 Task: Find connections with filter location Magangué with filter topic #Entrepreneurialwith filter profile language English with filter current company InnRoad with filter school Vivekanand Education Society's Institute Of Technology with filter industry Civic and Social Organizations with filter service category Healthcare Consulting with filter keywords title Director of Maintenance
Action: Mouse moved to (171, 274)
Screenshot: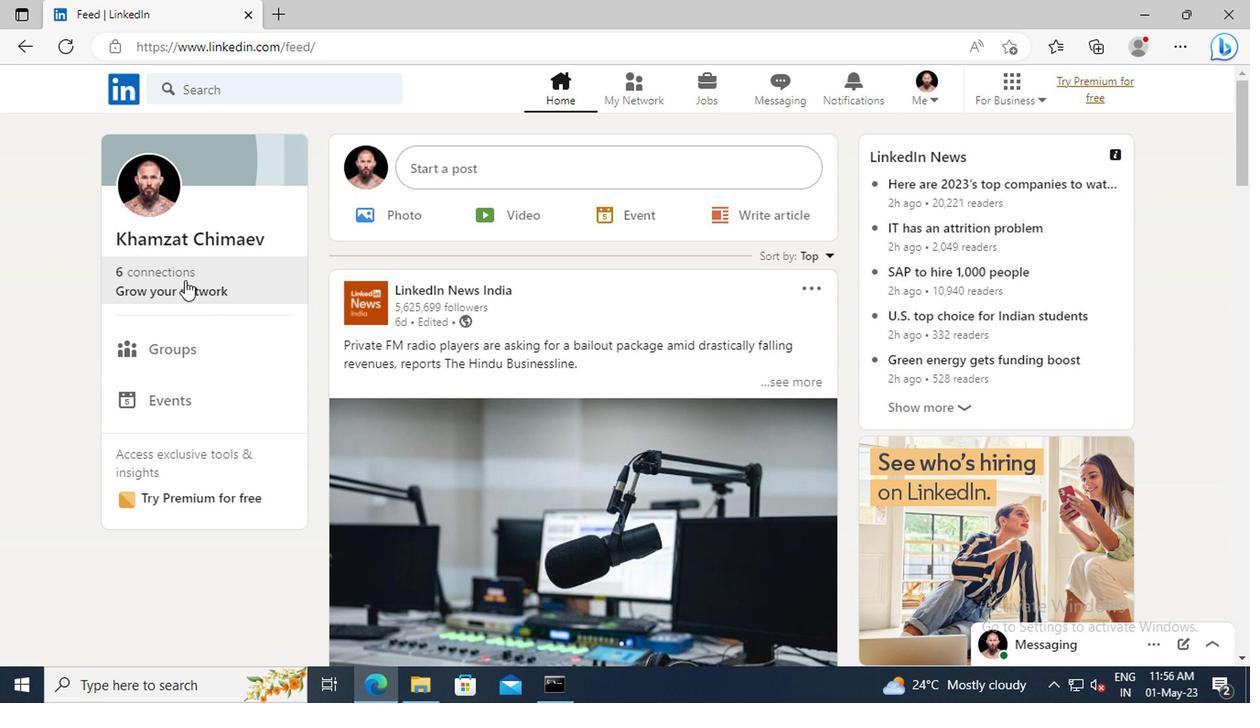 
Action: Mouse pressed left at (171, 274)
Screenshot: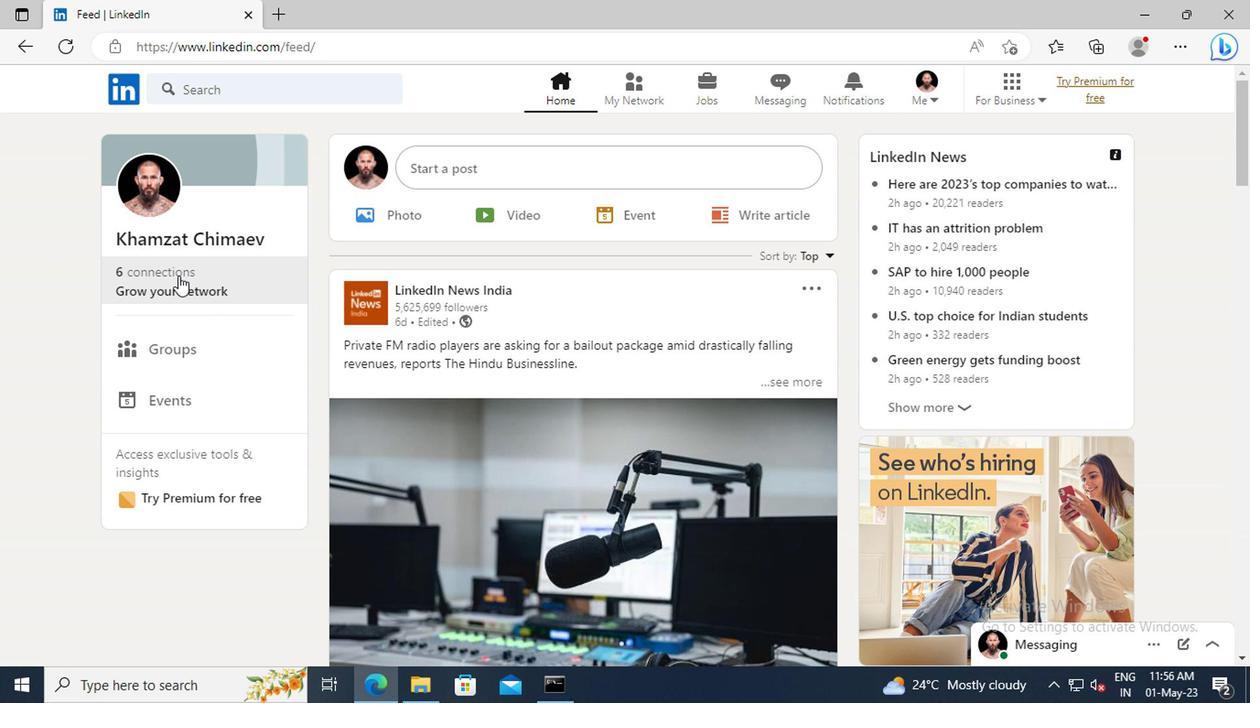 
Action: Mouse moved to (192, 193)
Screenshot: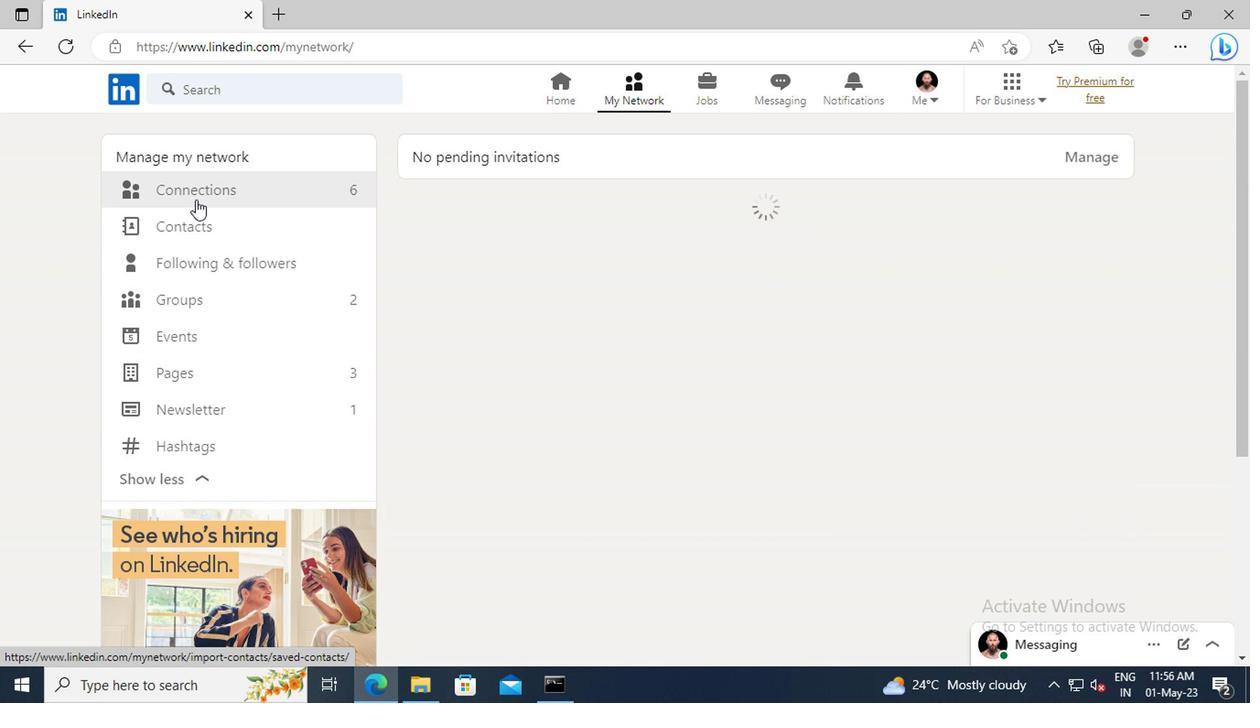 
Action: Mouse pressed left at (192, 193)
Screenshot: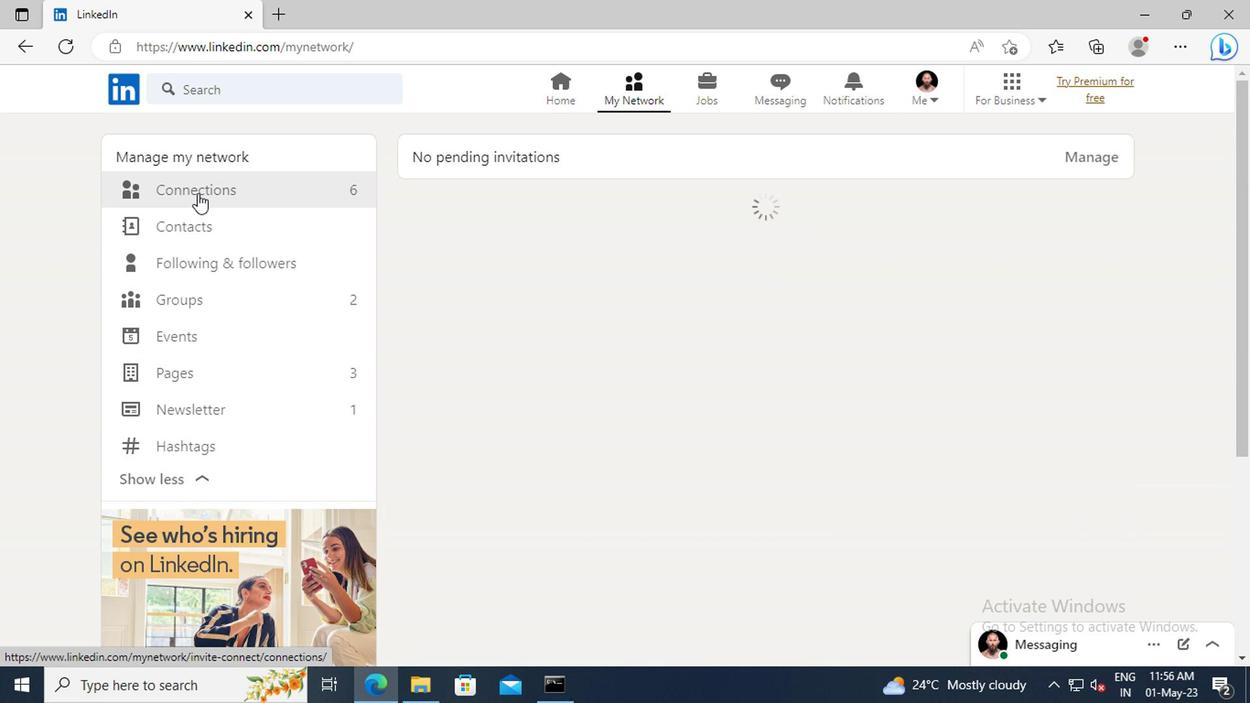 
Action: Mouse moved to (738, 196)
Screenshot: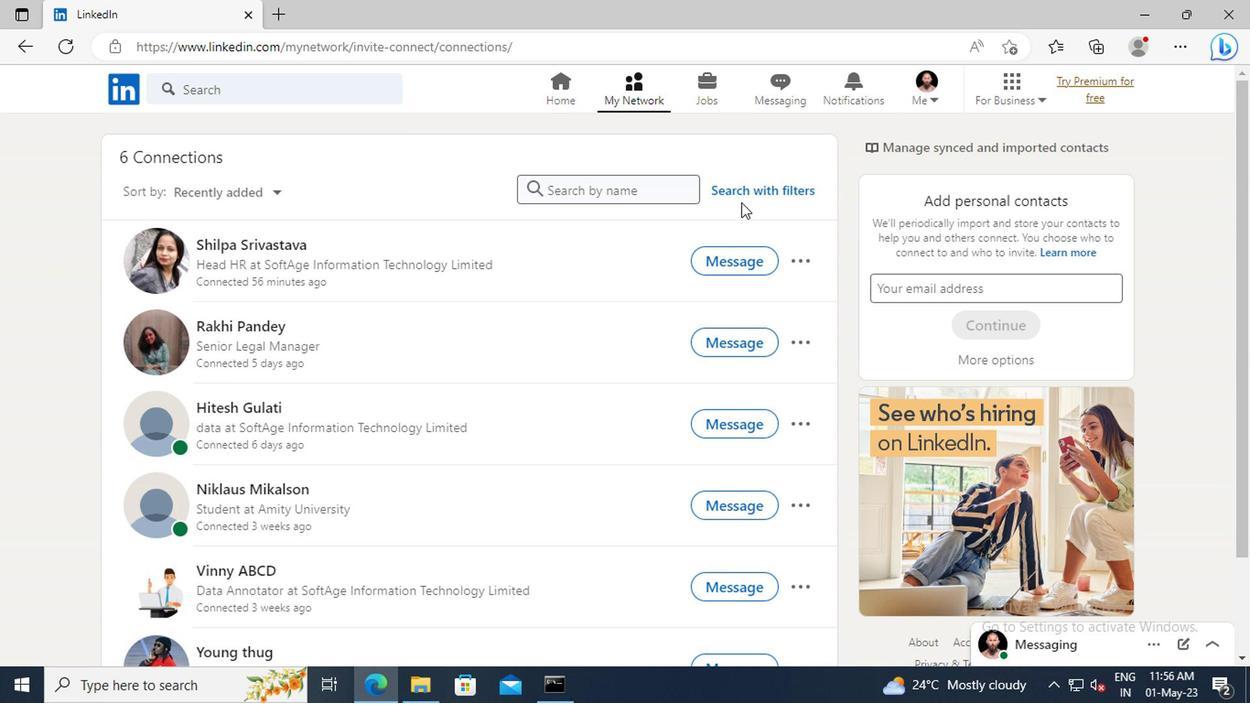 
Action: Mouse pressed left at (738, 196)
Screenshot: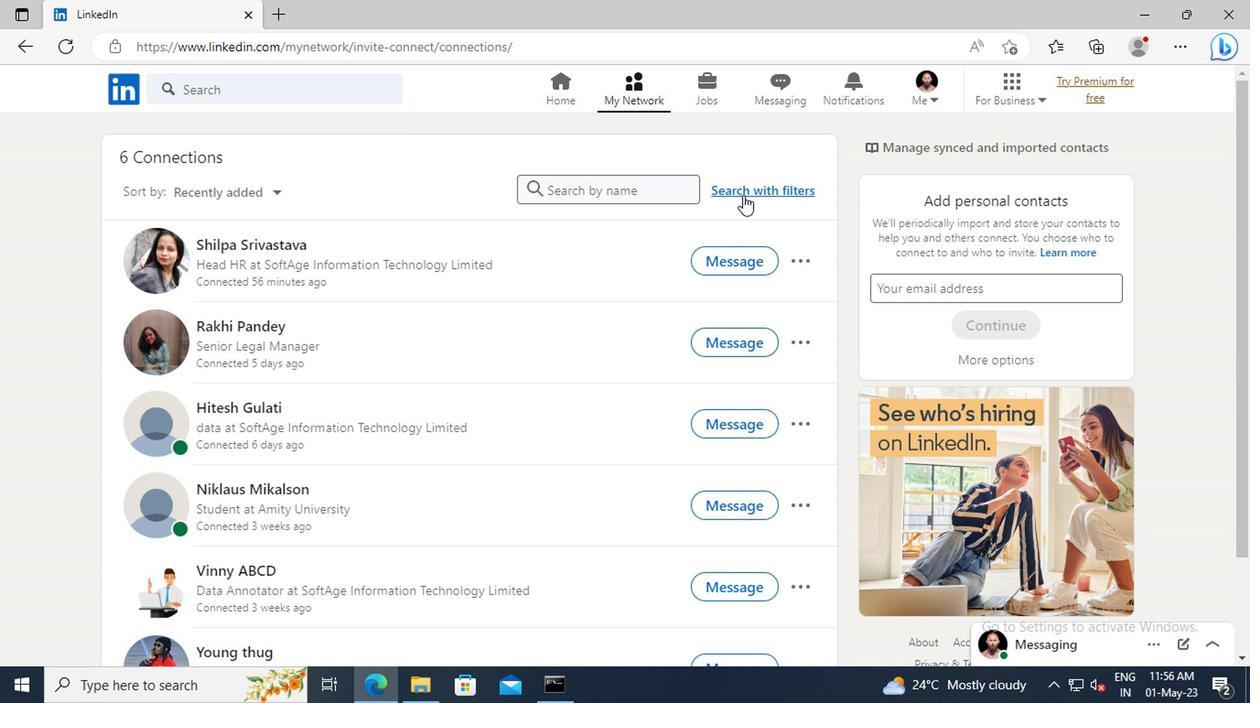 
Action: Mouse moved to (680, 142)
Screenshot: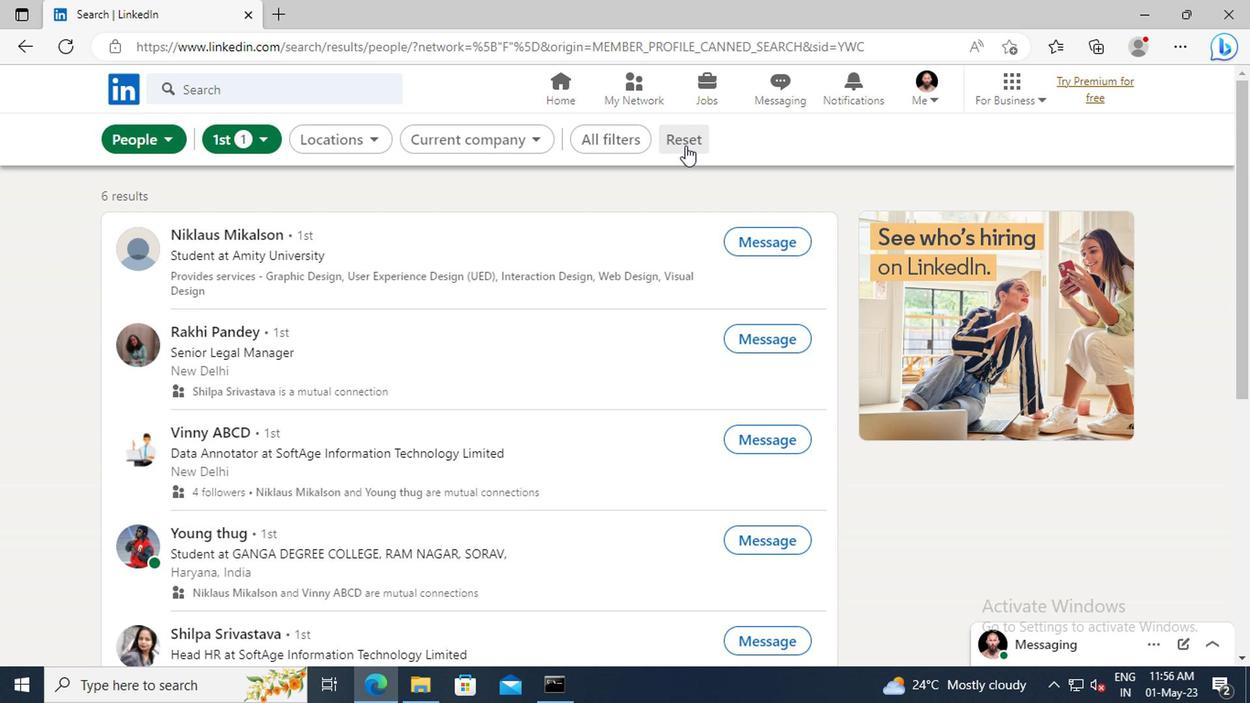 
Action: Mouse pressed left at (680, 142)
Screenshot: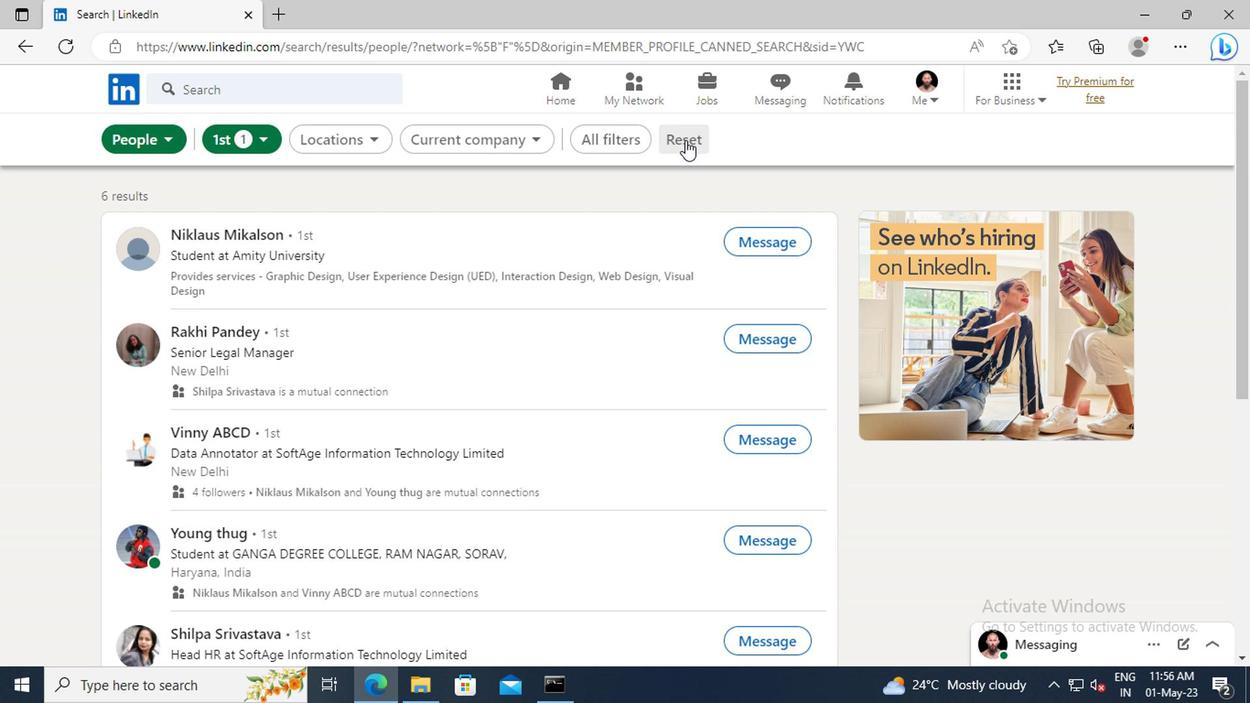 
Action: Mouse moved to (657, 140)
Screenshot: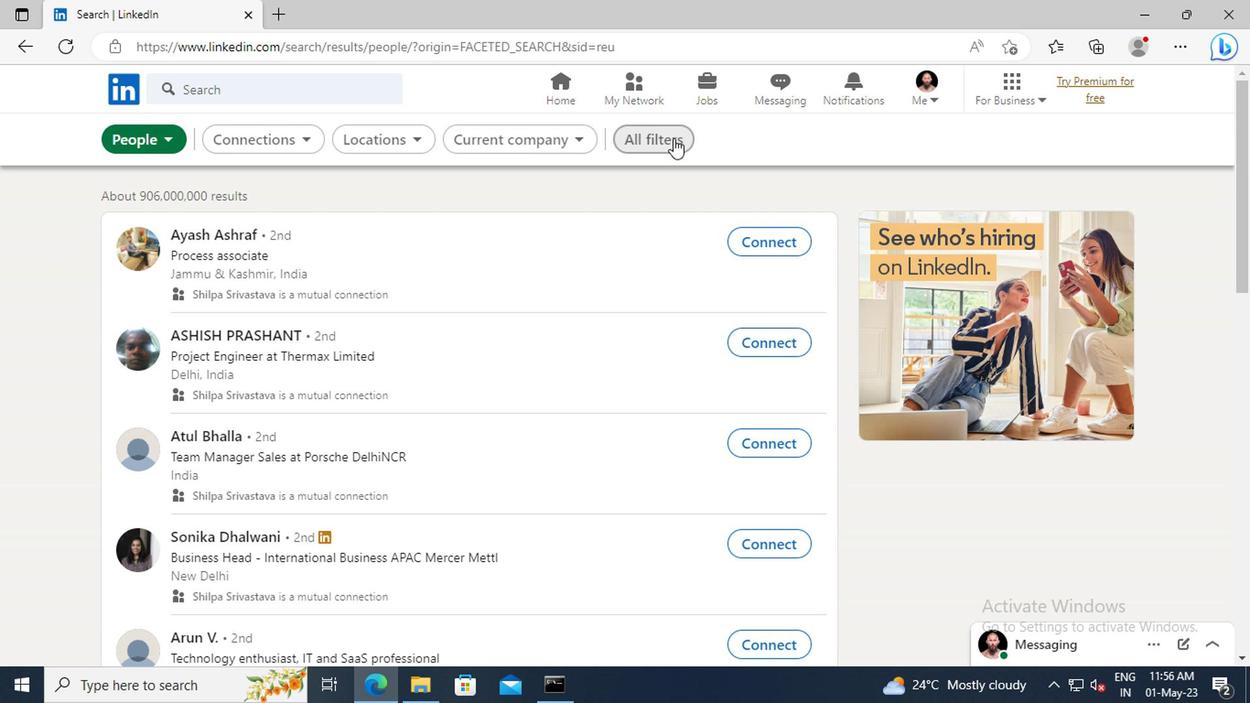 
Action: Mouse pressed left at (657, 140)
Screenshot: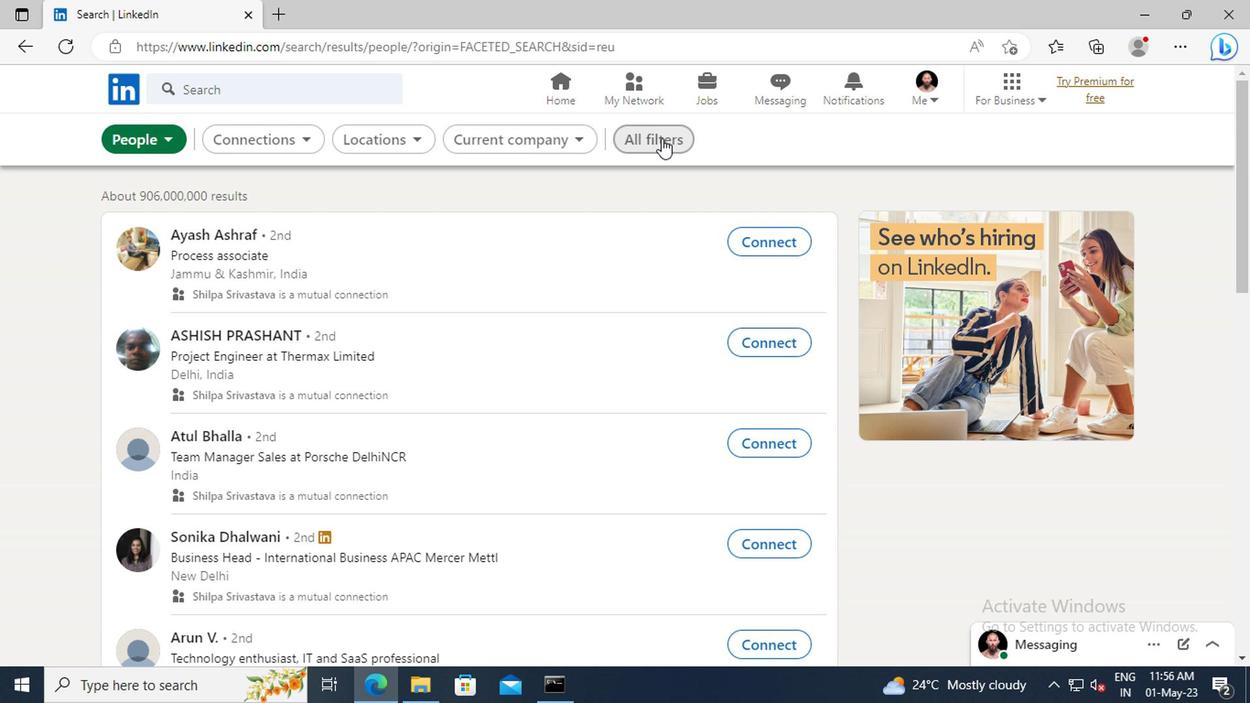 
Action: Mouse moved to (1010, 299)
Screenshot: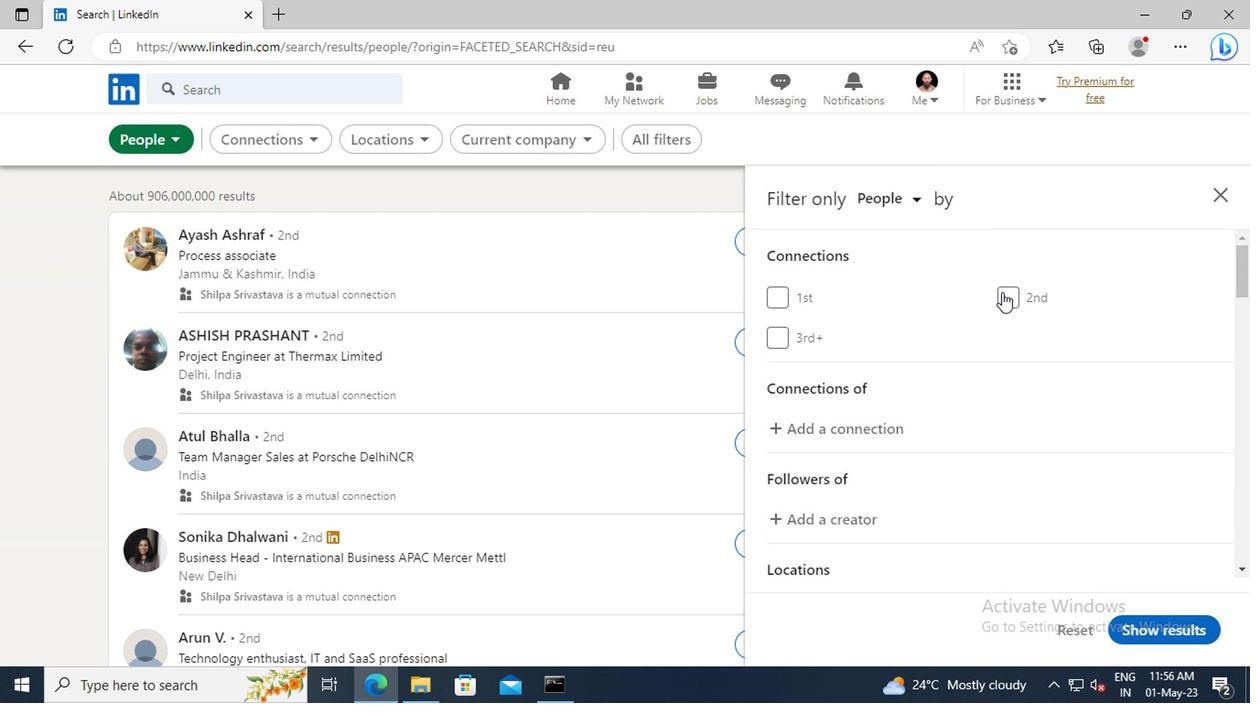 
Action: Mouse scrolled (1010, 298) with delta (0, 0)
Screenshot: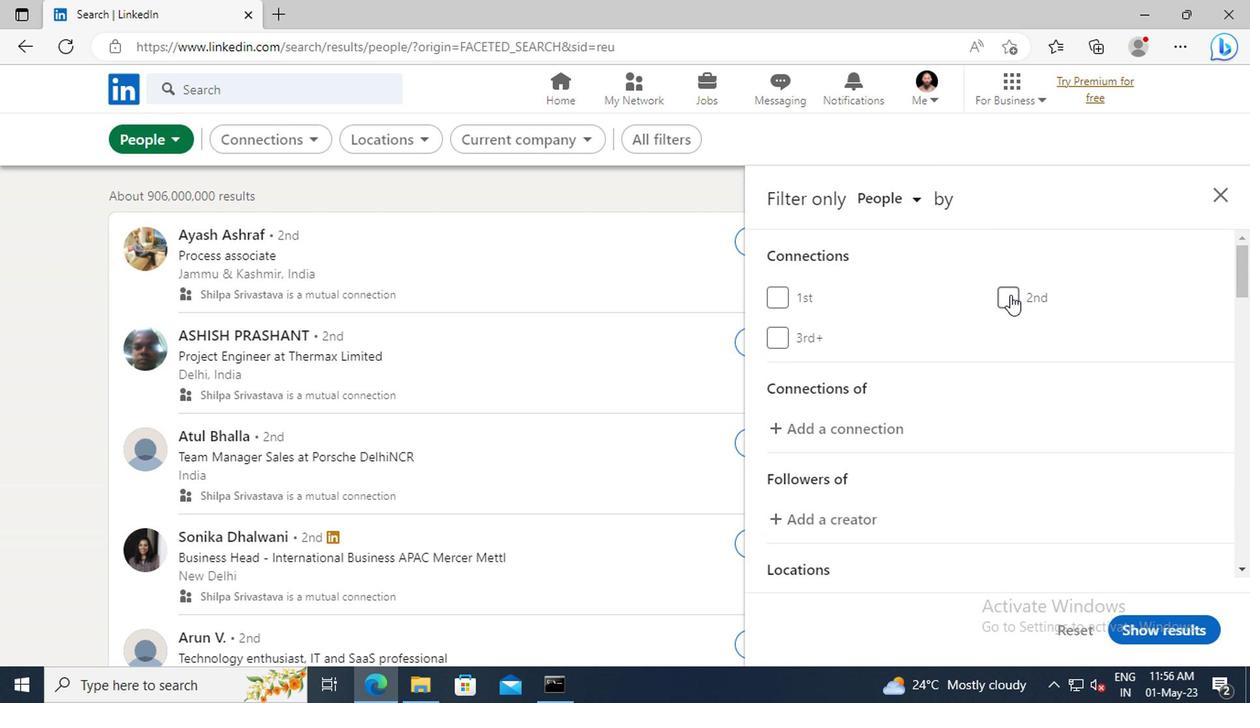 
Action: Mouse scrolled (1010, 298) with delta (0, 0)
Screenshot: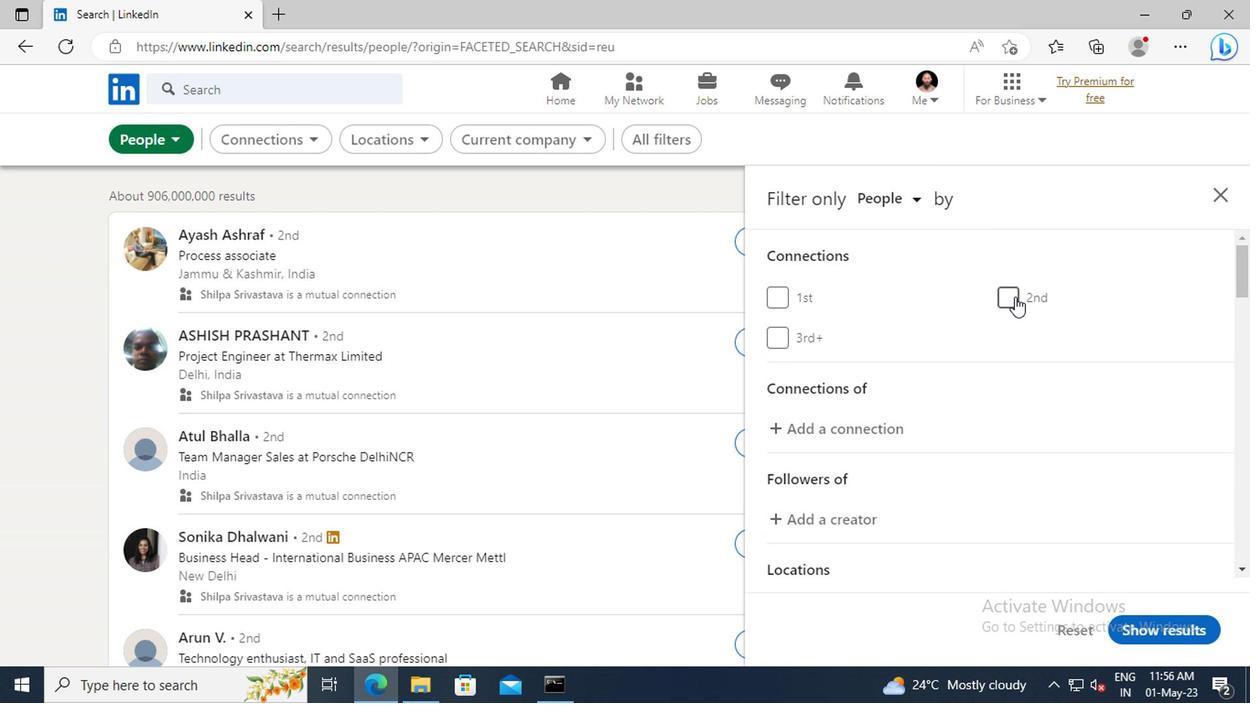 
Action: Mouse moved to (1010, 319)
Screenshot: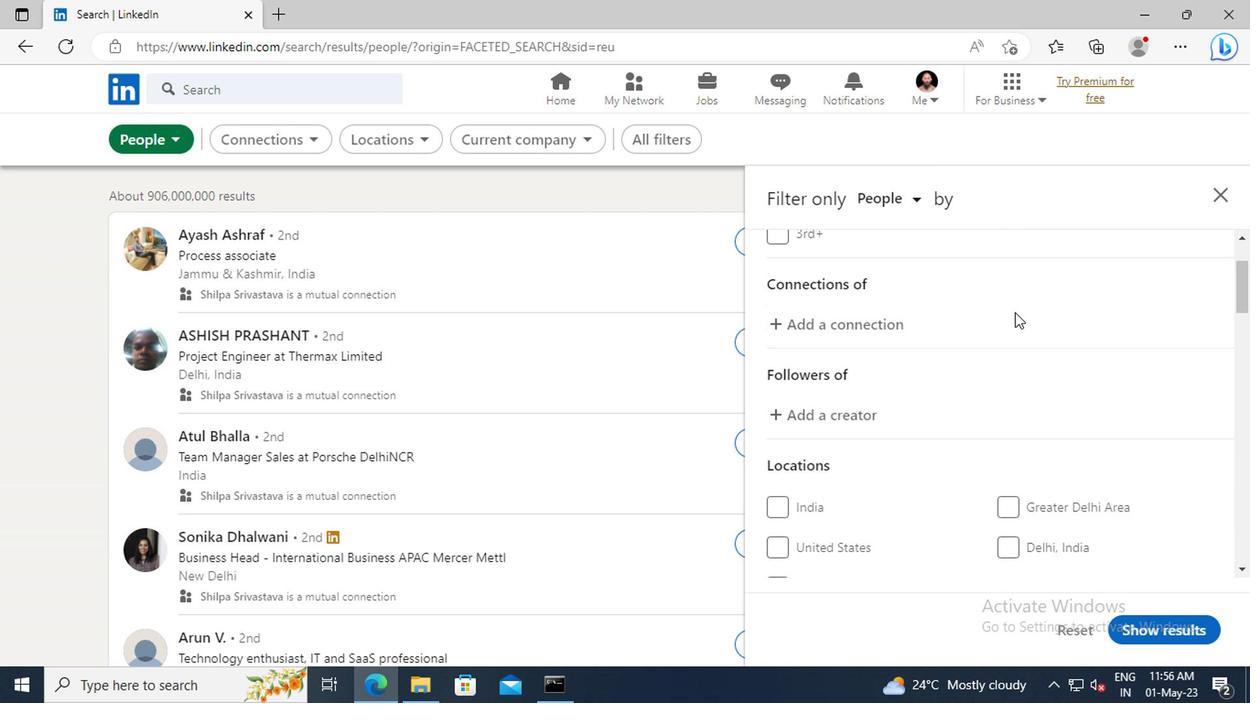 
Action: Mouse scrolled (1010, 318) with delta (0, -1)
Screenshot: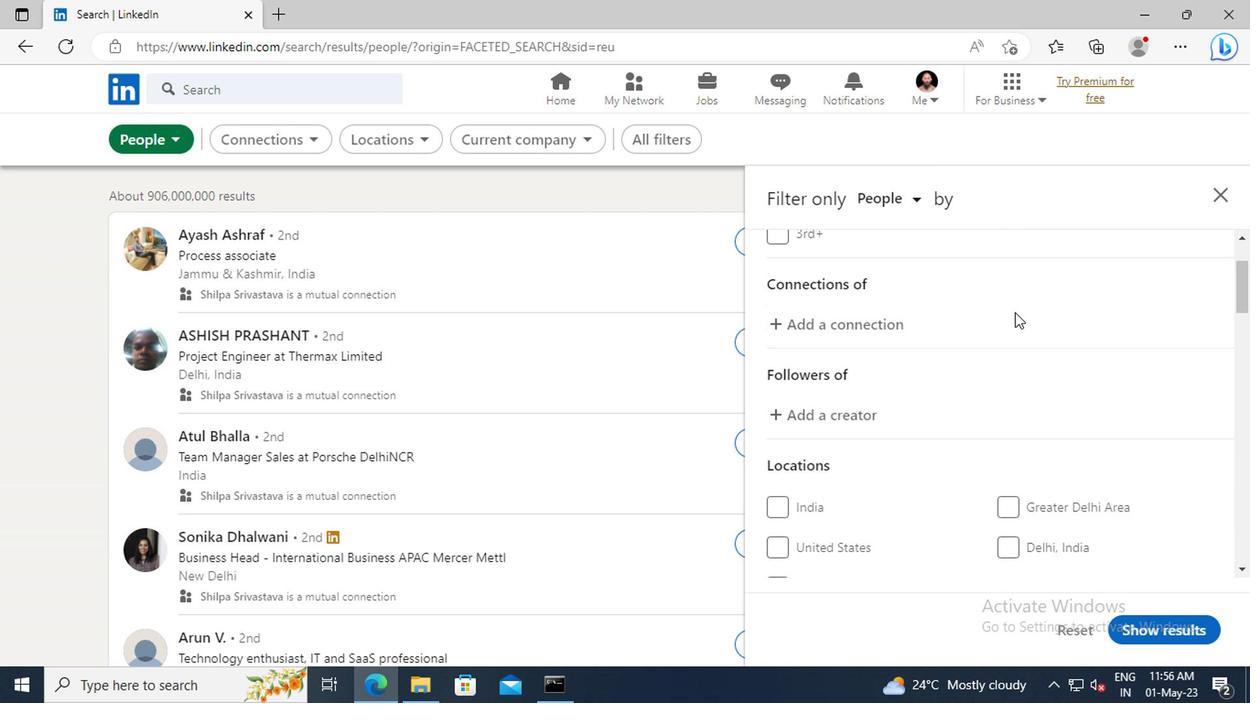 
Action: Mouse scrolled (1010, 318) with delta (0, -1)
Screenshot: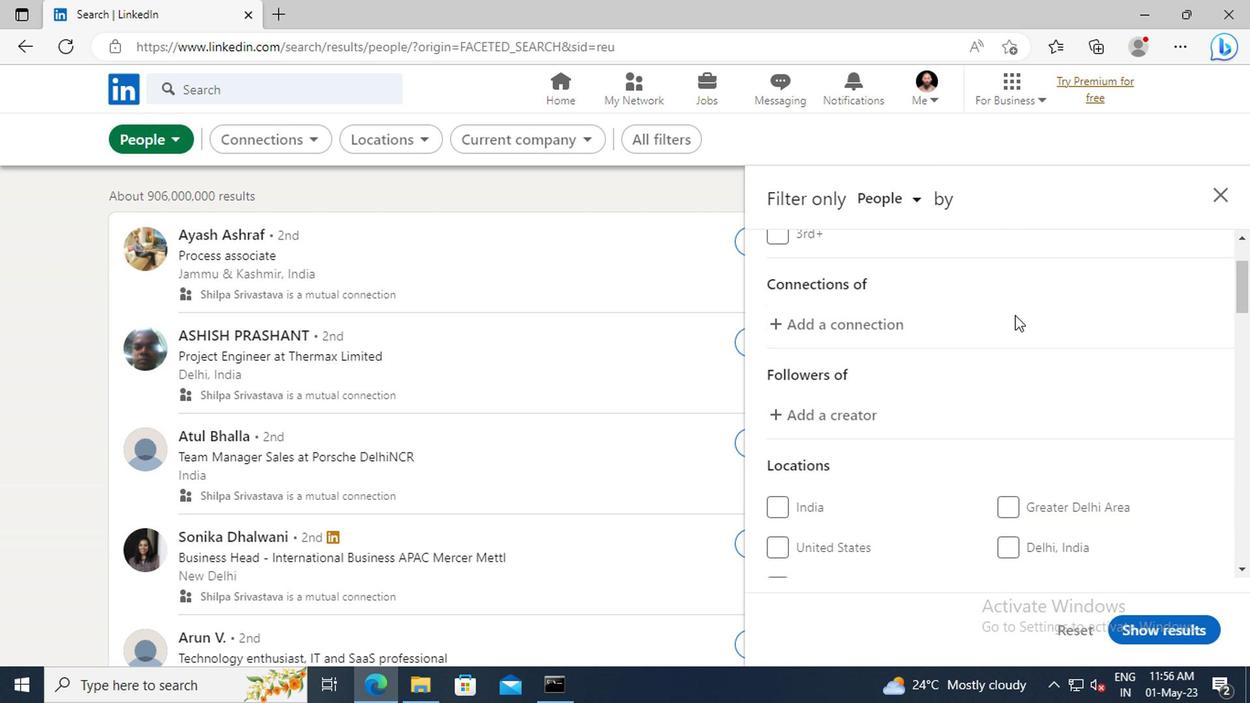 
Action: Mouse moved to (1008, 330)
Screenshot: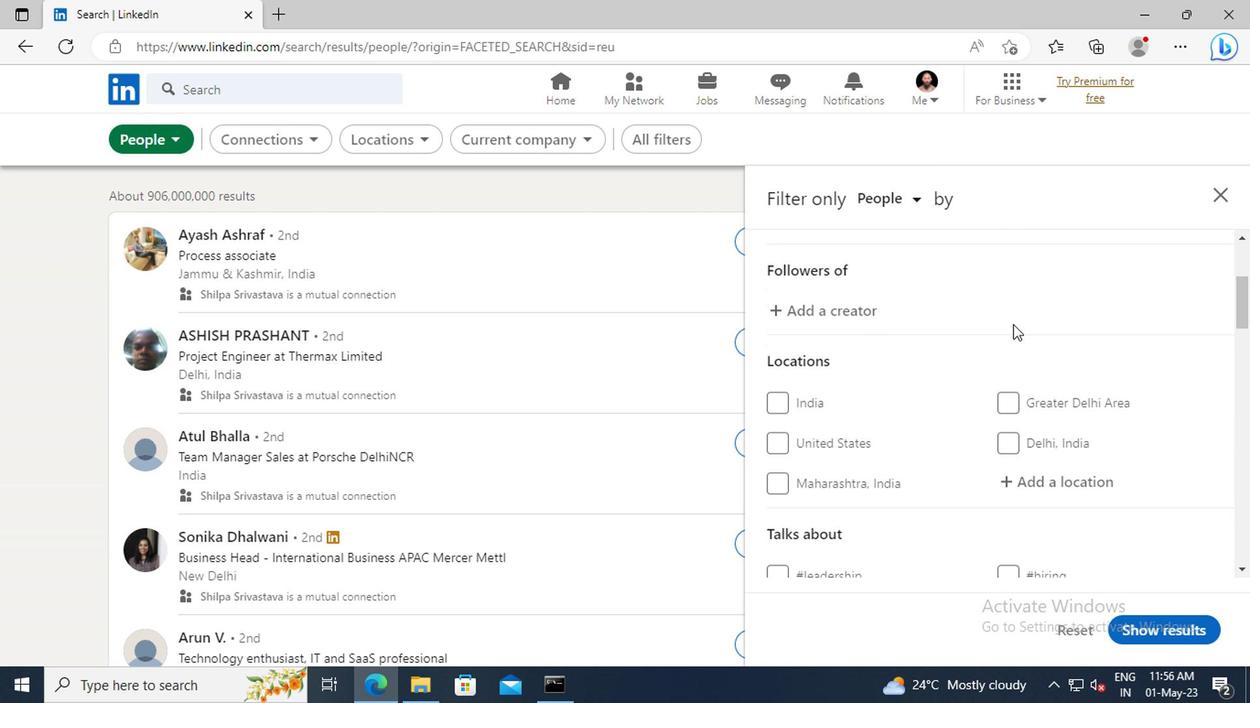 
Action: Mouse scrolled (1008, 329) with delta (0, -1)
Screenshot: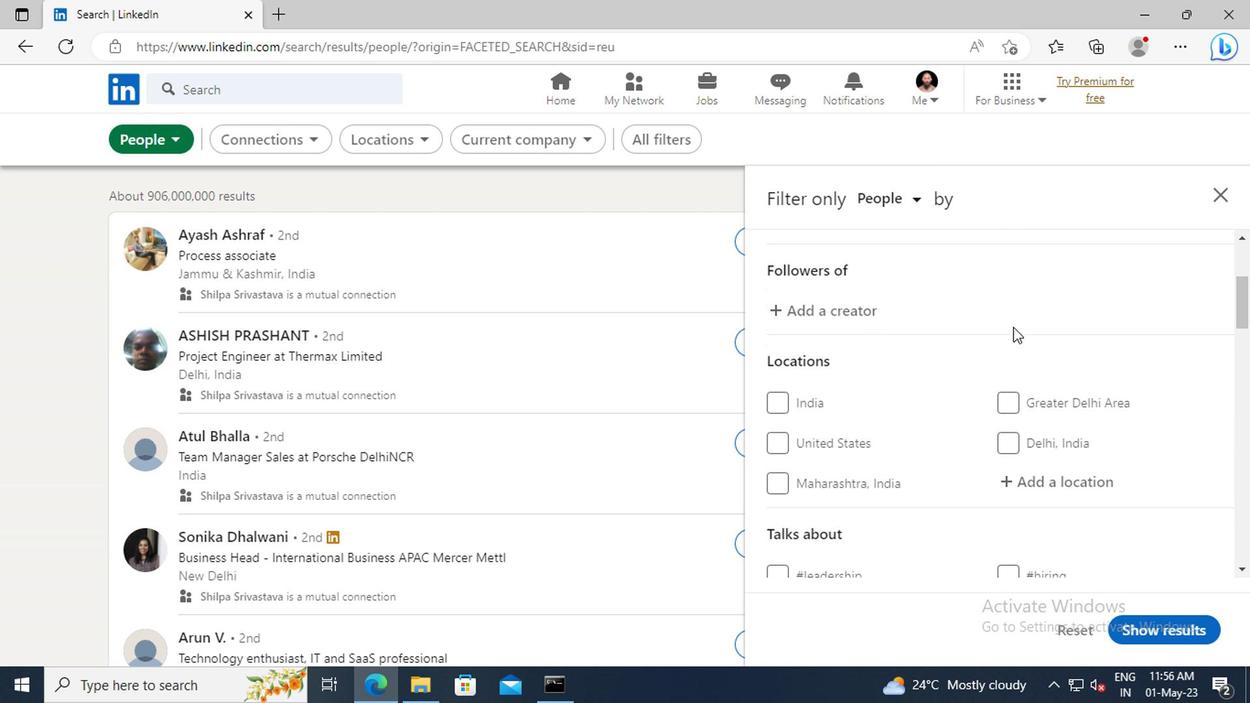 
Action: Mouse scrolled (1008, 329) with delta (0, -1)
Screenshot: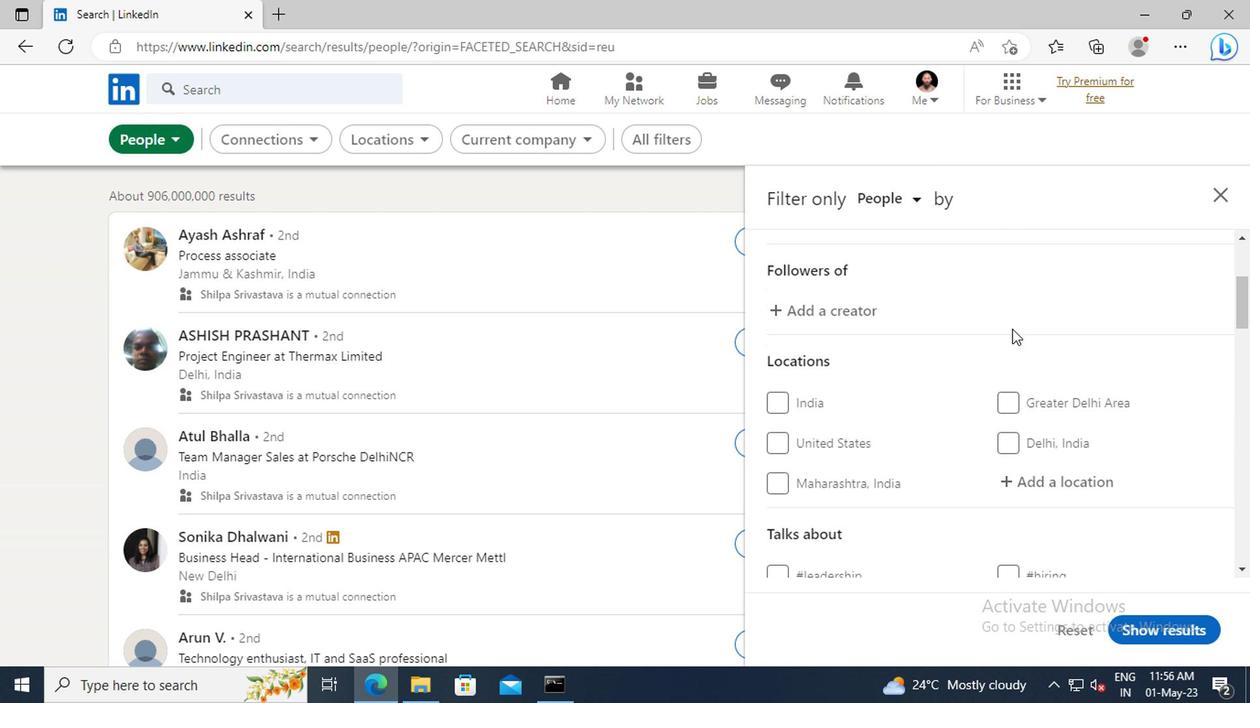 
Action: Mouse moved to (1007, 377)
Screenshot: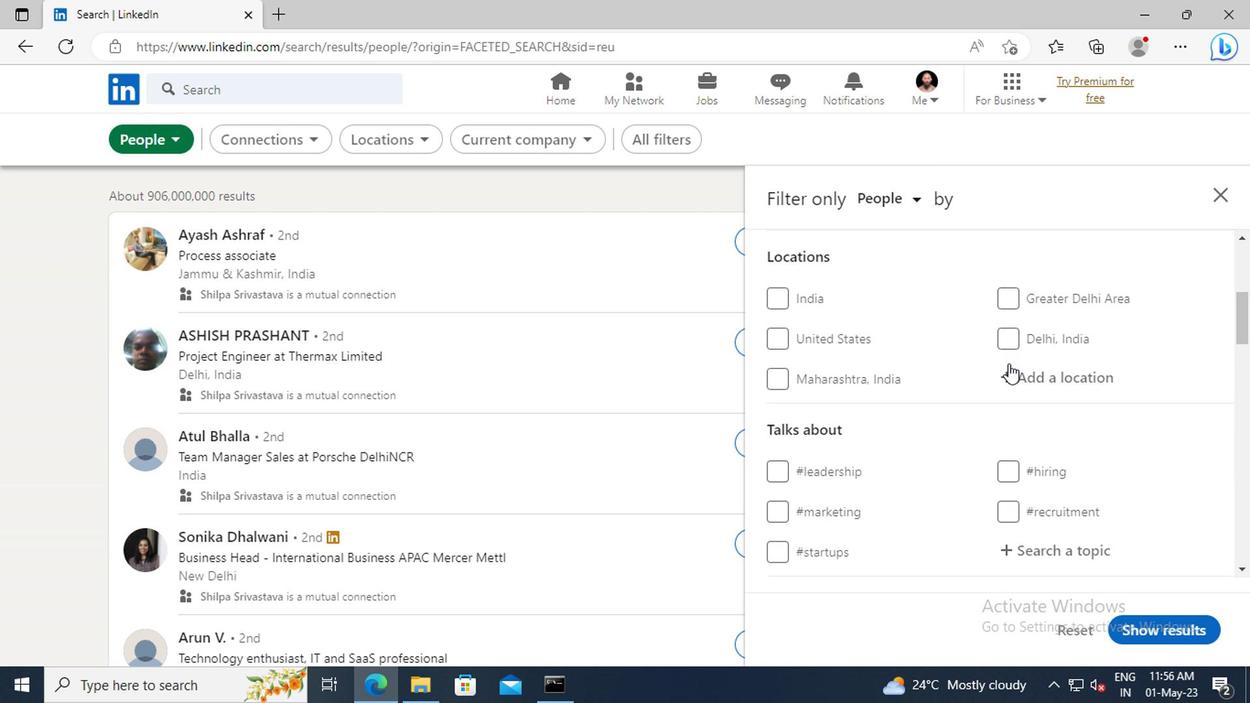 
Action: Mouse pressed left at (1007, 377)
Screenshot: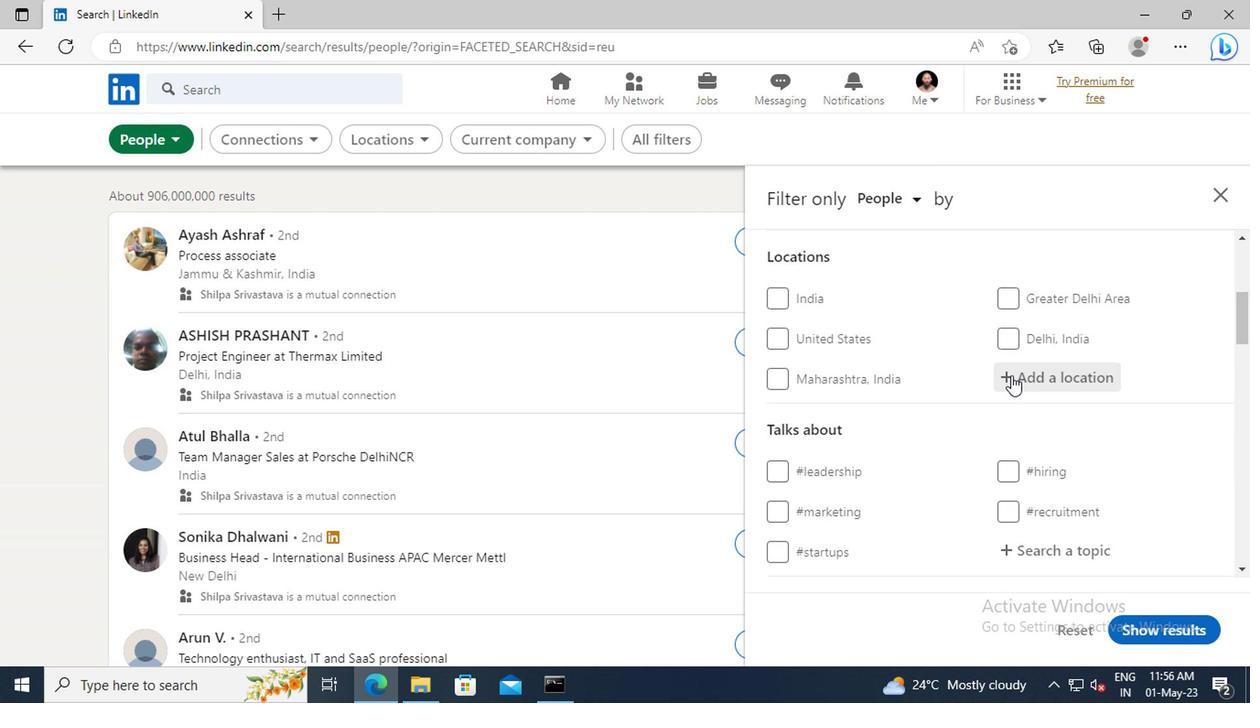 
Action: Key pressed <Key.shift>MAGANGUE
Screenshot: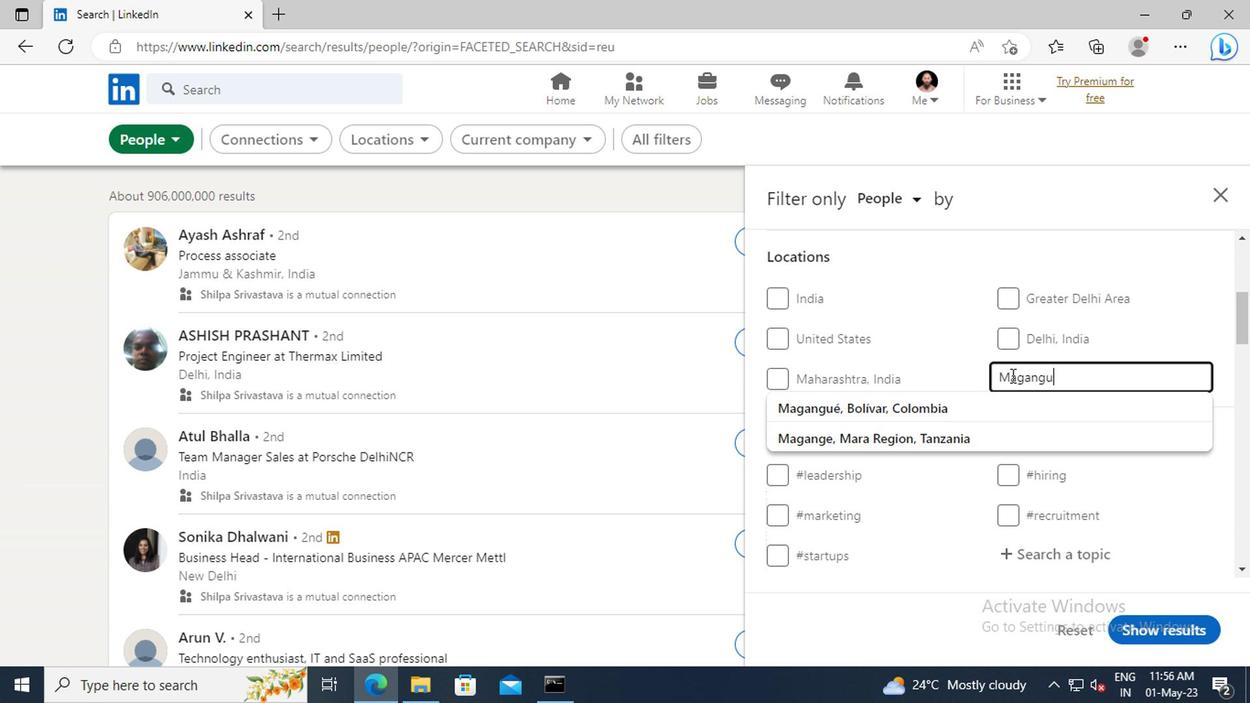 
Action: Mouse moved to (1004, 409)
Screenshot: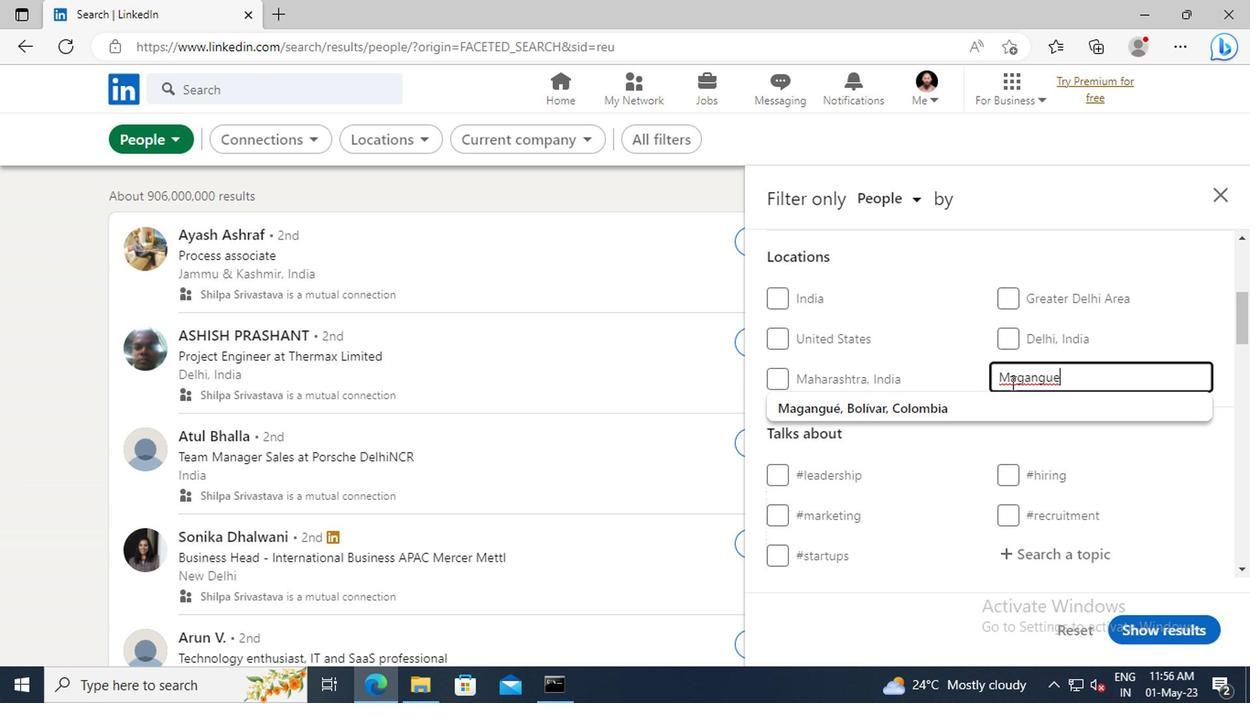 
Action: Mouse pressed left at (1004, 409)
Screenshot: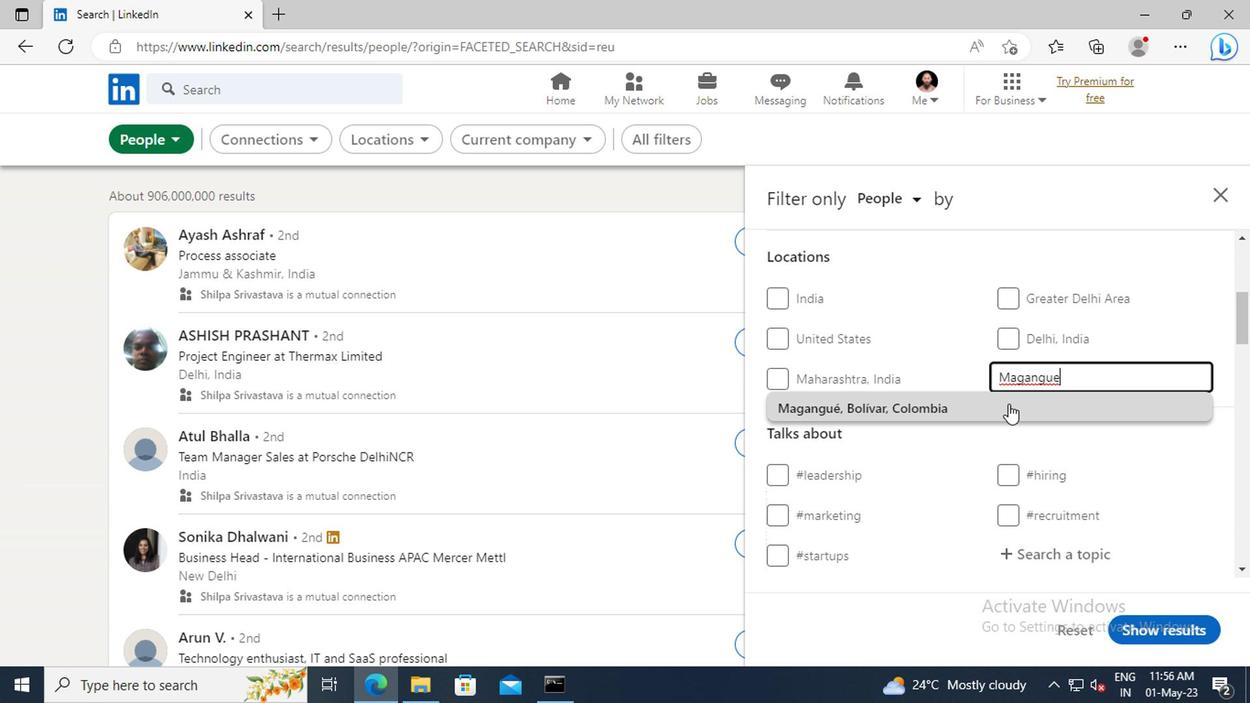 
Action: Mouse moved to (1004, 411)
Screenshot: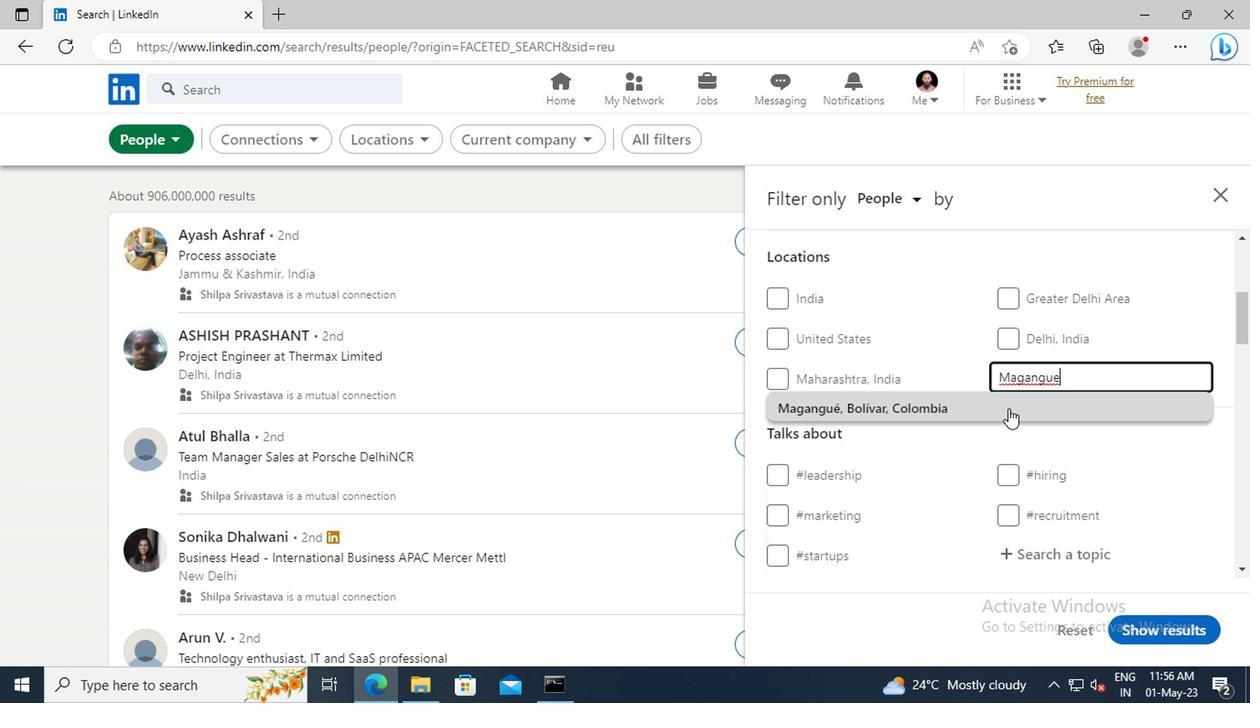 
Action: Mouse scrolled (1004, 409) with delta (0, -1)
Screenshot: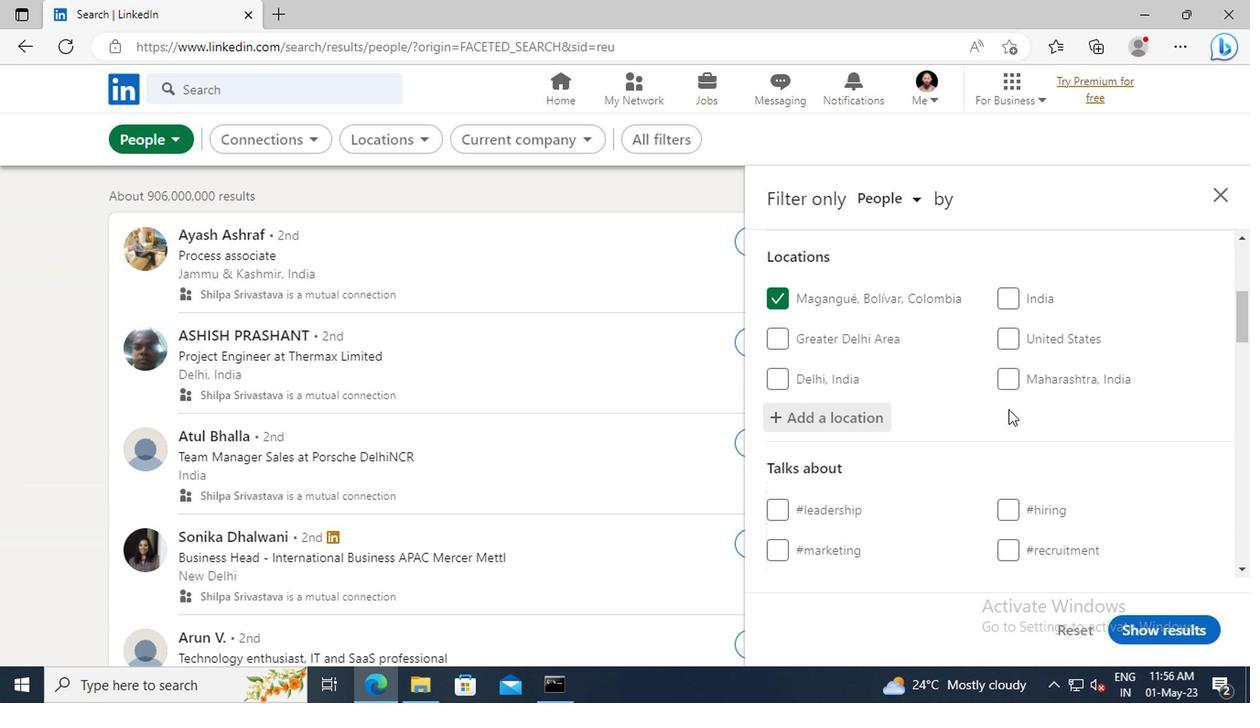 
Action: Mouse scrolled (1004, 409) with delta (0, -1)
Screenshot: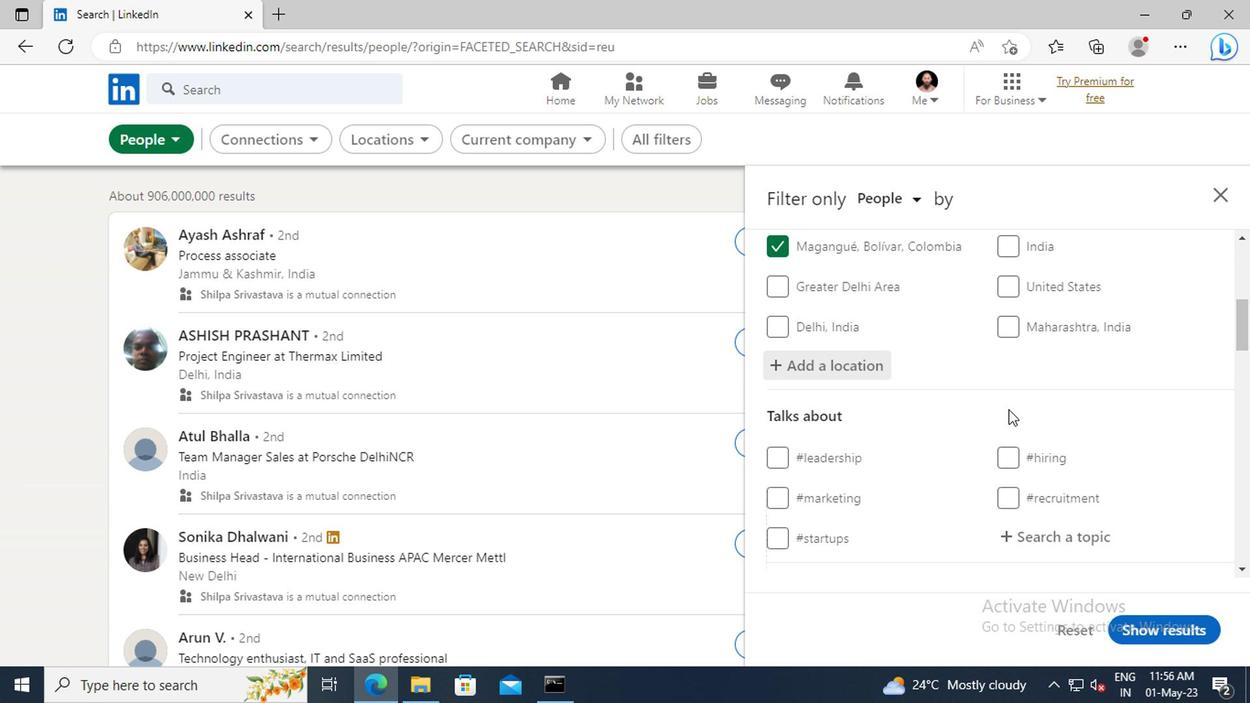 
Action: Mouse moved to (1013, 487)
Screenshot: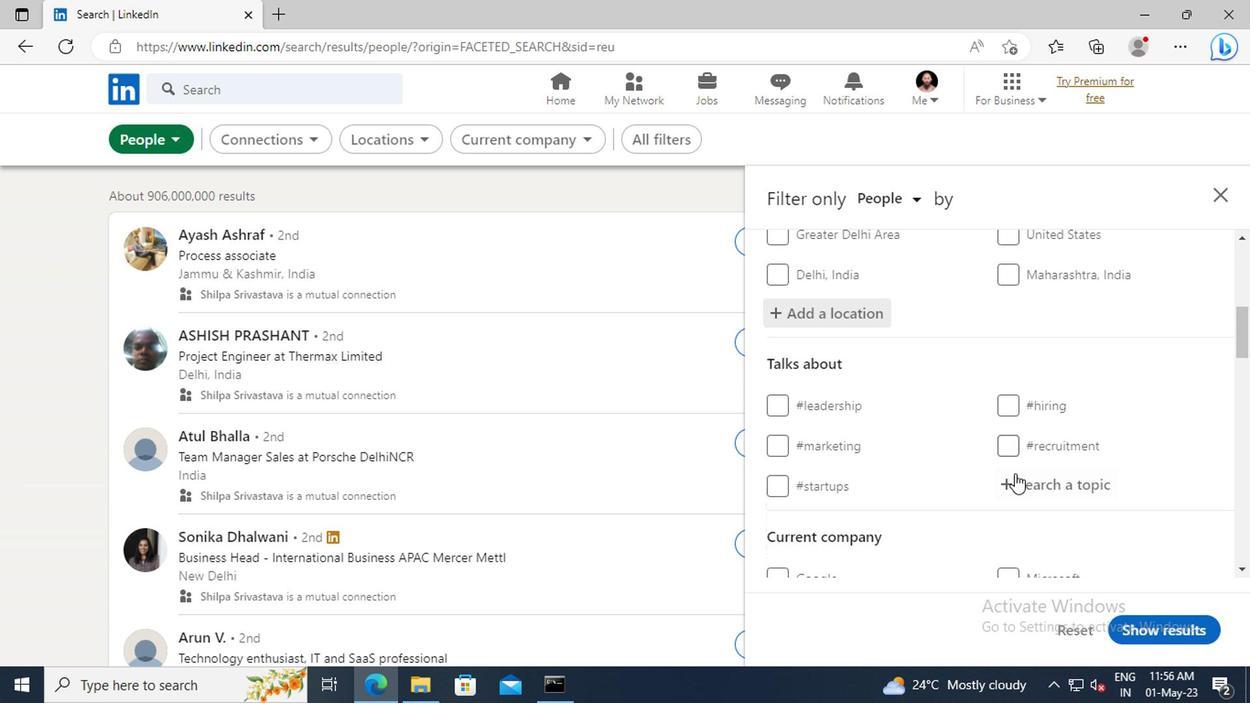 
Action: Mouse pressed left at (1013, 487)
Screenshot: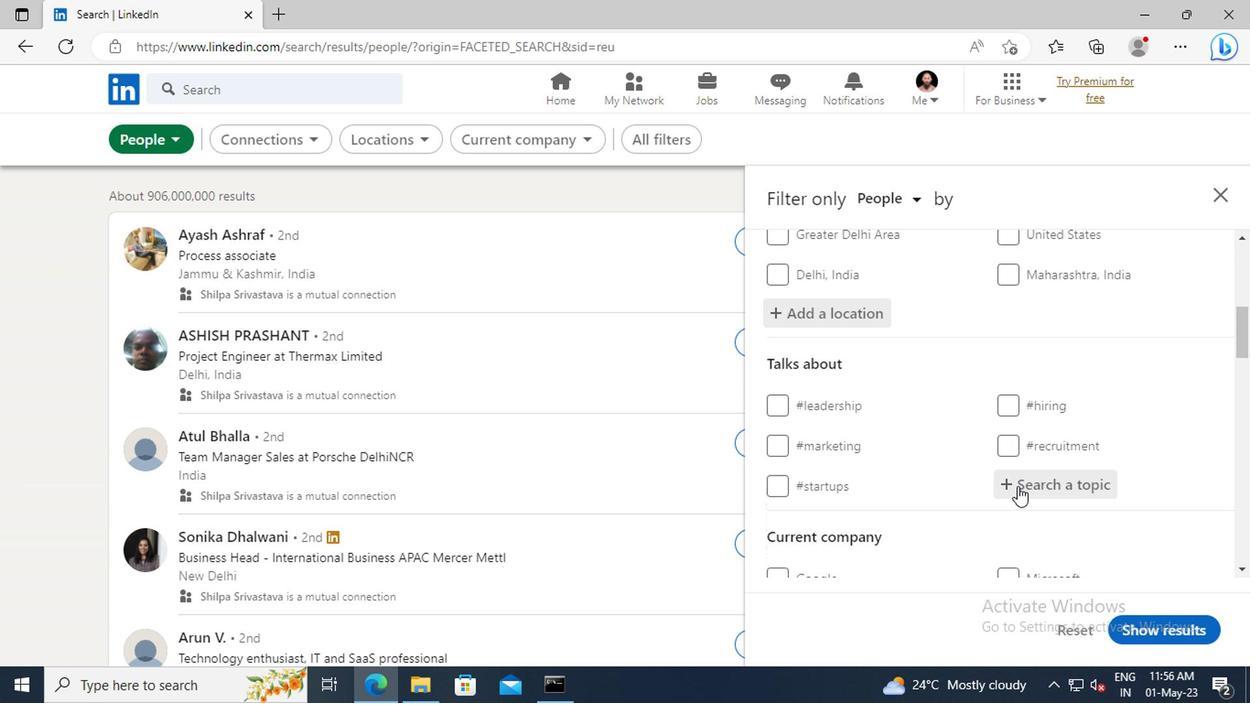 
Action: Key pressed <Key.shift>ENTREPRENEURIAL
Screenshot: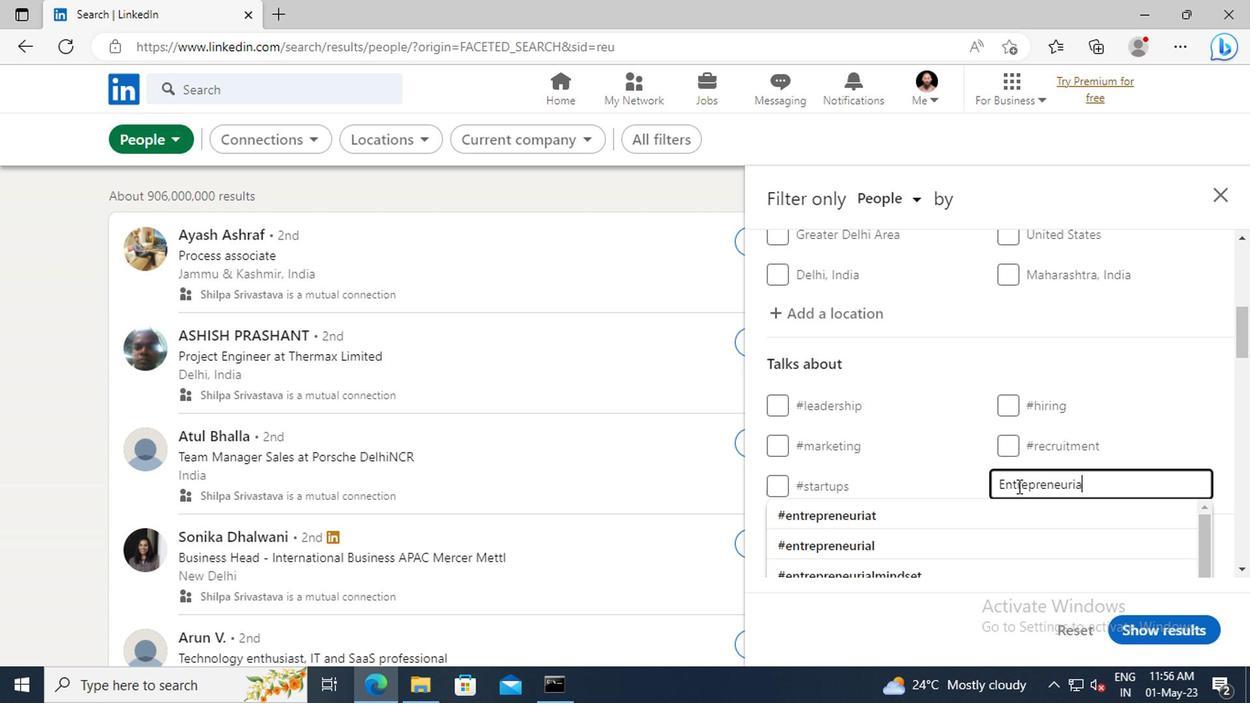 
Action: Mouse moved to (1007, 511)
Screenshot: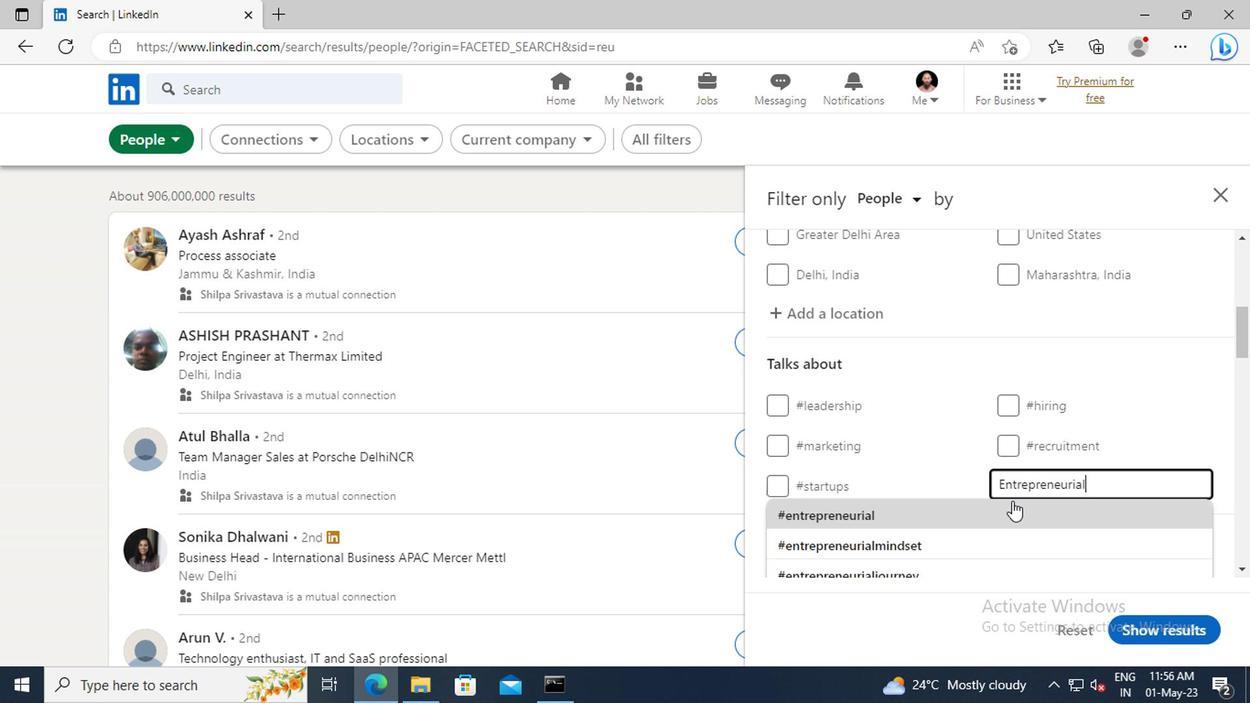 
Action: Mouse pressed left at (1007, 511)
Screenshot: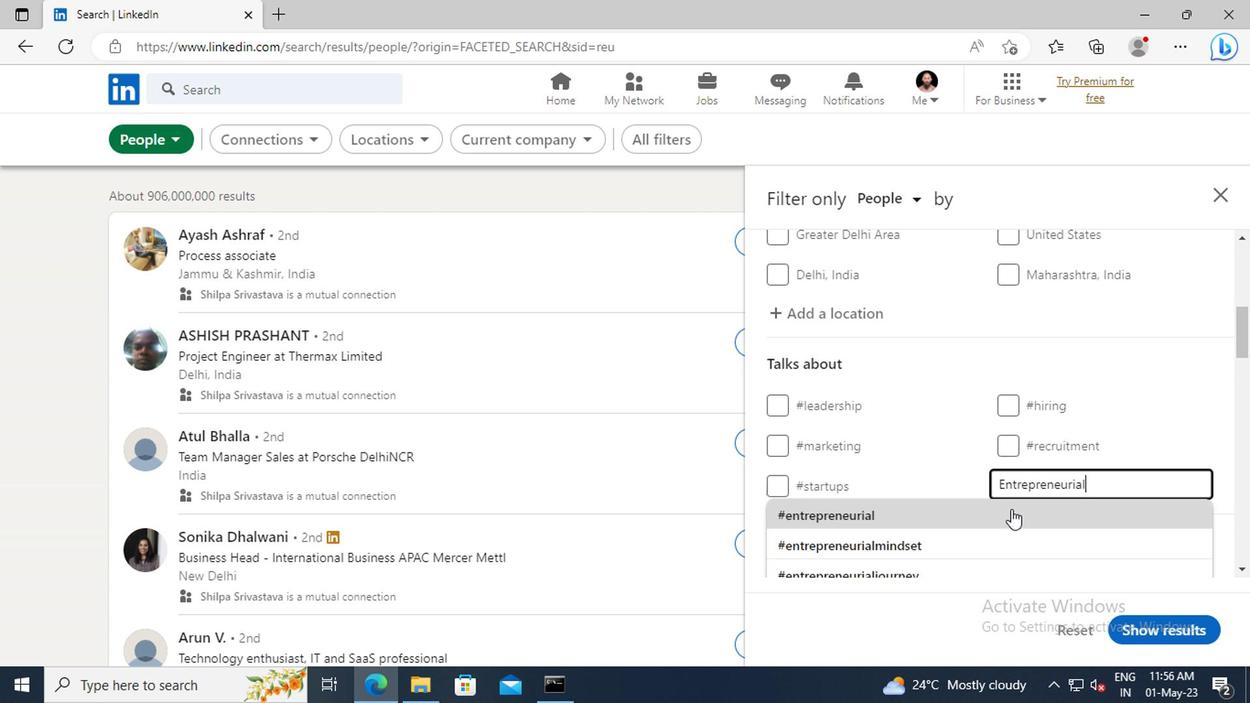 
Action: Mouse scrolled (1007, 511) with delta (0, 0)
Screenshot: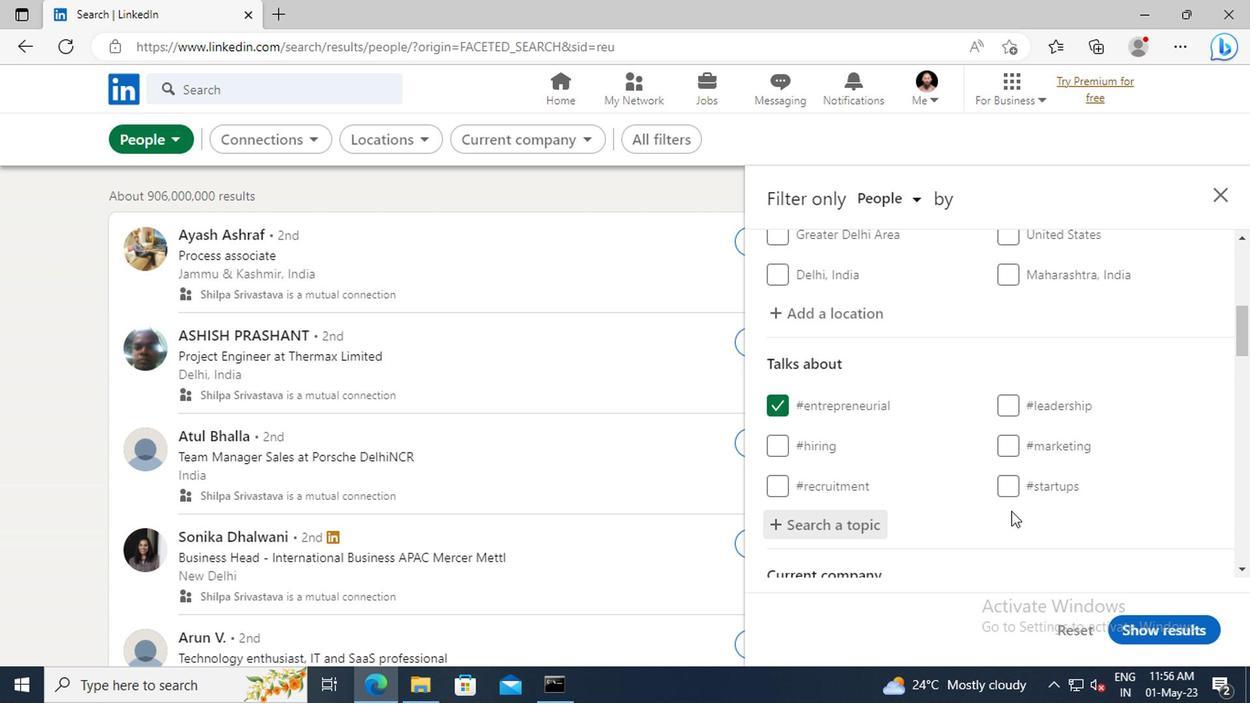 
Action: Mouse scrolled (1007, 511) with delta (0, 0)
Screenshot: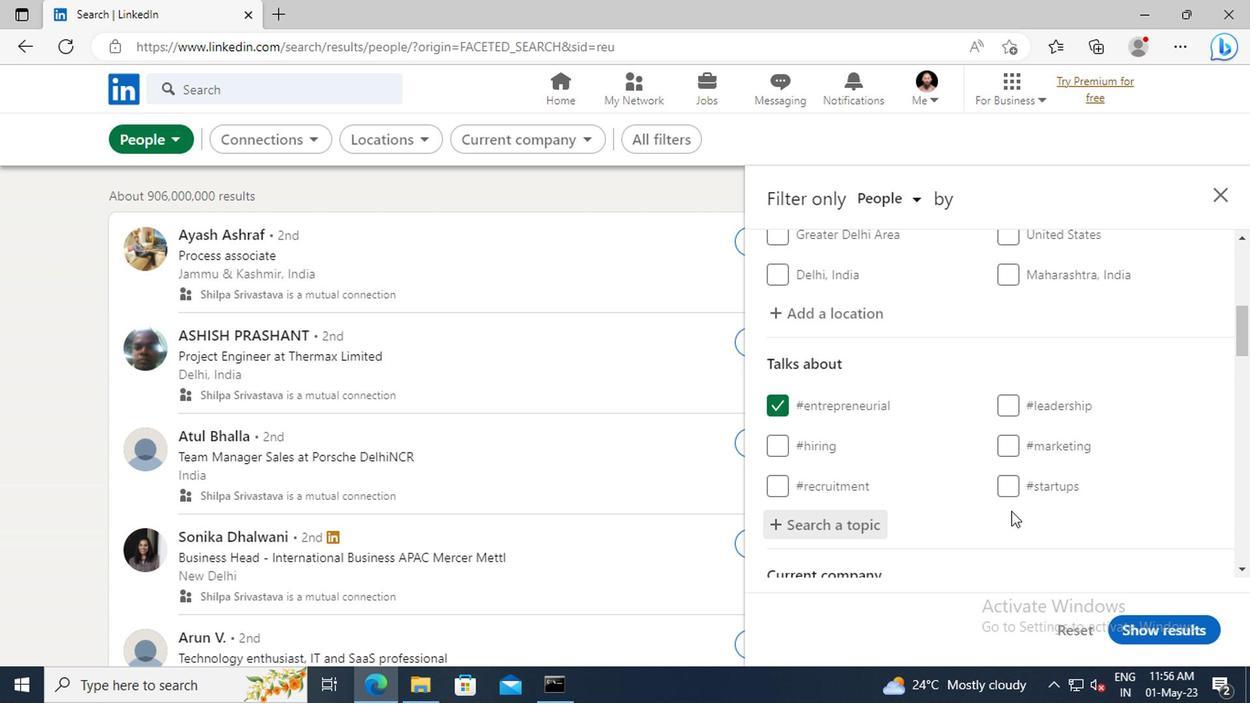 
Action: Mouse moved to (1000, 455)
Screenshot: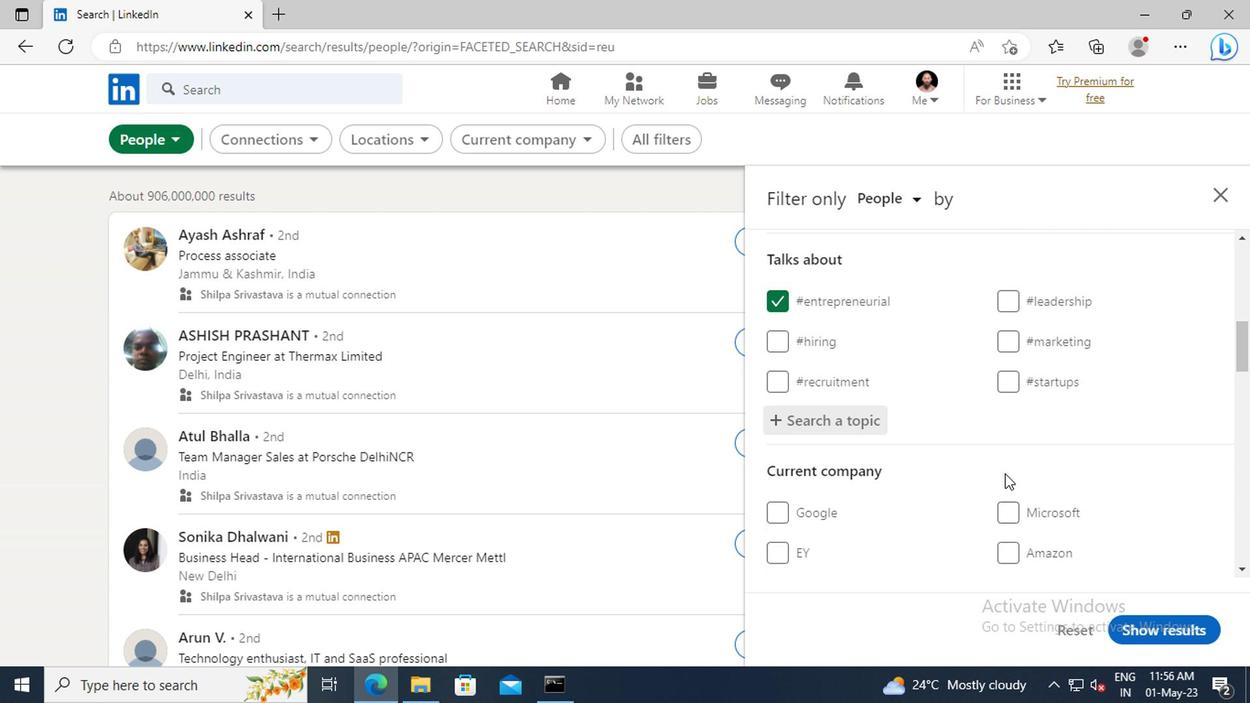 
Action: Mouse scrolled (1000, 454) with delta (0, -1)
Screenshot: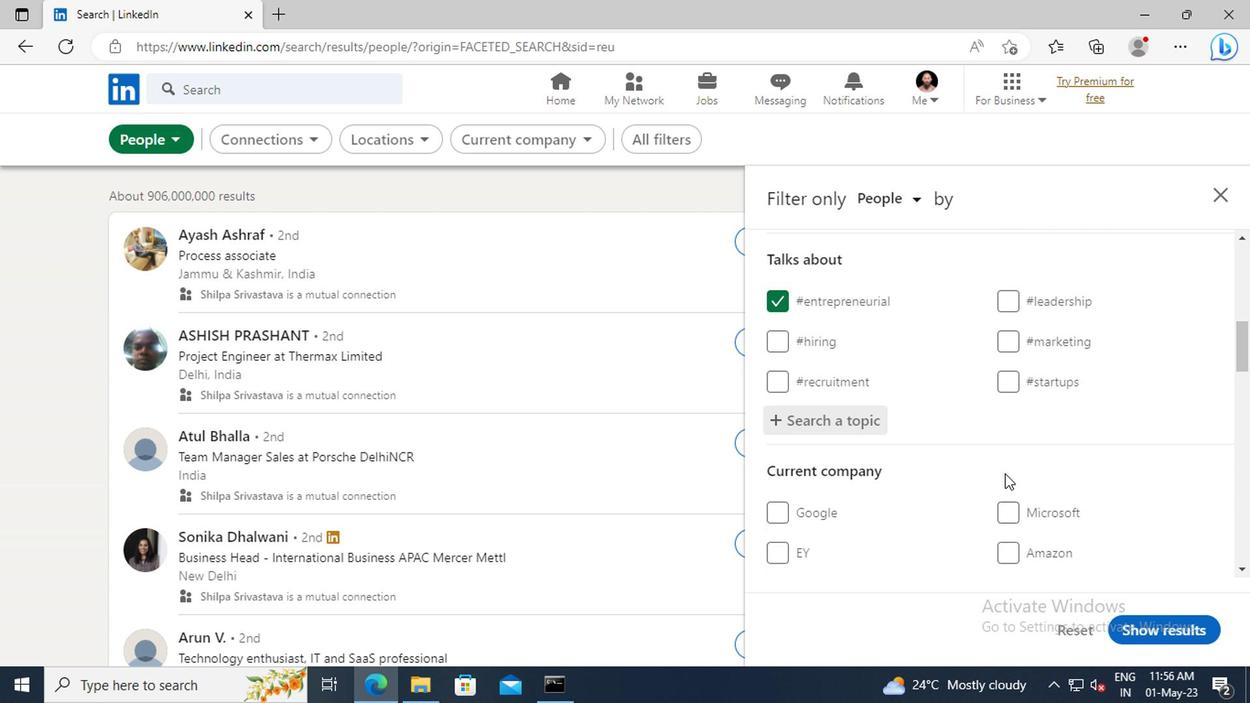 
Action: Mouse scrolled (1000, 454) with delta (0, -1)
Screenshot: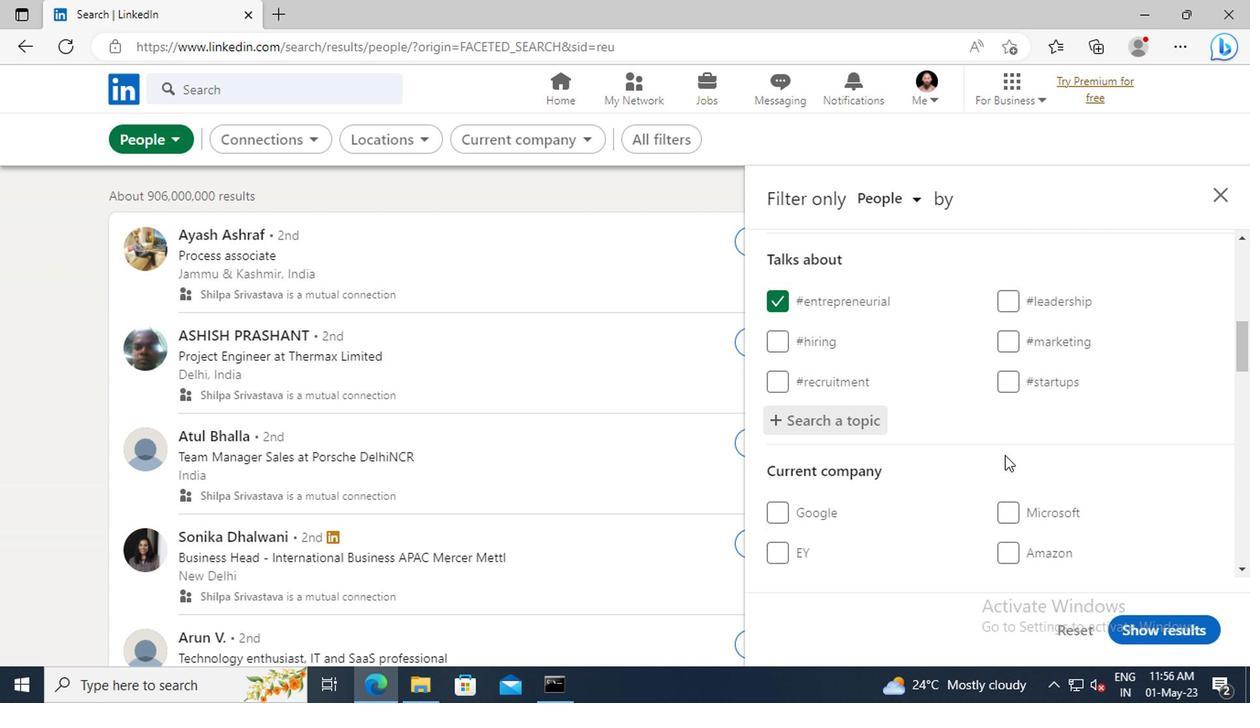 
Action: Mouse scrolled (1000, 454) with delta (0, -1)
Screenshot: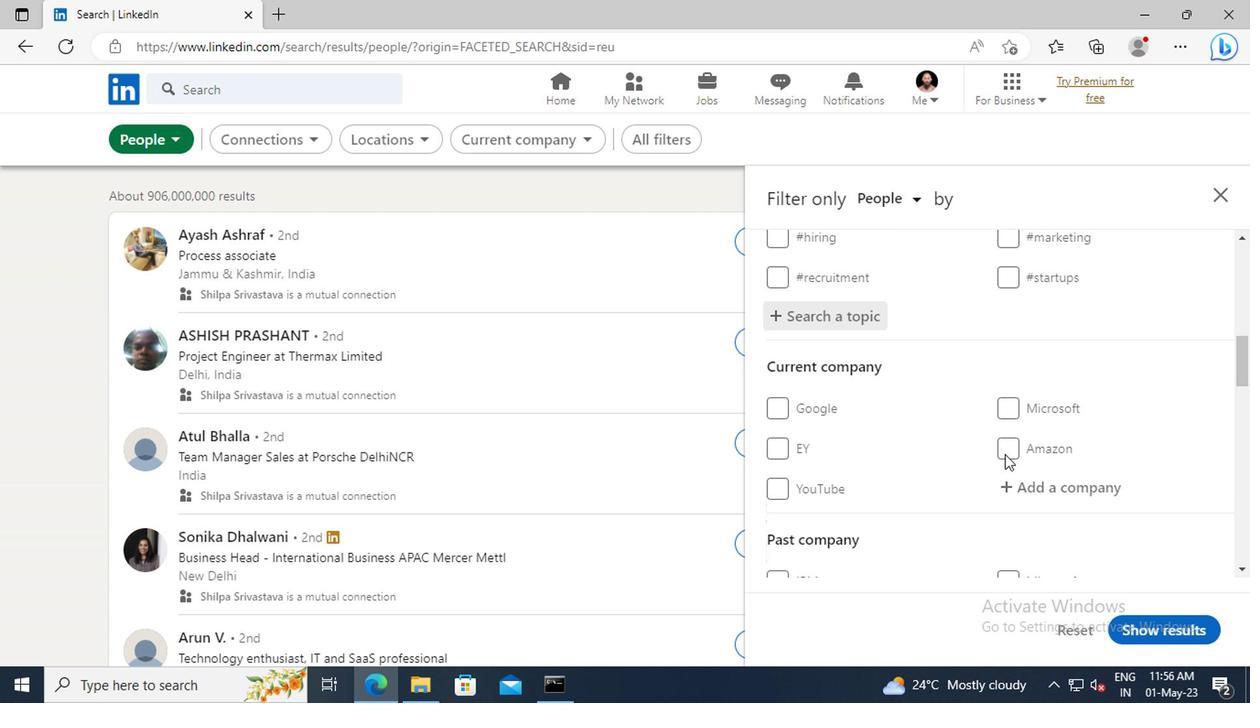 
Action: Mouse scrolled (1000, 454) with delta (0, -1)
Screenshot: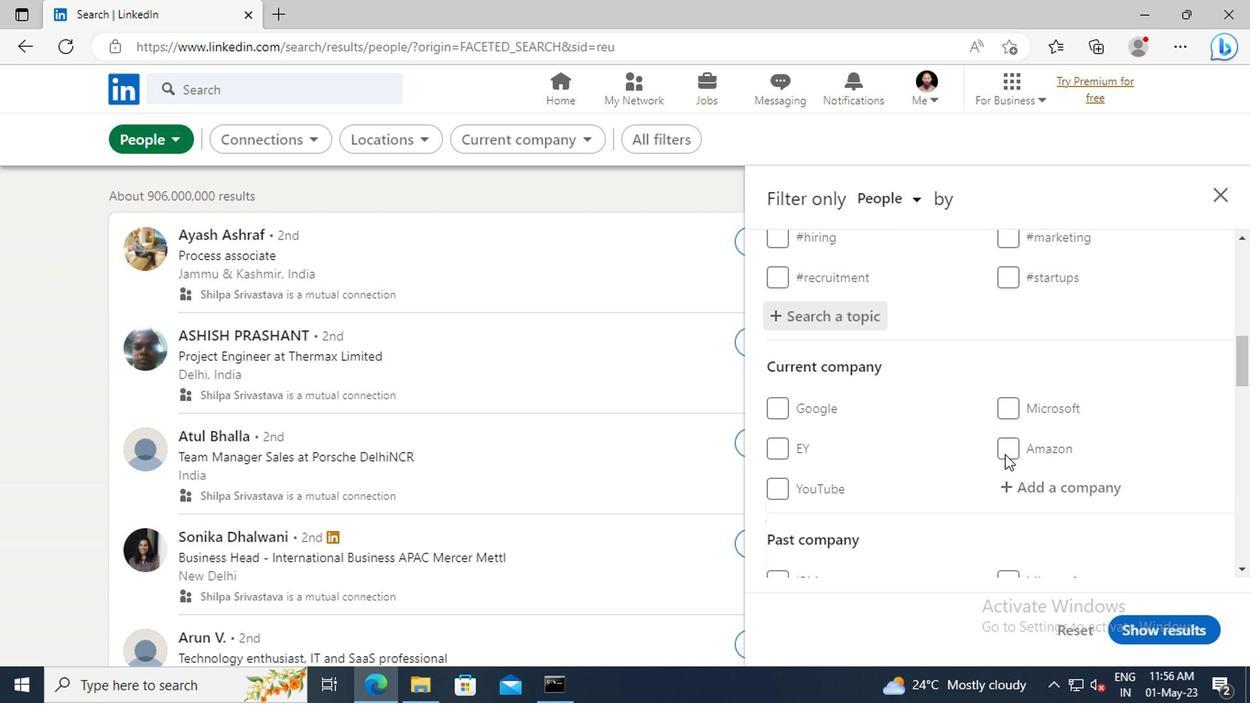 
Action: Mouse scrolled (1000, 454) with delta (0, -1)
Screenshot: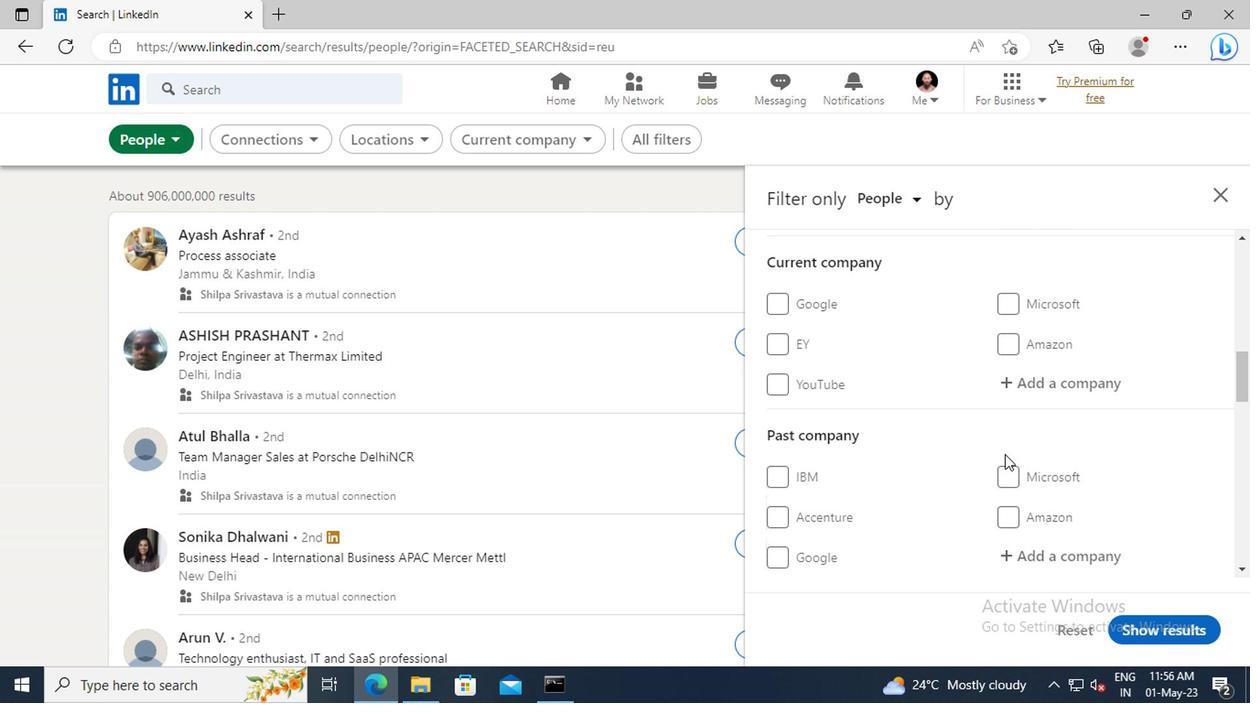 
Action: Mouse scrolled (1000, 454) with delta (0, -1)
Screenshot: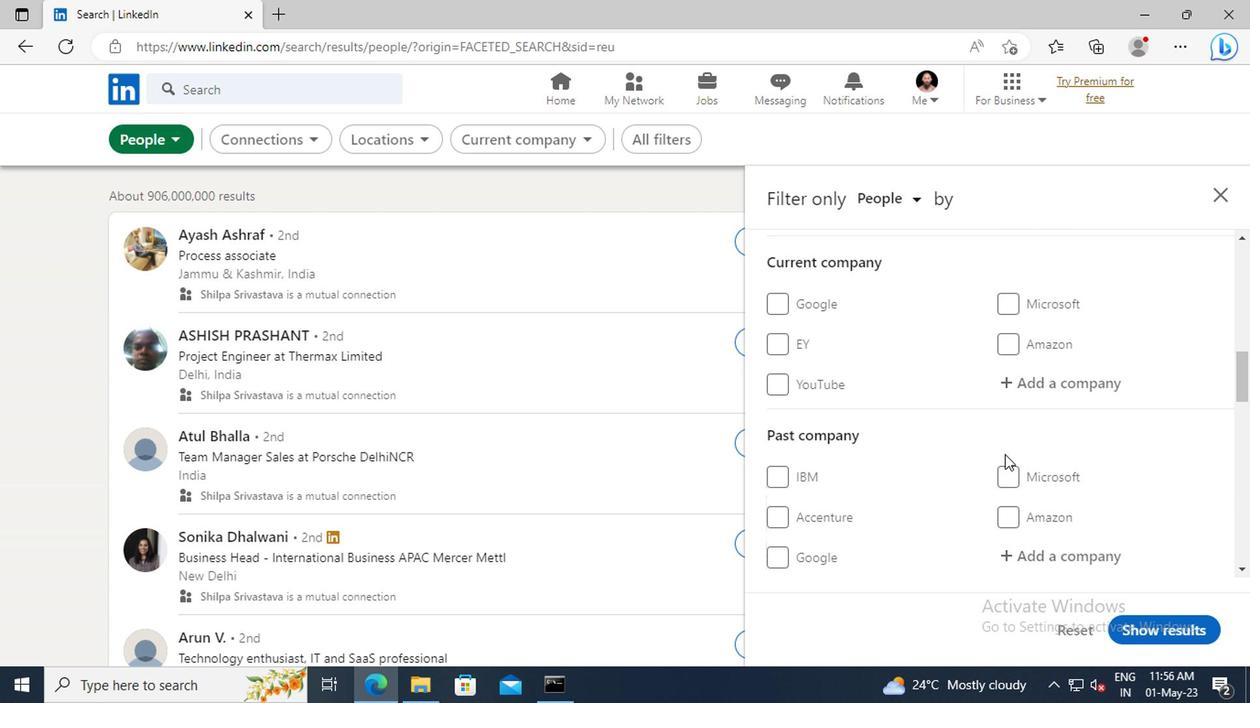 
Action: Mouse scrolled (1000, 454) with delta (0, -1)
Screenshot: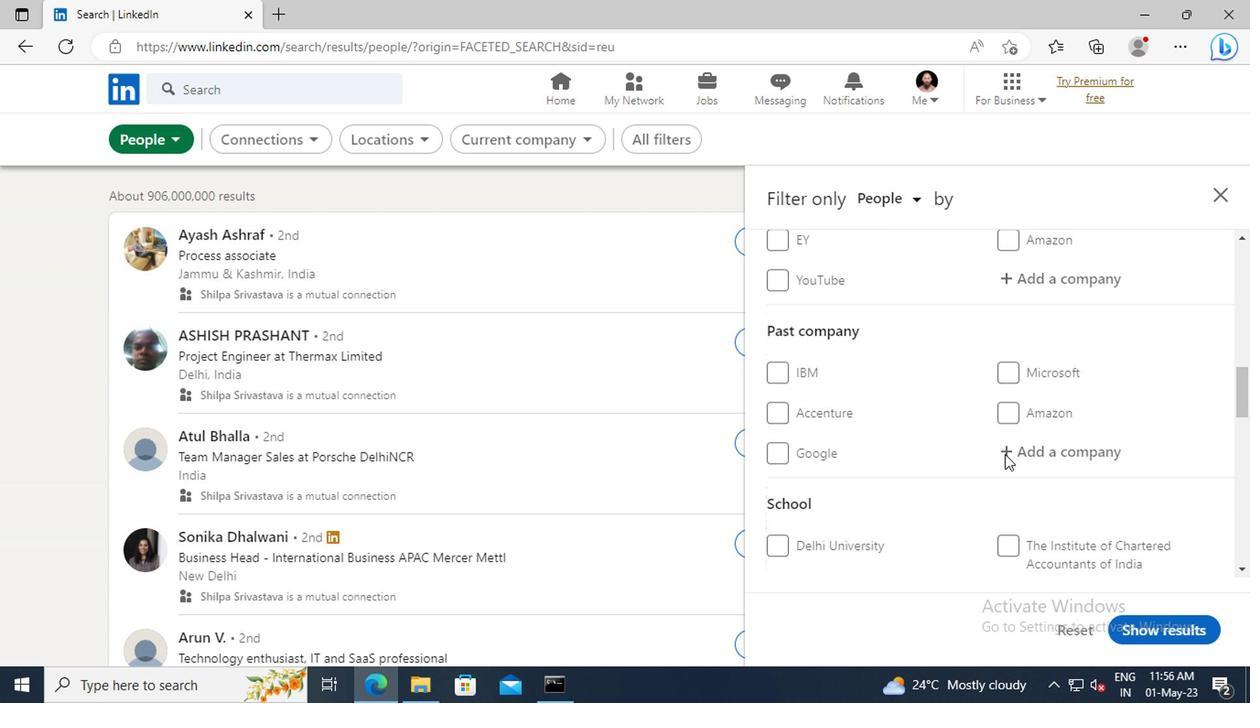 
Action: Mouse scrolled (1000, 454) with delta (0, -1)
Screenshot: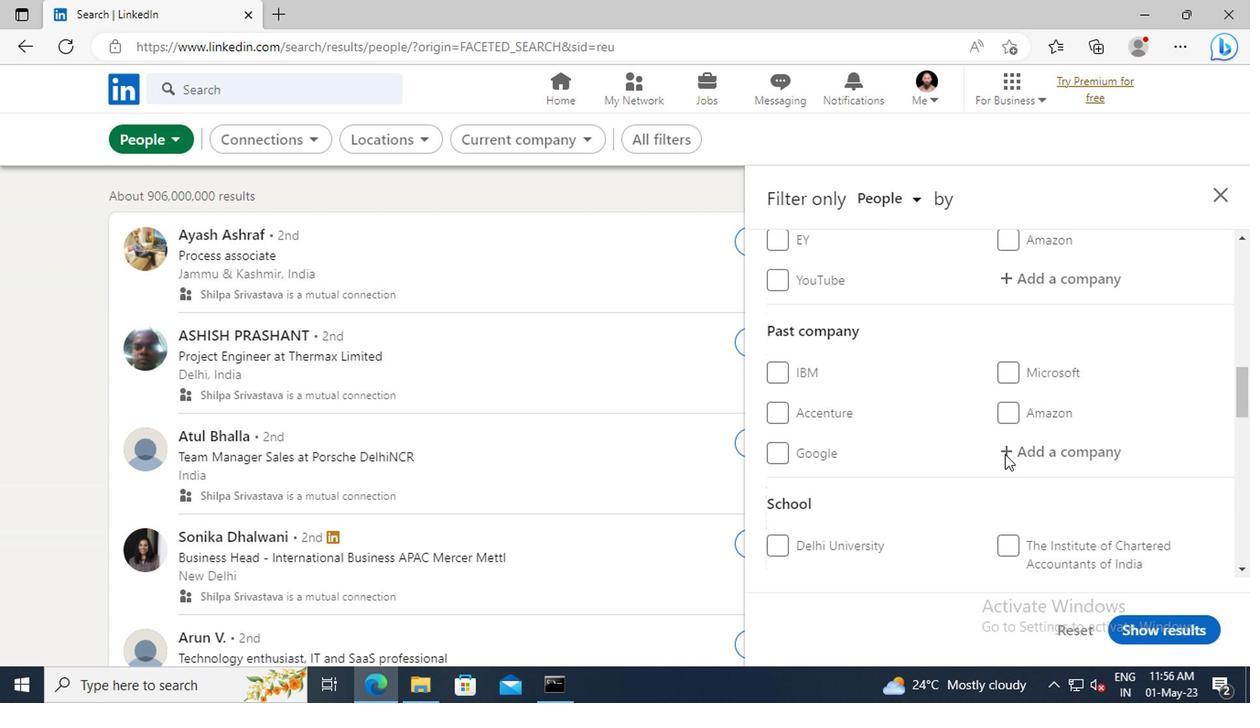 
Action: Mouse scrolled (1000, 454) with delta (0, -1)
Screenshot: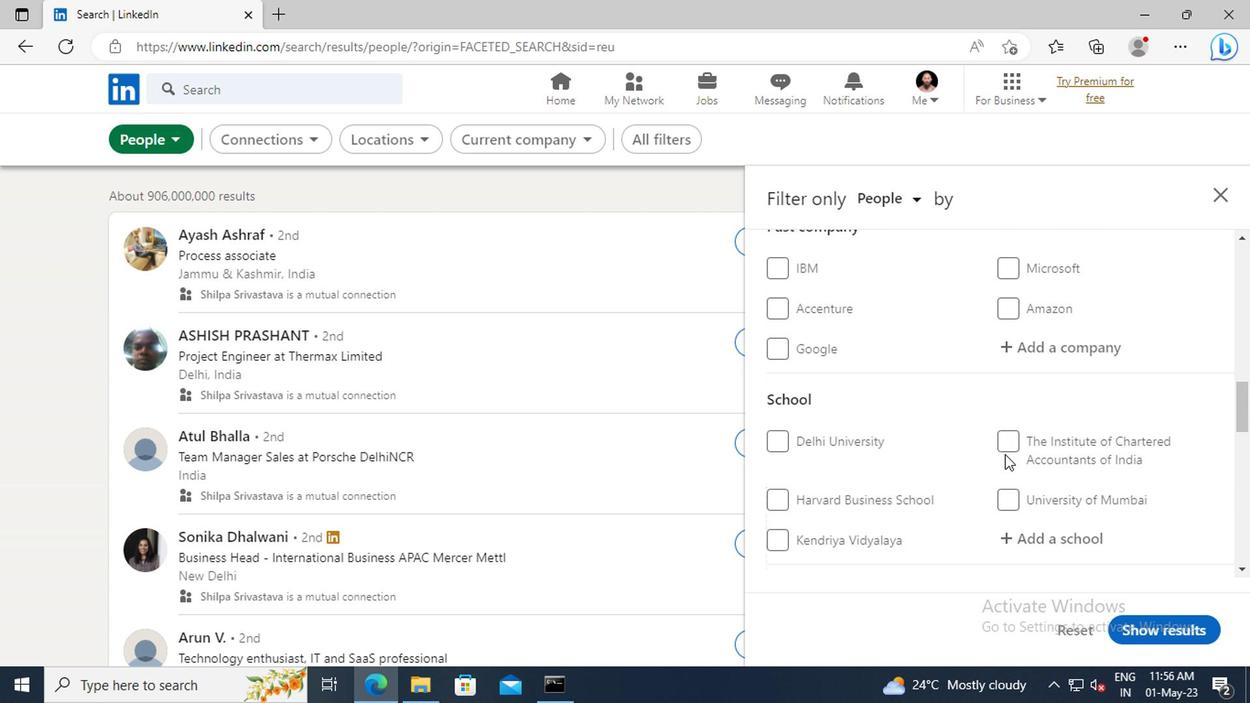 
Action: Mouse scrolled (1000, 454) with delta (0, -1)
Screenshot: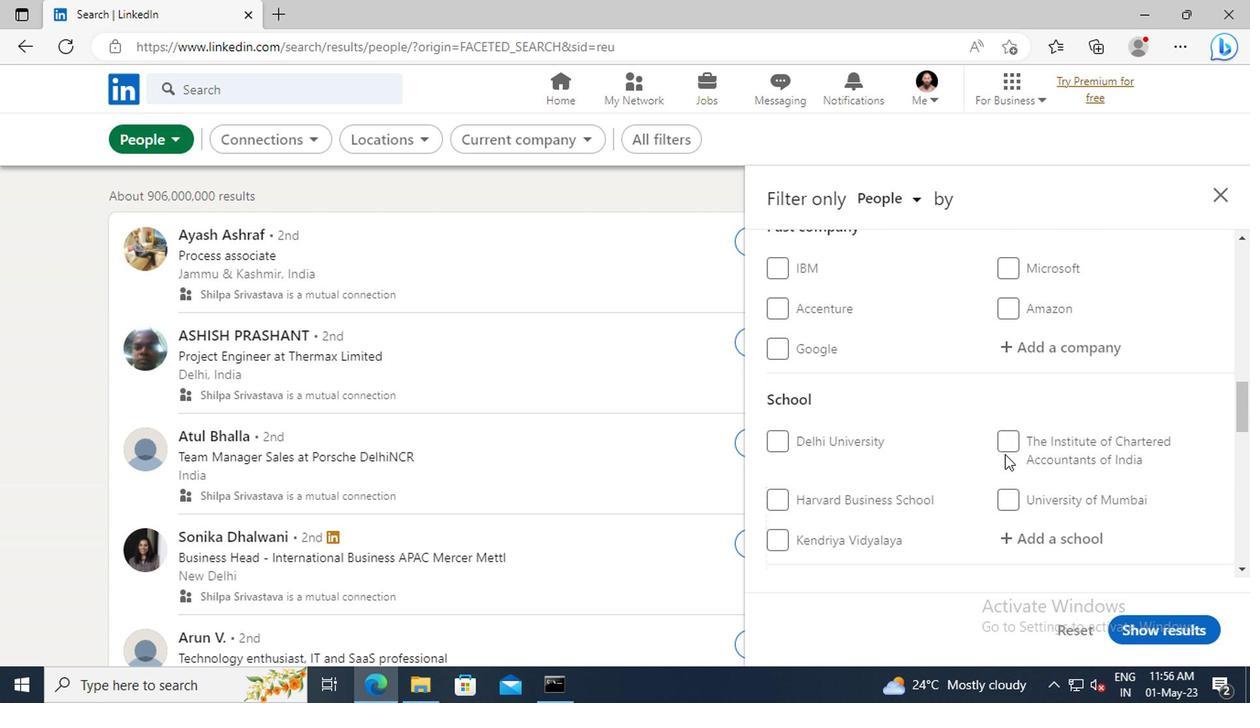 
Action: Mouse scrolled (1000, 454) with delta (0, -1)
Screenshot: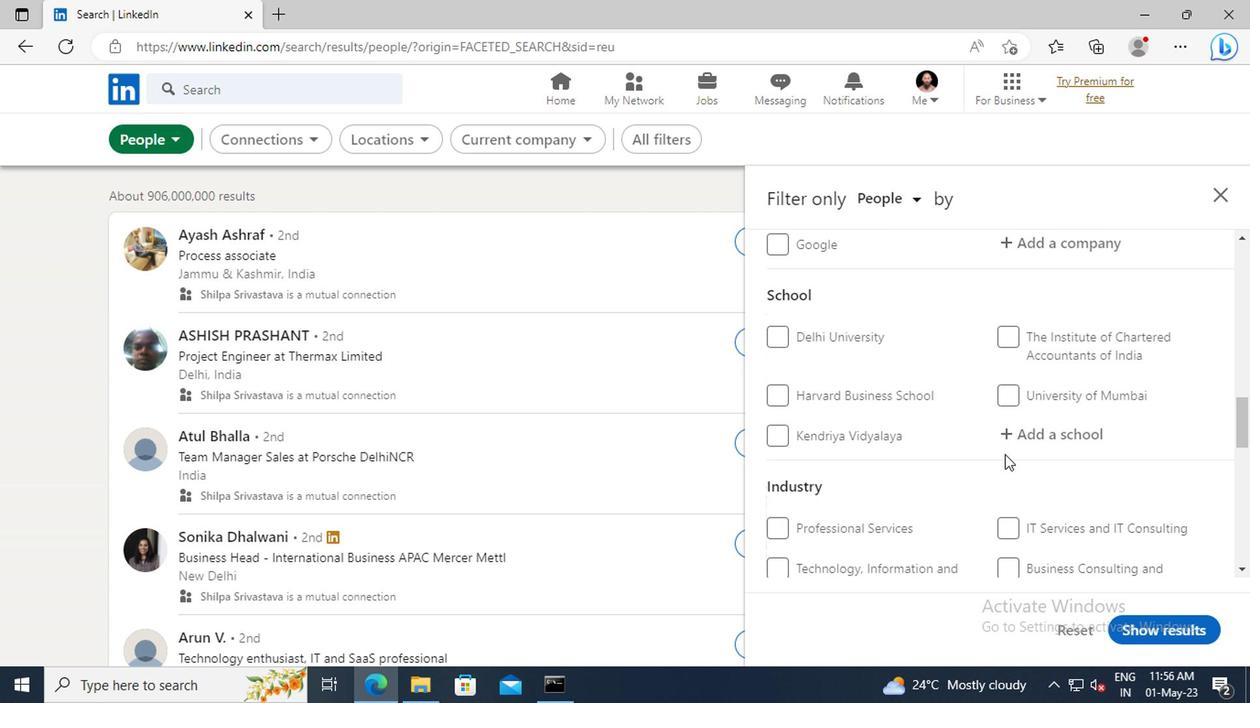 
Action: Mouse scrolled (1000, 454) with delta (0, -1)
Screenshot: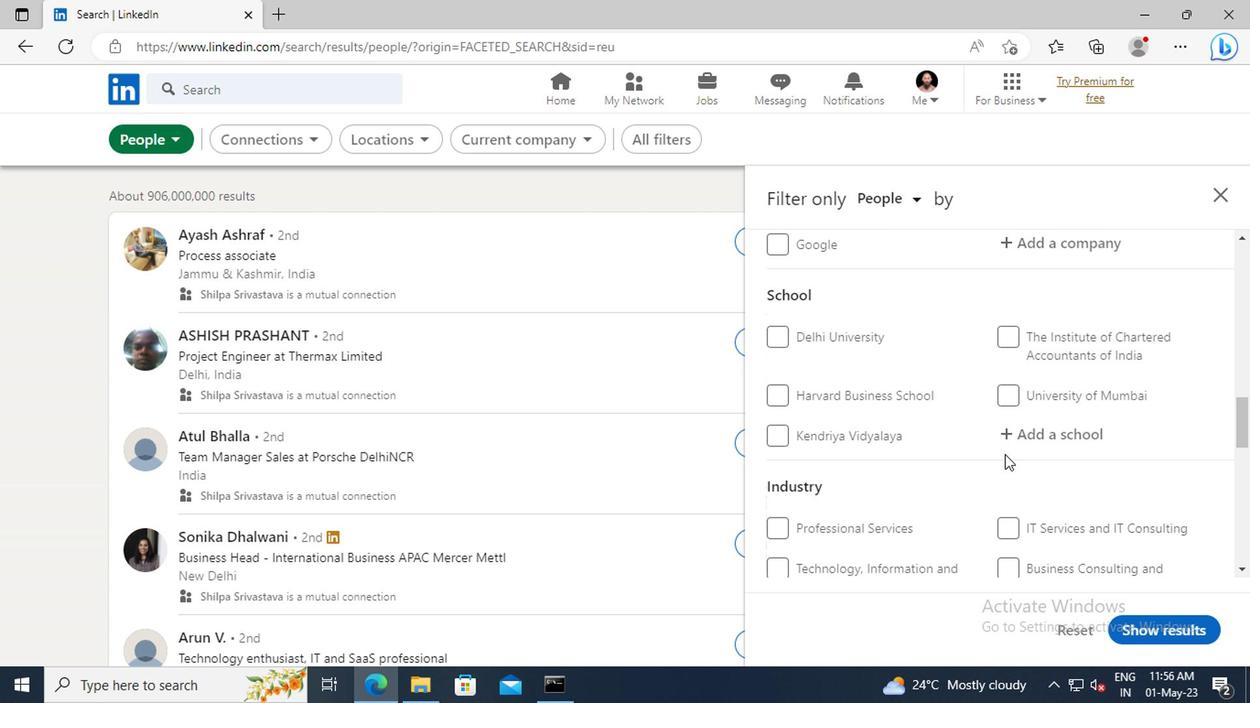 
Action: Mouse scrolled (1000, 454) with delta (0, -1)
Screenshot: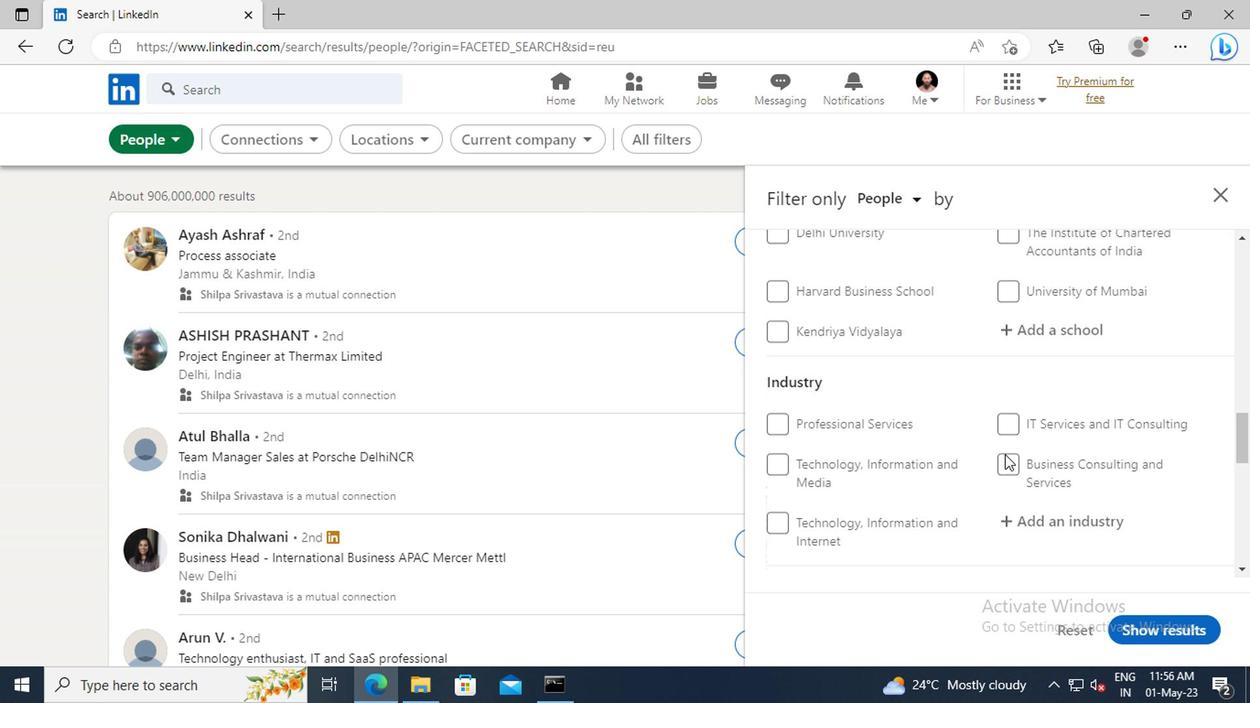 
Action: Mouse scrolled (1000, 454) with delta (0, -1)
Screenshot: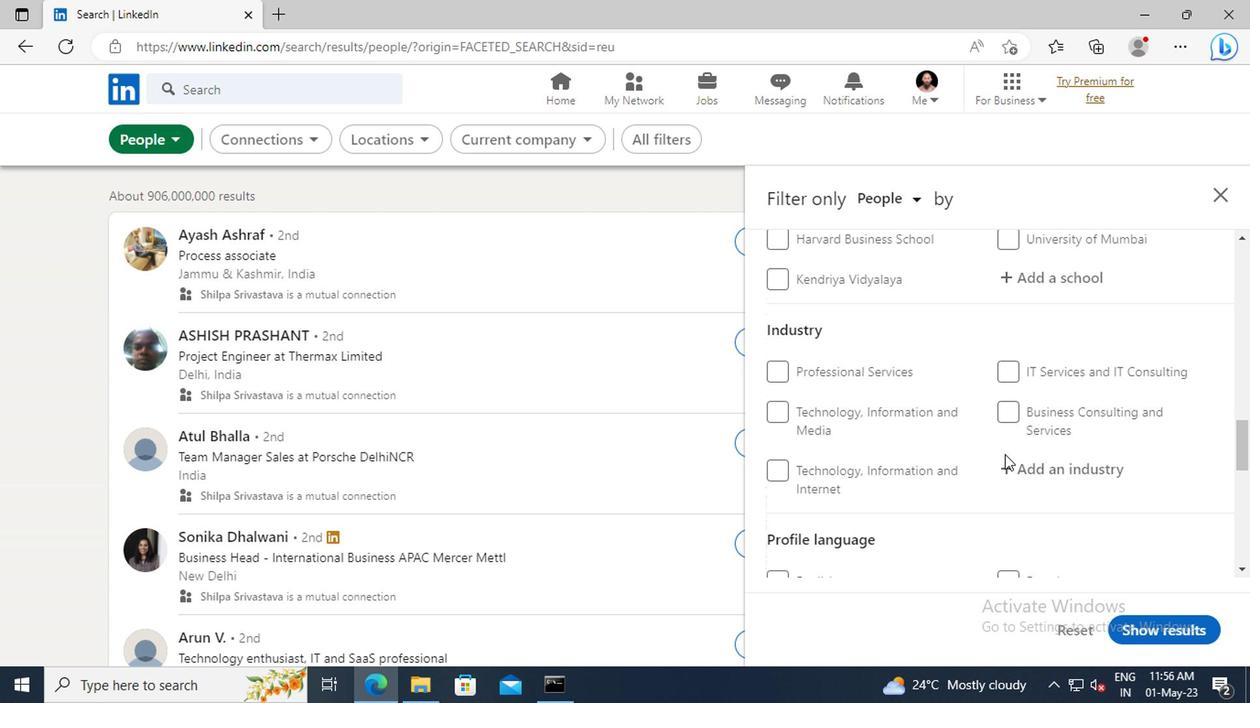 
Action: Mouse scrolled (1000, 454) with delta (0, -1)
Screenshot: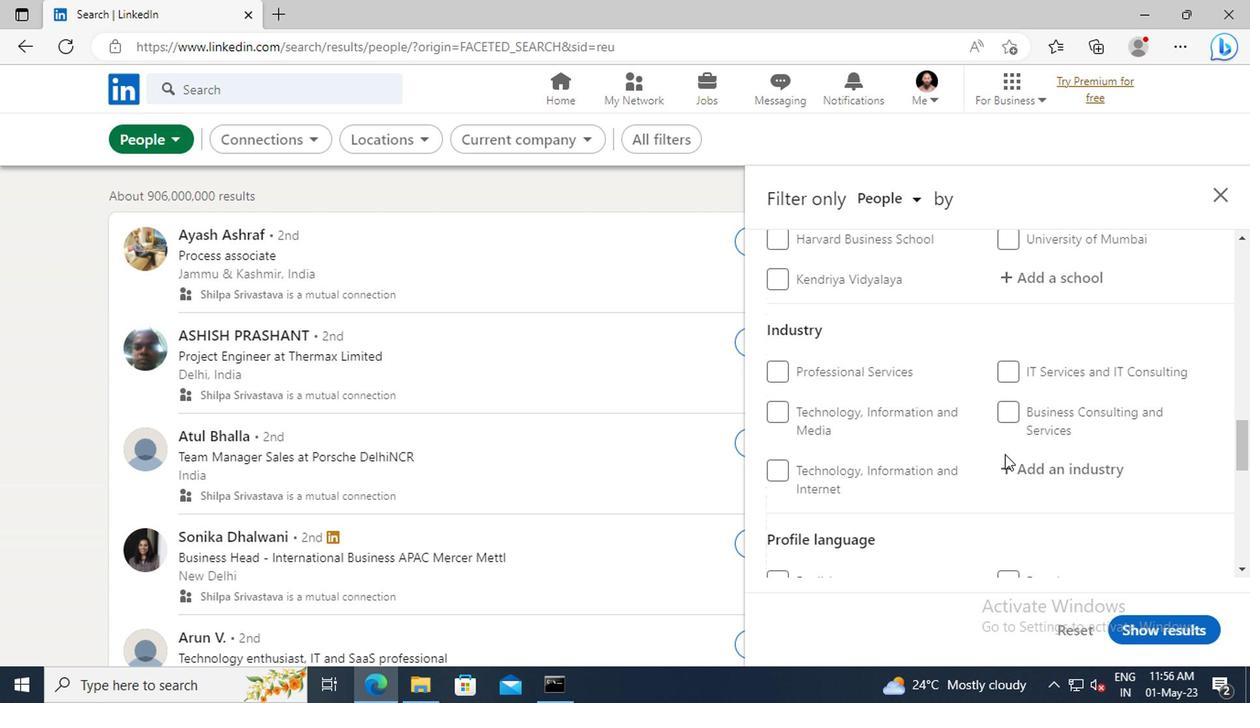 
Action: Mouse moved to (773, 480)
Screenshot: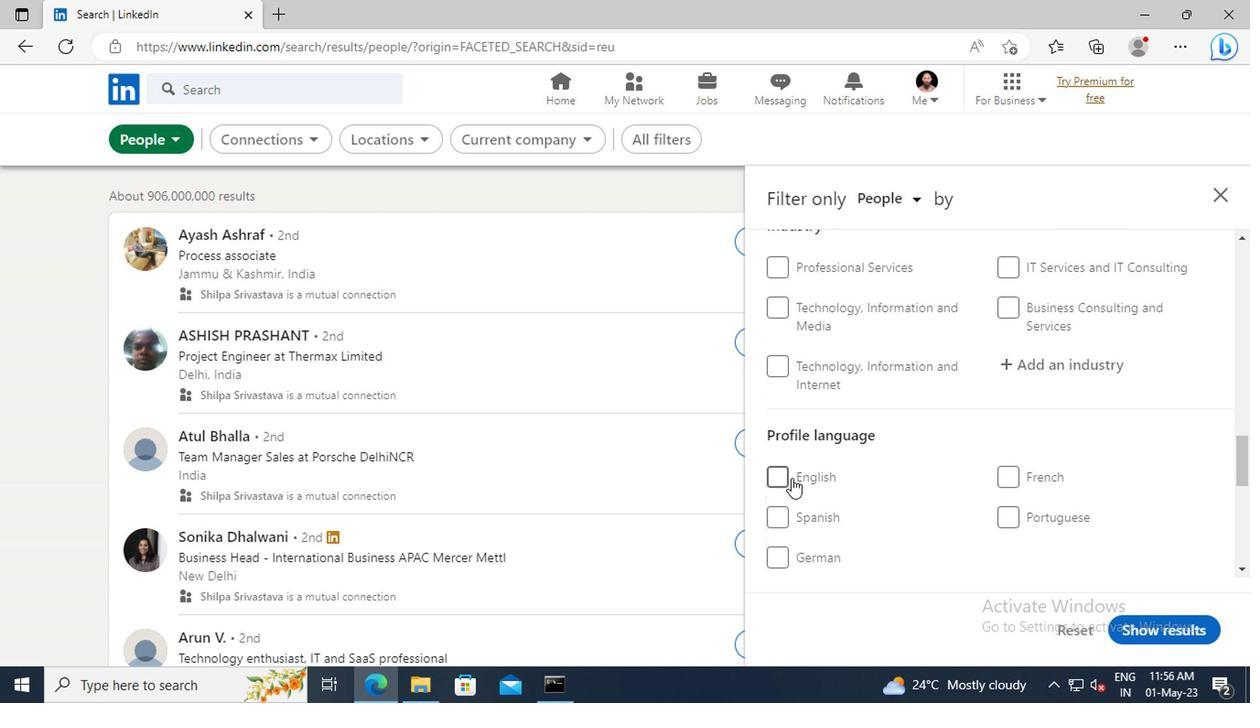 
Action: Mouse pressed left at (773, 480)
Screenshot: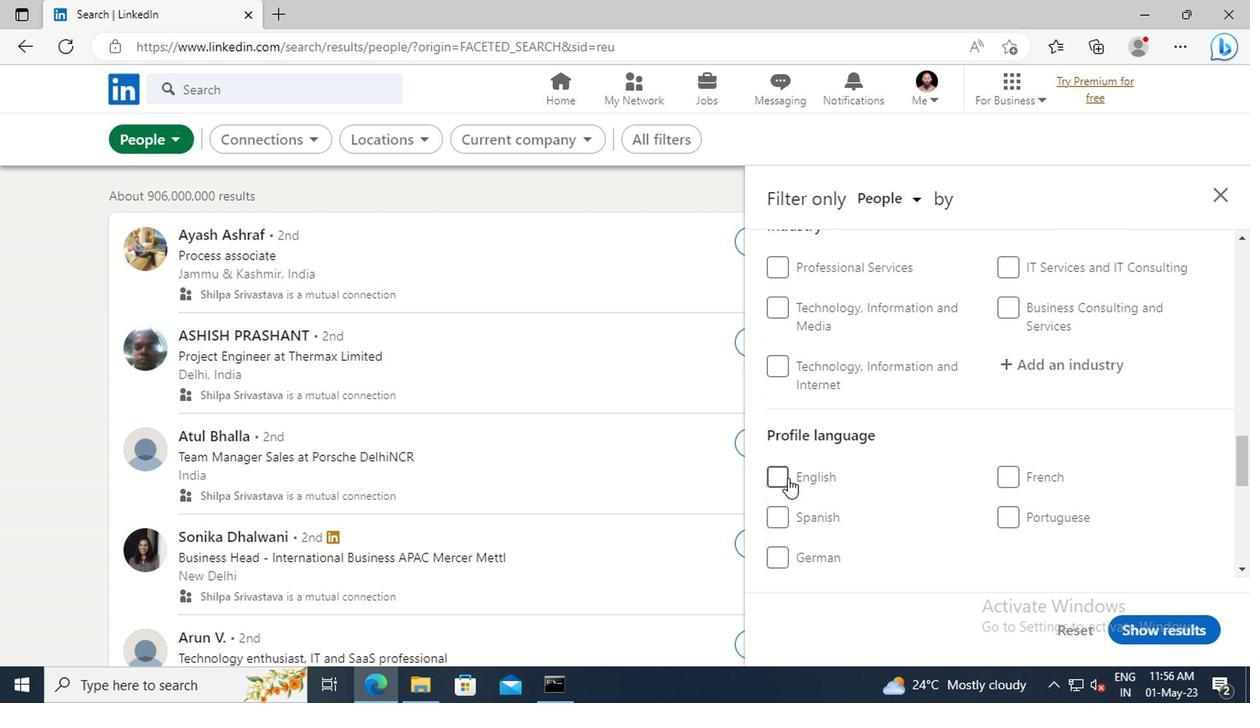 
Action: Mouse moved to (993, 461)
Screenshot: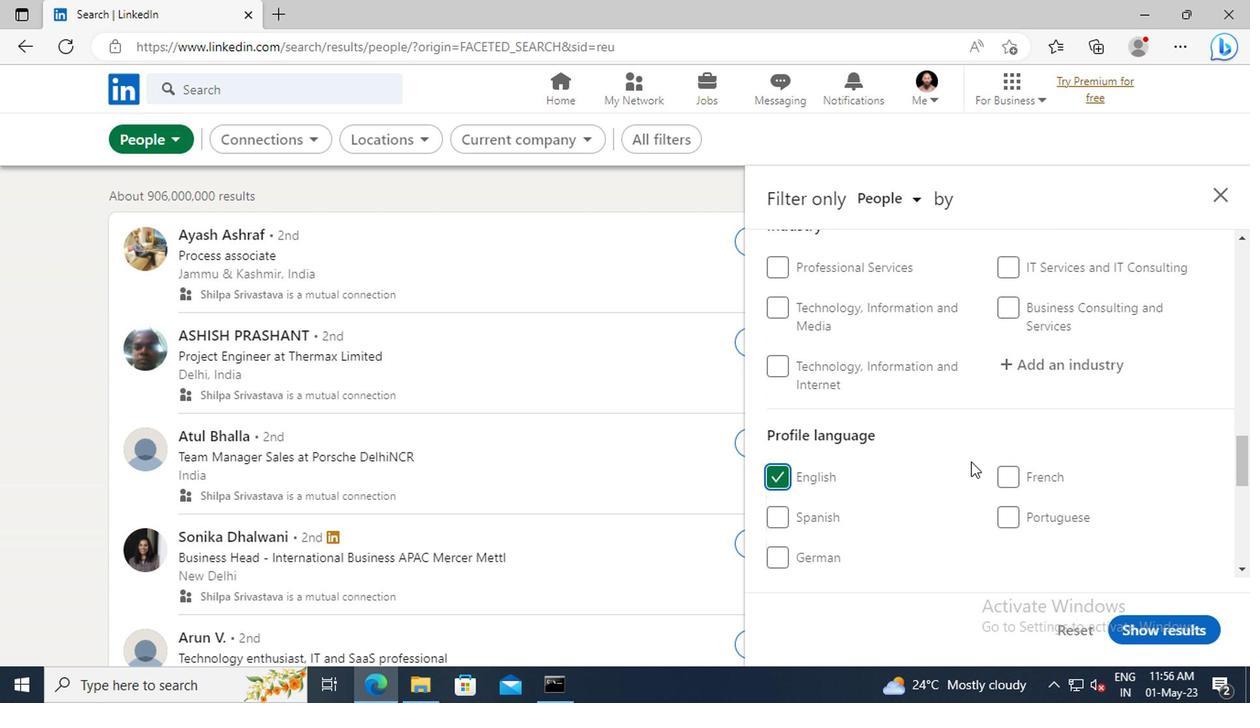 
Action: Mouse scrolled (993, 461) with delta (0, 0)
Screenshot: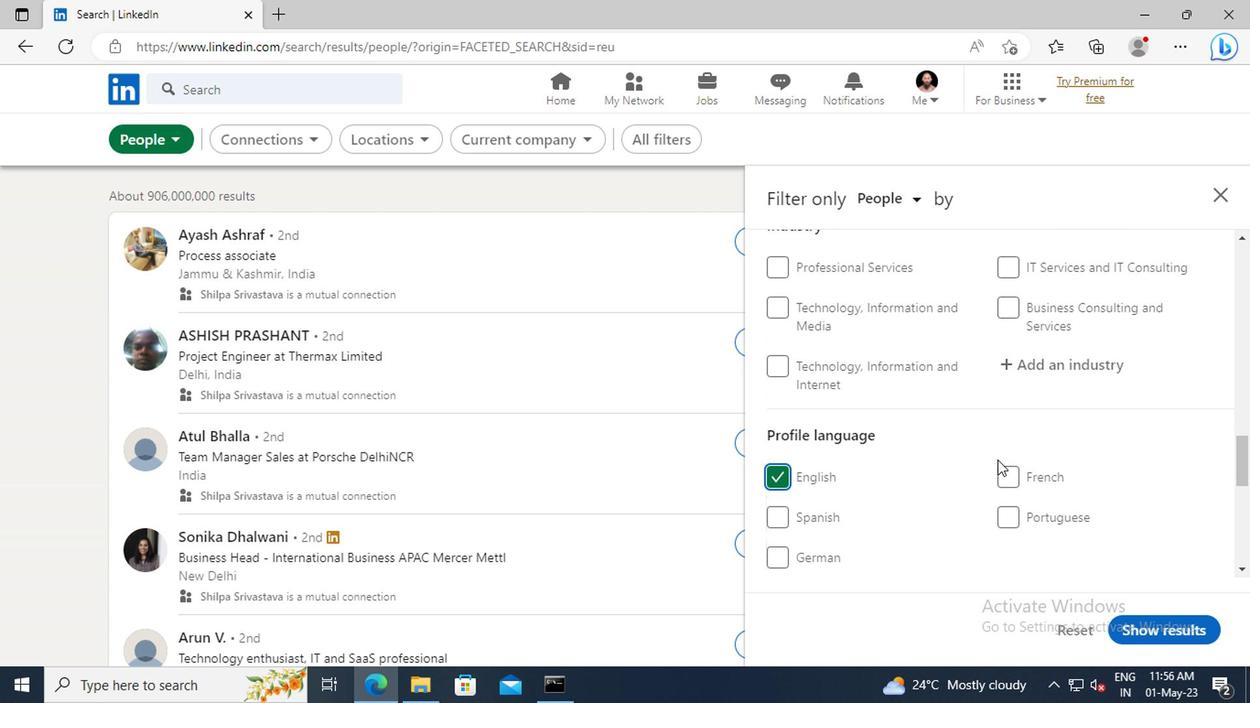 
Action: Mouse scrolled (993, 461) with delta (0, 0)
Screenshot: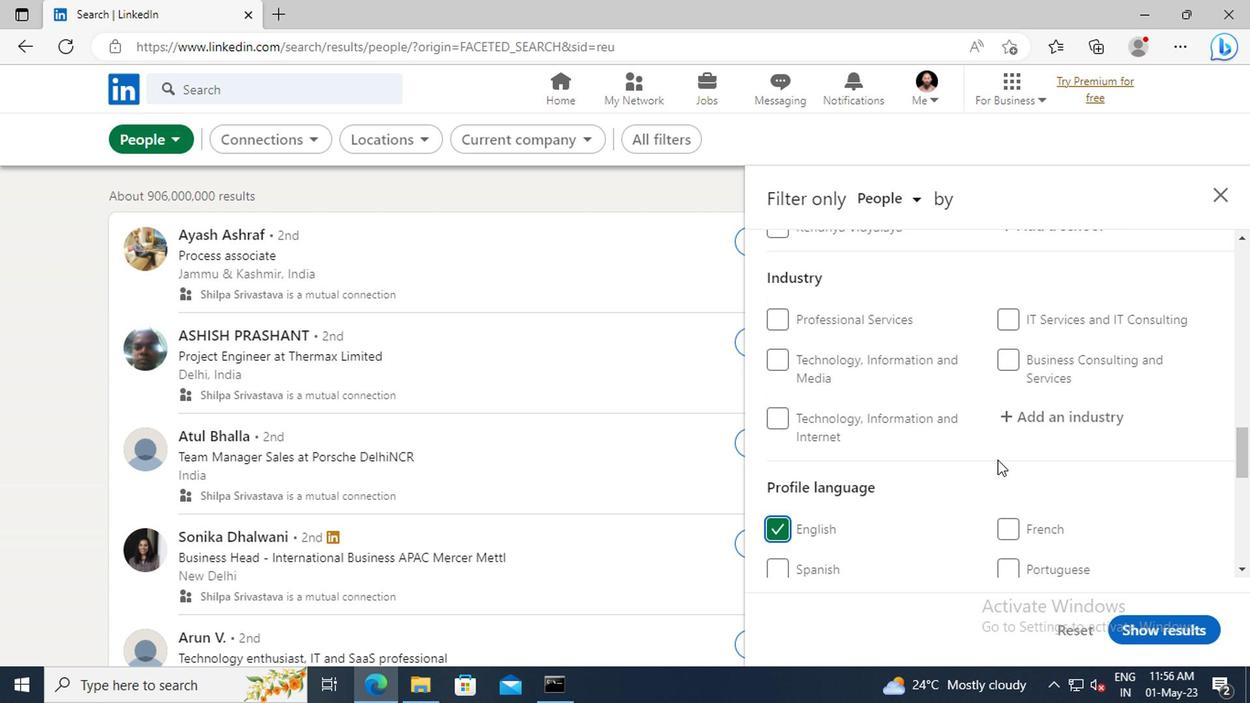 
Action: Mouse scrolled (993, 461) with delta (0, 0)
Screenshot: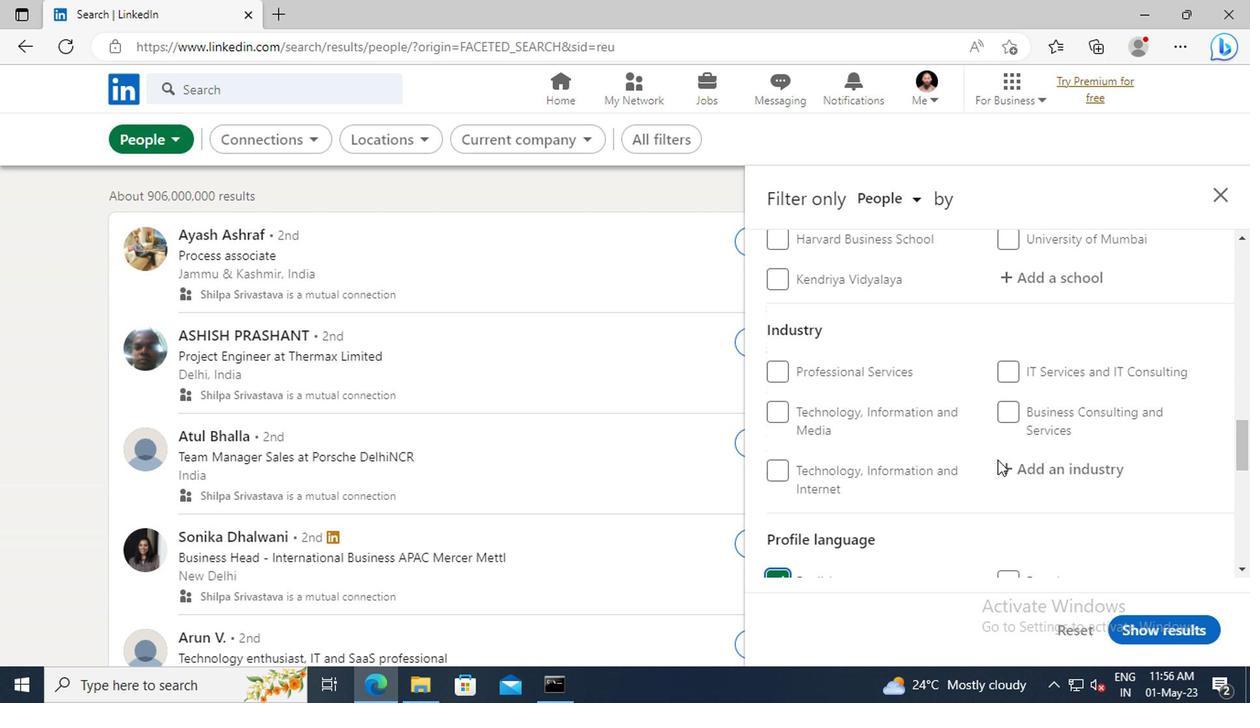 
Action: Mouse scrolled (993, 461) with delta (0, 0)
Screenshot: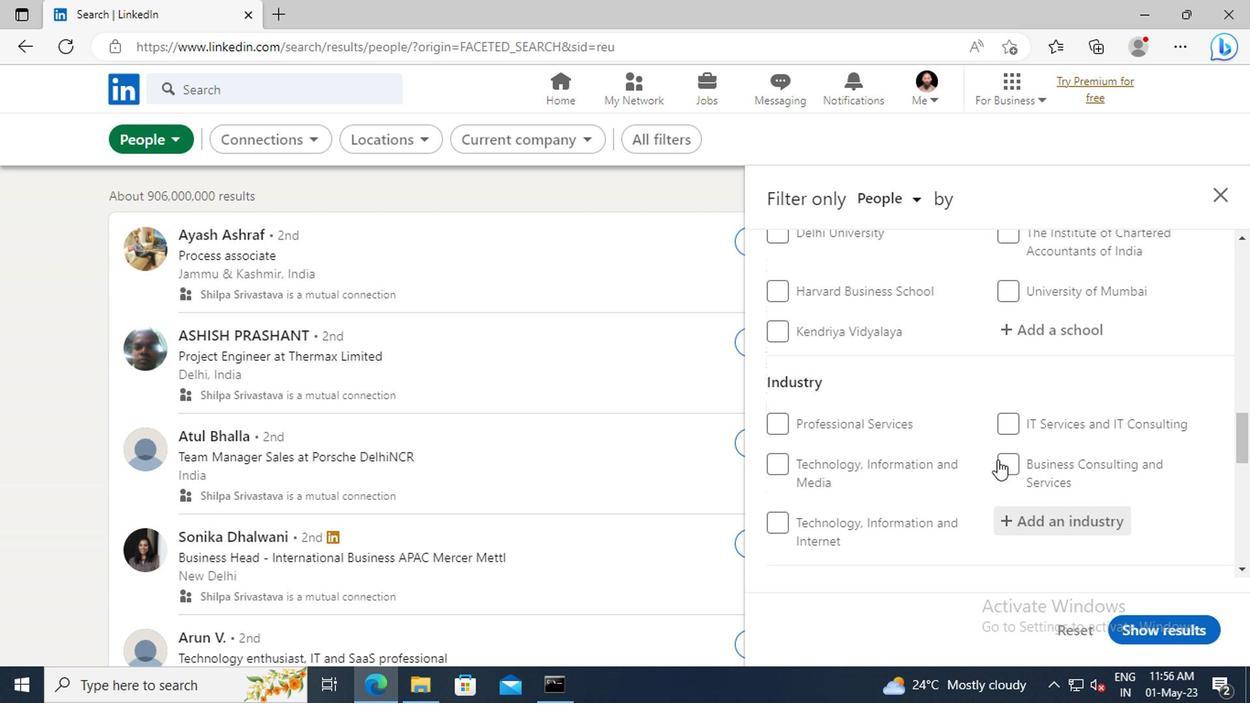 
Action: Mouse scrolled (993, 461) with delta (0, 0)
Screenshot: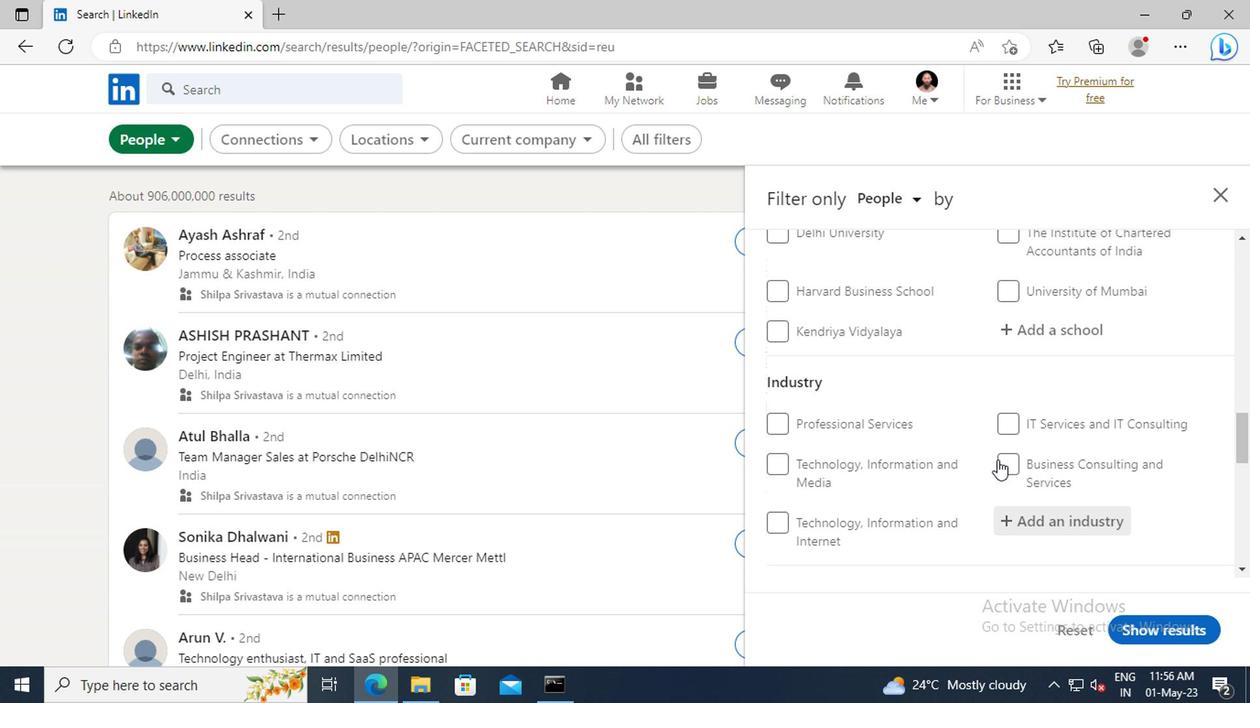
Action: Mouse scrolled (993, 461) with delta (0, 0)
Screenshot: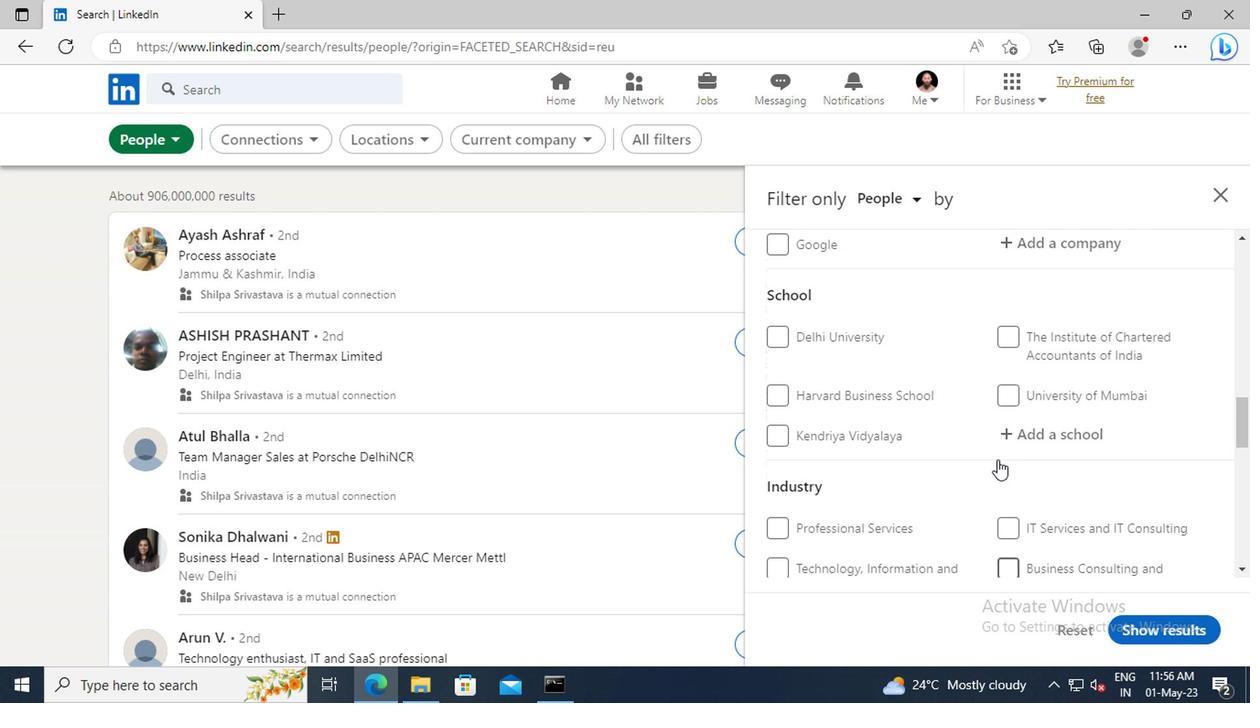 
Action: Mouse scrolled (993, 461) with delta (0, 0)
Screenshot: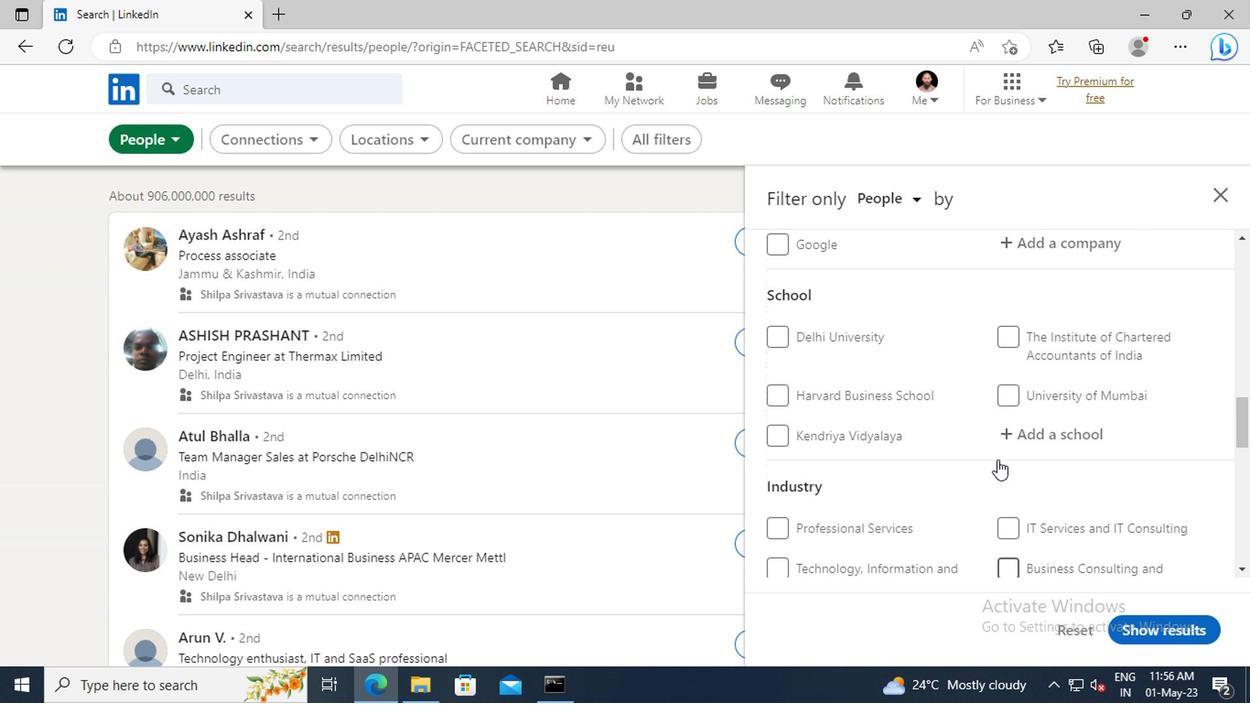 
Action: Mouse scrolled (993, 461) with delta (0, 0)
Screenshot: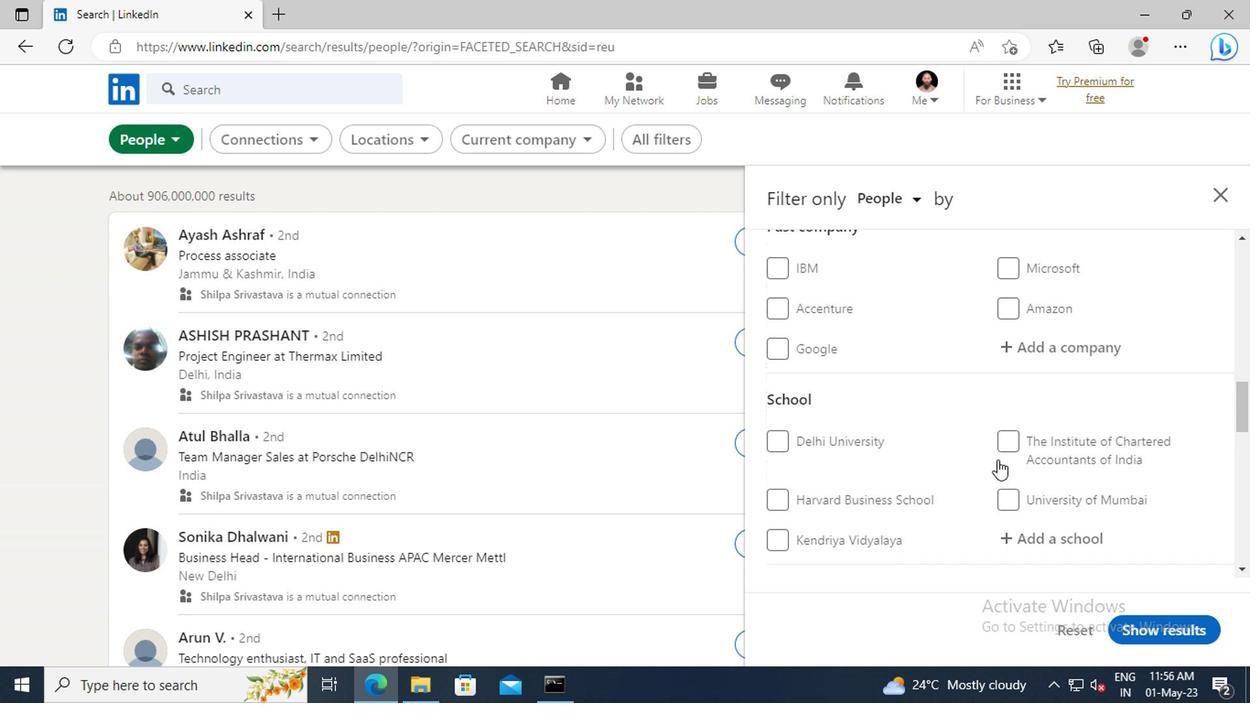 
Action: Mouse scrolled (993, 461) with delta (0, 0)
Screenshot: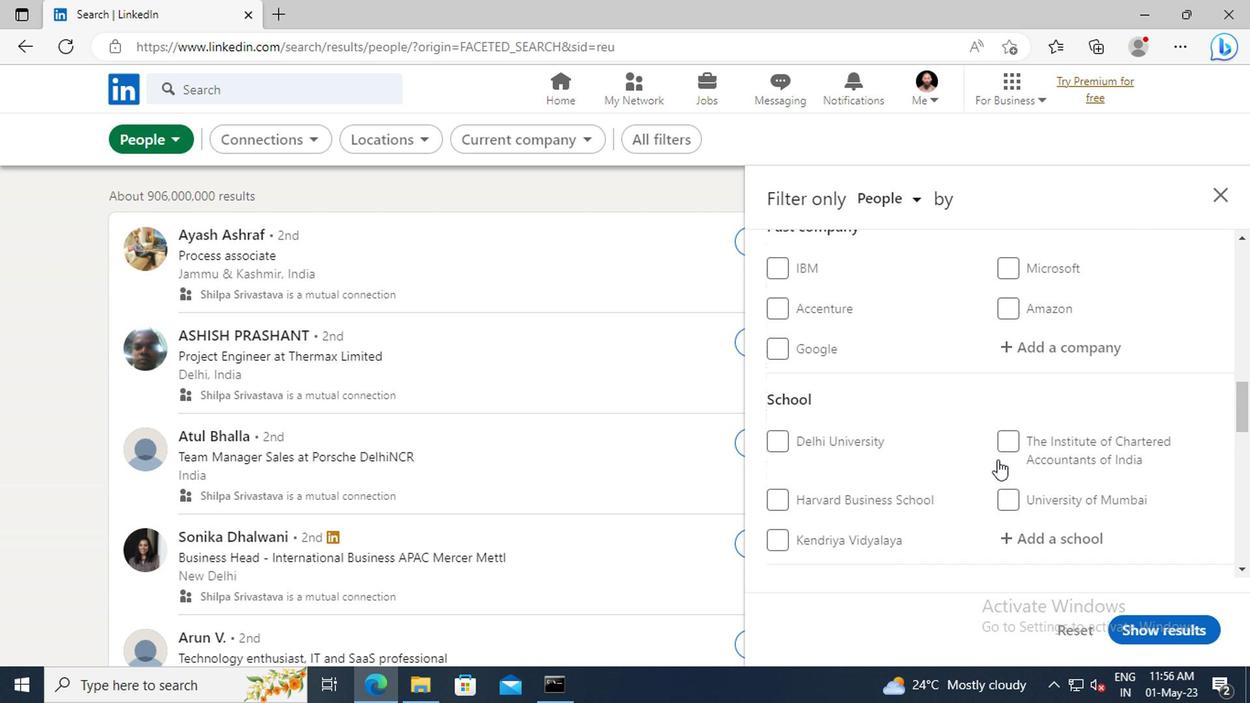 
Action: Mouse scrolled (993, 461) with delta (0, 0)
Screenshot: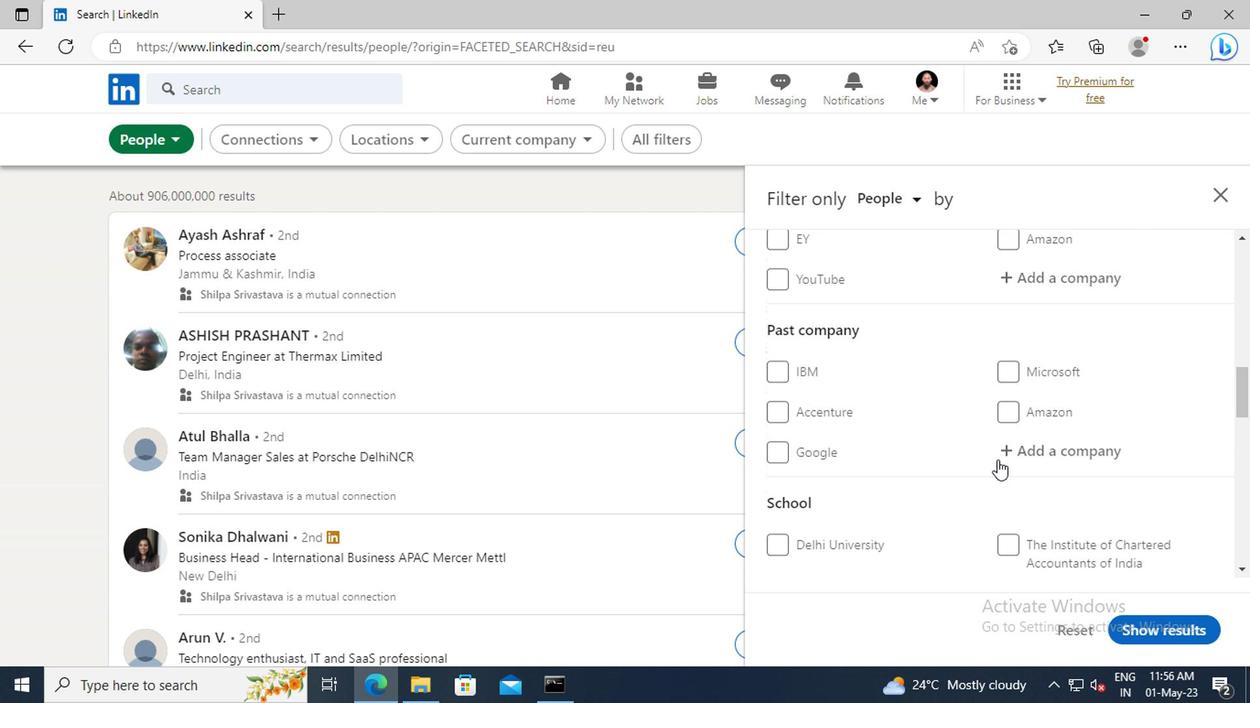 
Action: Mouse scrolled (993, 461) with delta (0, 0)
Screenshot: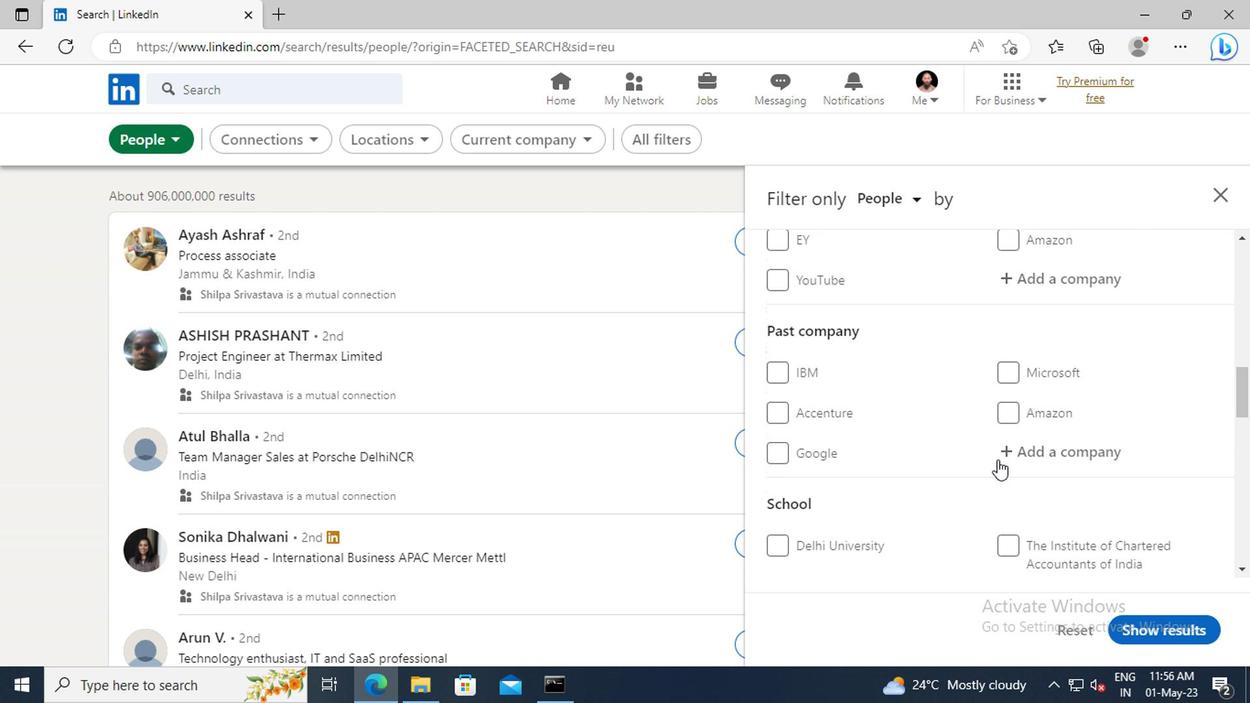 
Action: Mouse moved to (1013, 384)
Screenshot: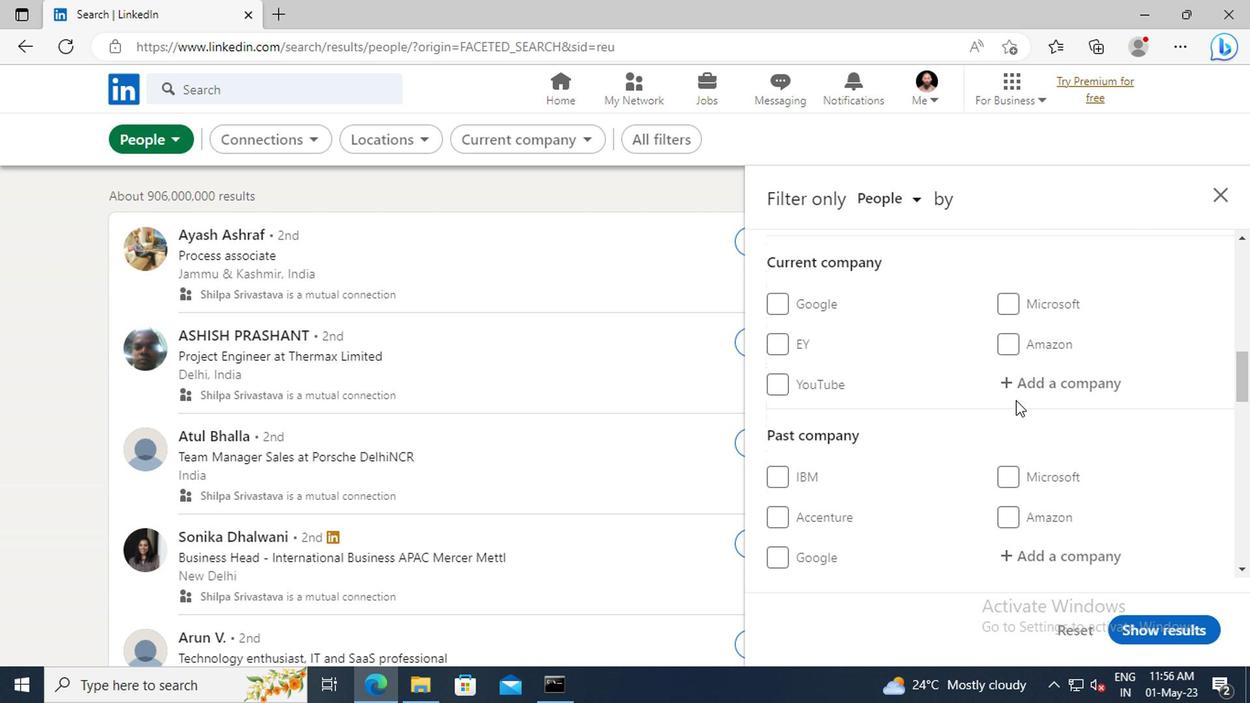 
Action: Mouse pressed left at (1013, 384)
Screenshot: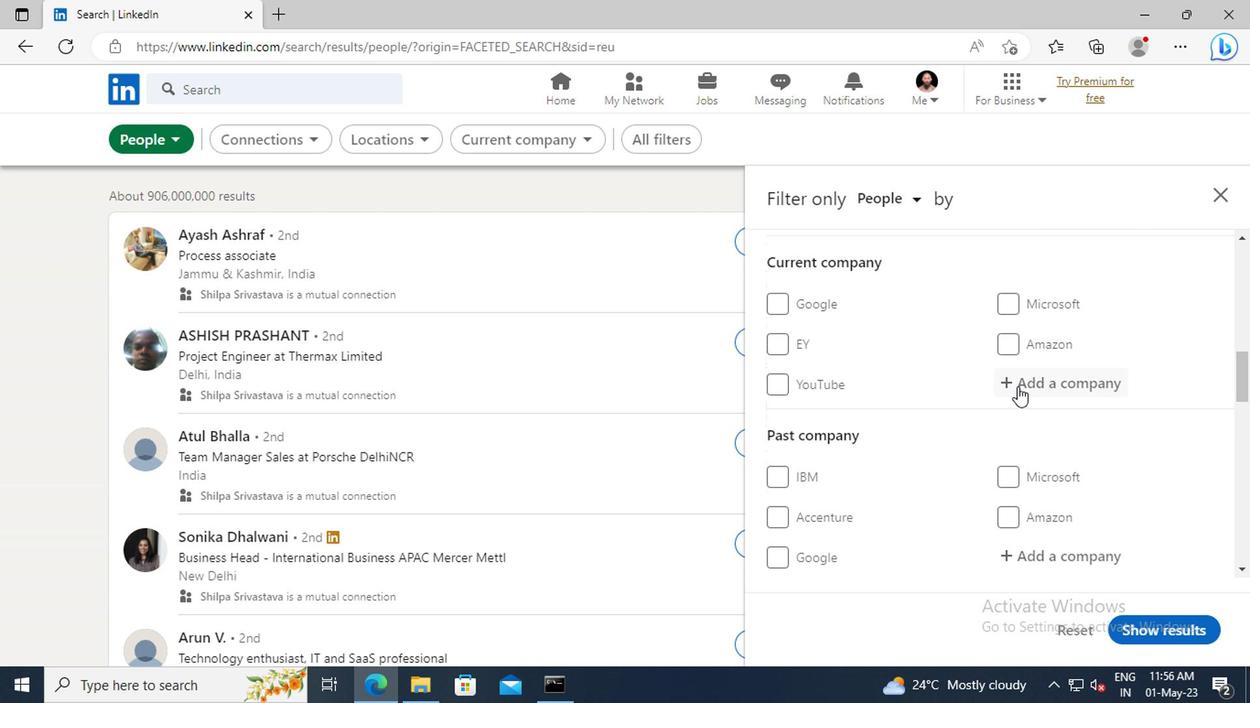 
Action: Key pressed <Key.shift>INN<Key.shift>ROAD
Screenshot: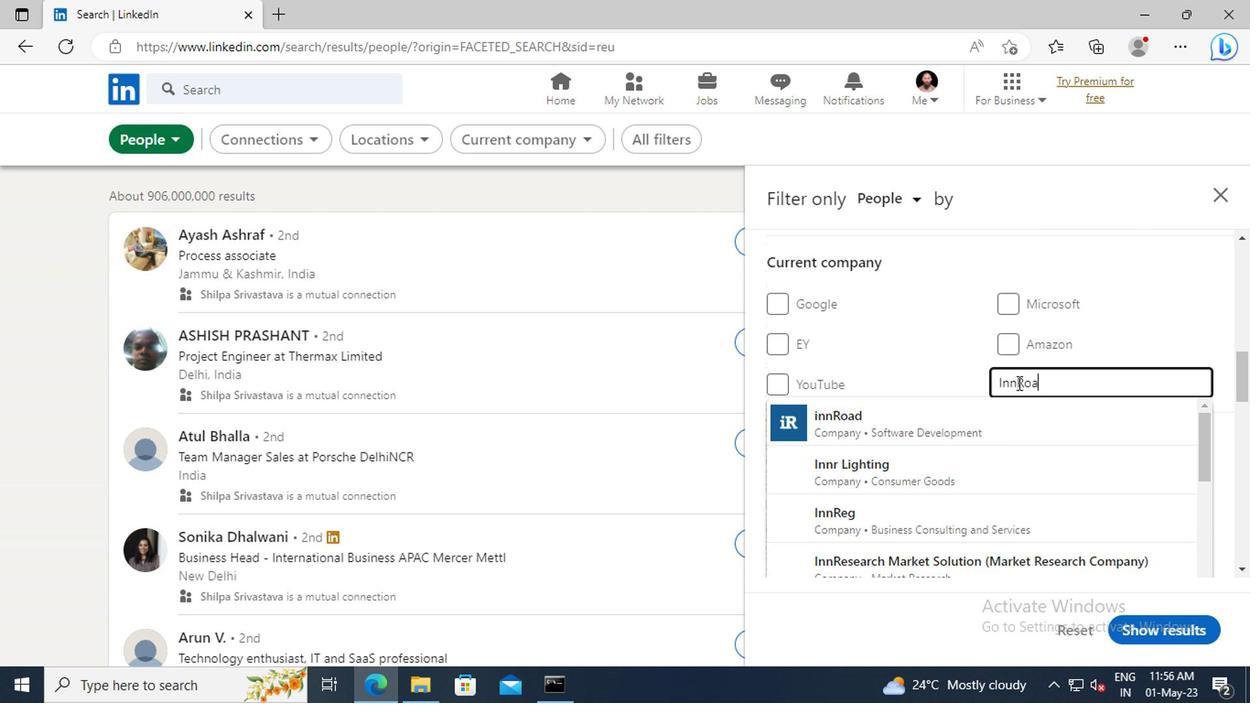 
Action: Mouse moved to (1001, 411)
Screenshot: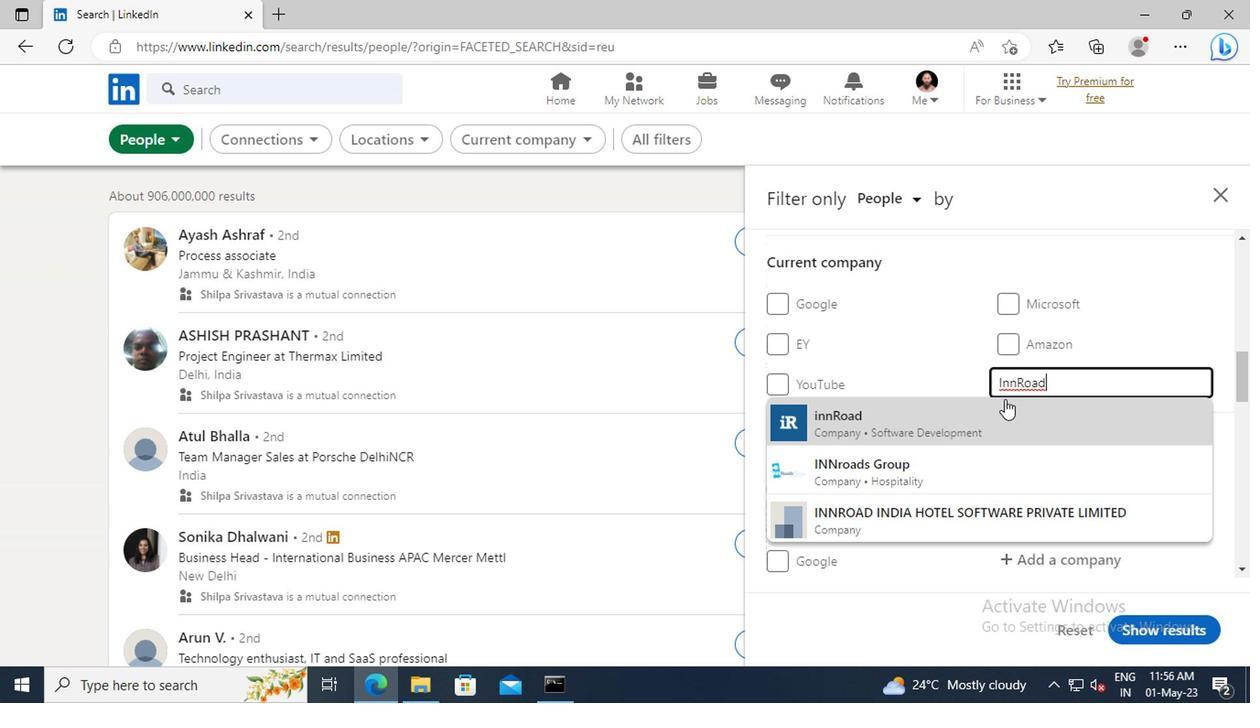 
Action: Mouse pressed left at (1001, 411)
Screenshot: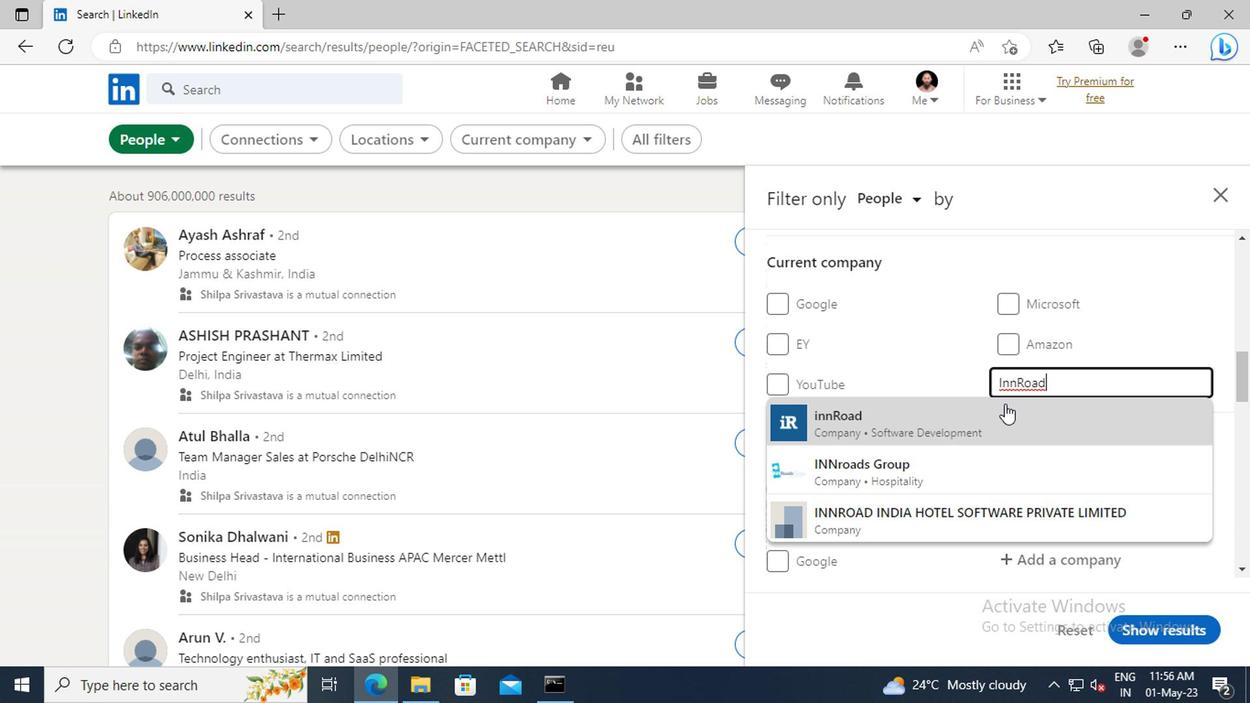 
Action: Mouse scrolled (1001, 411) with delta (0, 0)
Screenshot: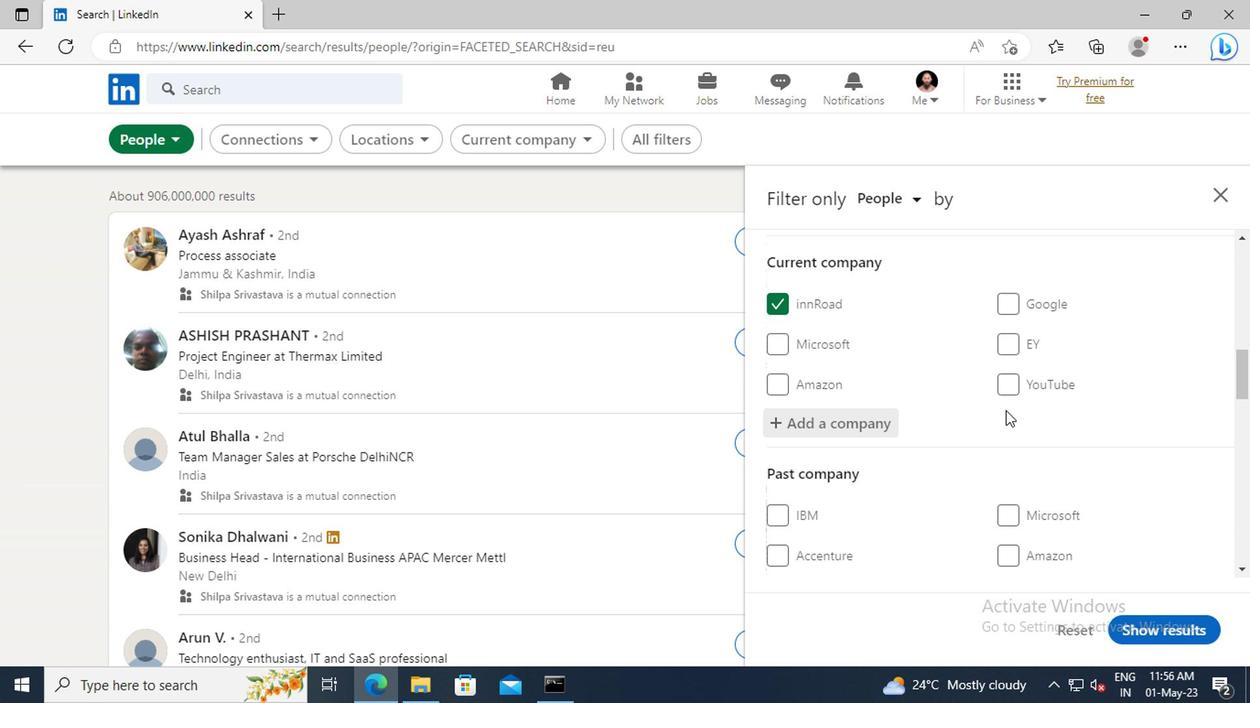 
Action: Mouse scrolled (1001, 411) with delta (0, 0)
Screenshot: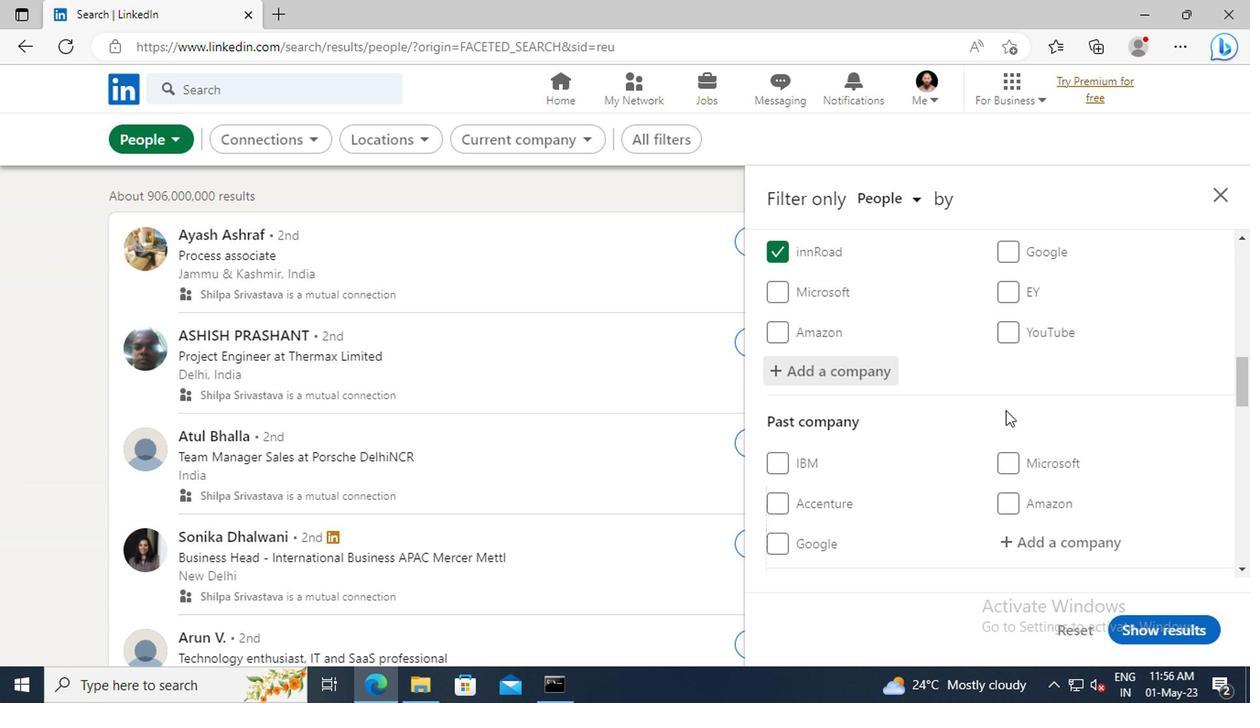 
Action: Mouse moved to (1002, 395)
Screenshot: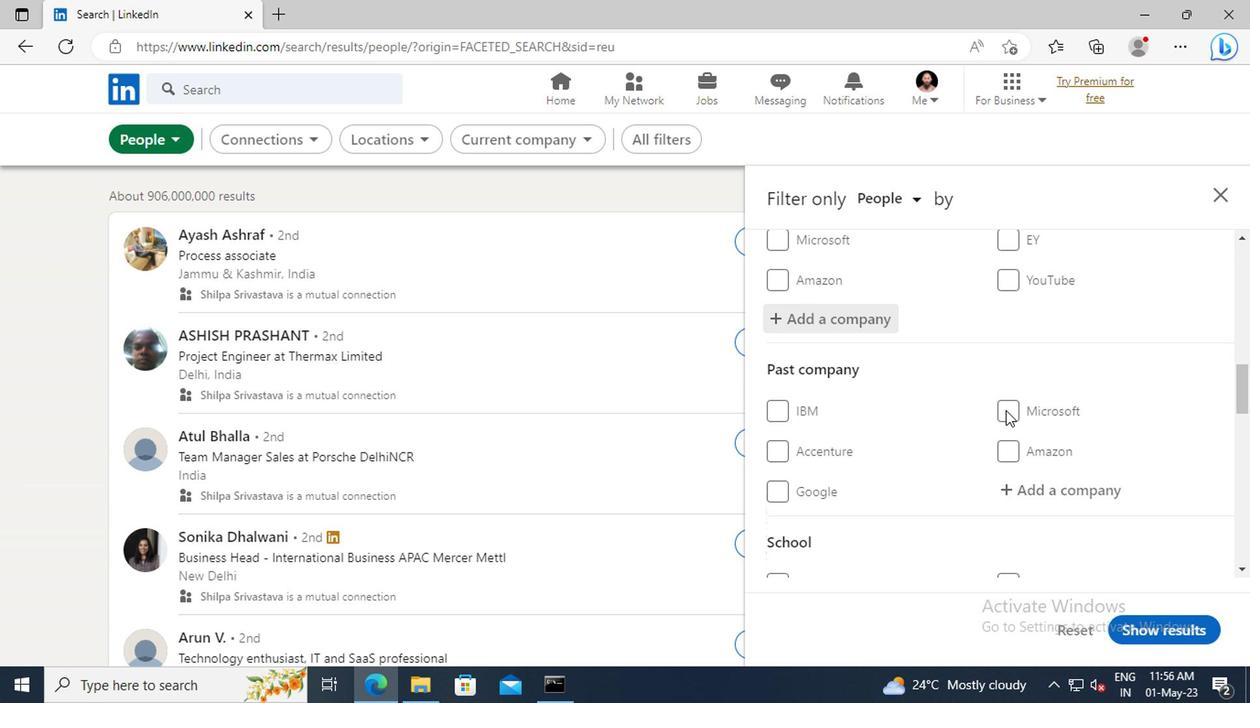 
Action: Mouse scrolled (1002, 394) with delta (0, 0)
Screenshot: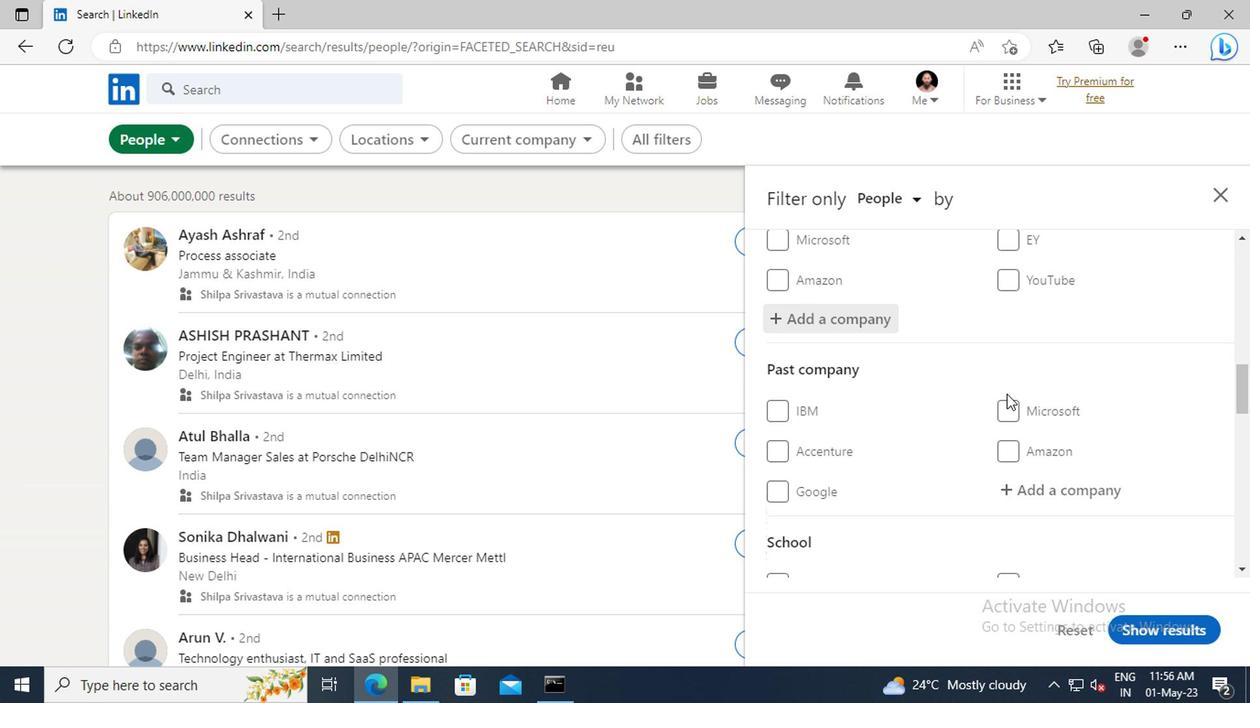 
Action: Mouse scrolled (1002, 394) with delta (0, 0)
Screenshot: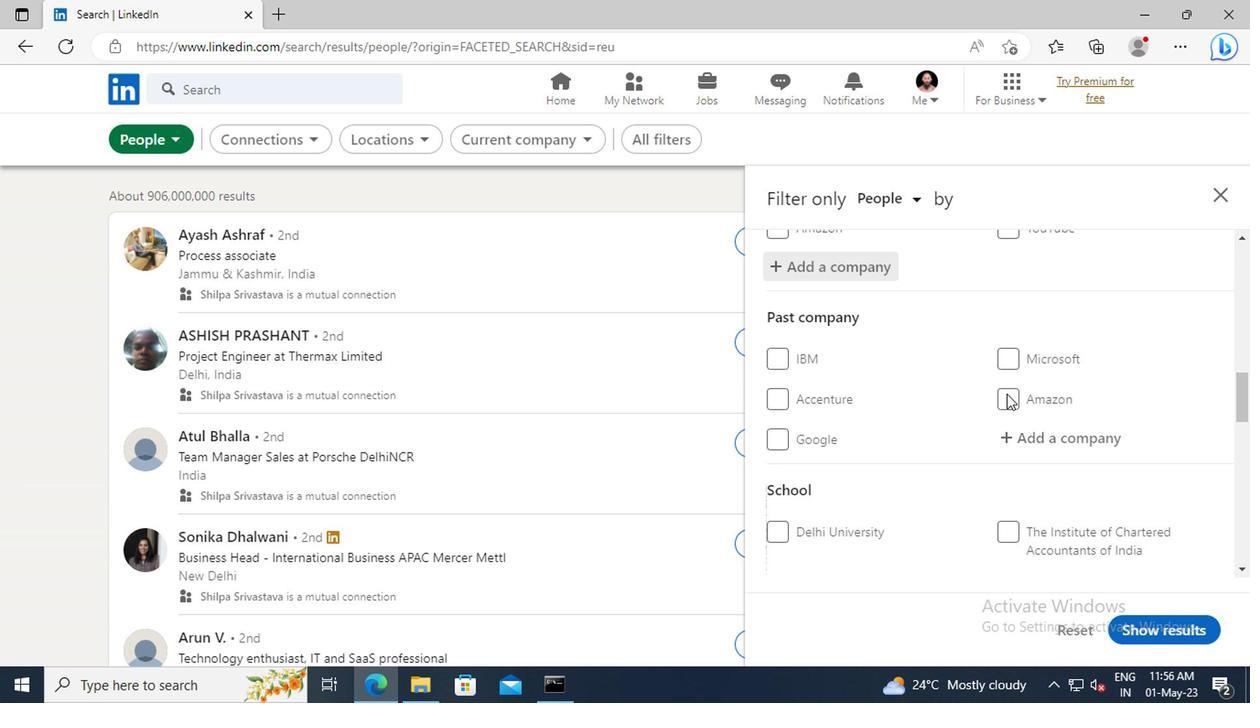 
Action: Mouse scrolled (1002, 394) with delta (0, 0)
Screenshot: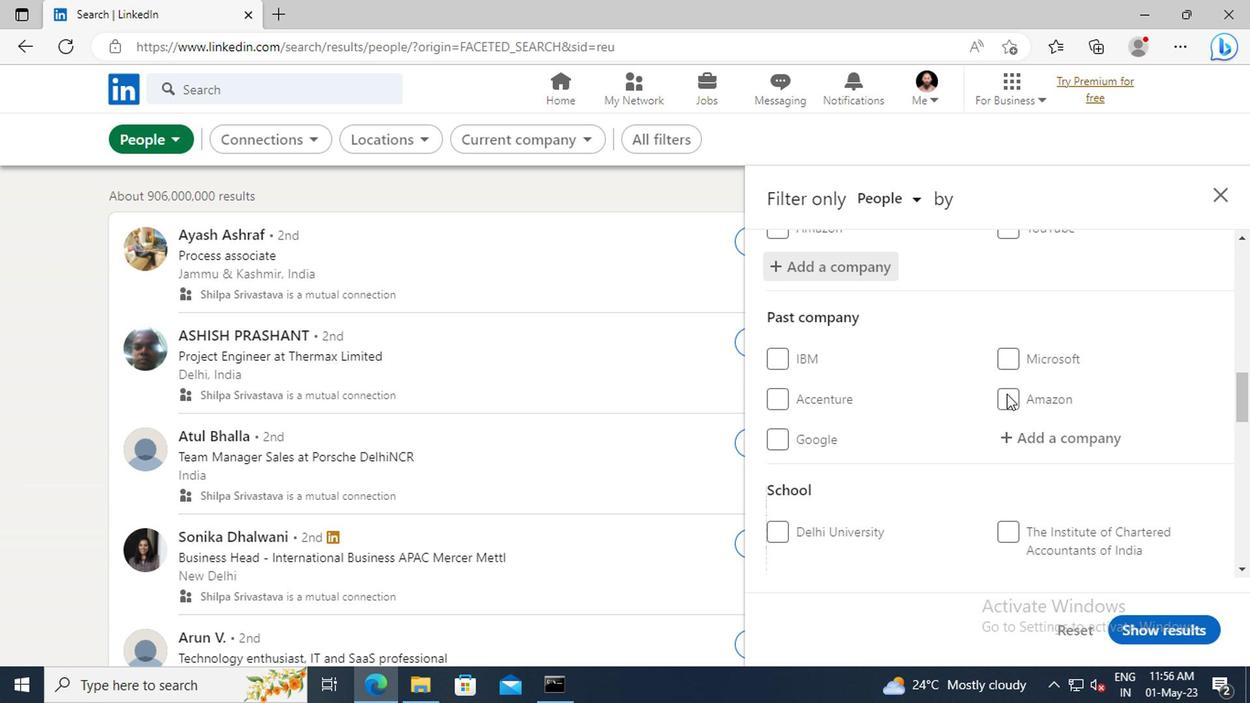 
Action: Mouse scrolled (1002, 394) with delta (0, 0)
Screenshot: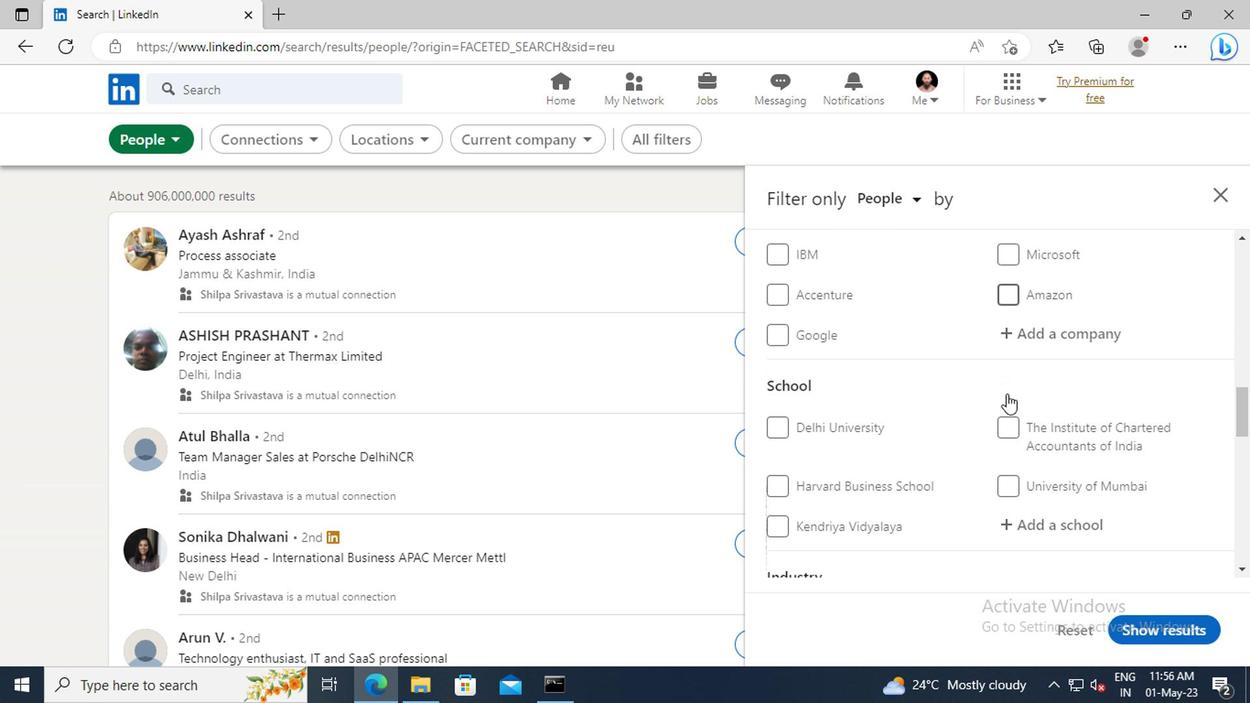 
Action: Mouse scrolled (1002, 394) with delta (0, 0)
Screenshot: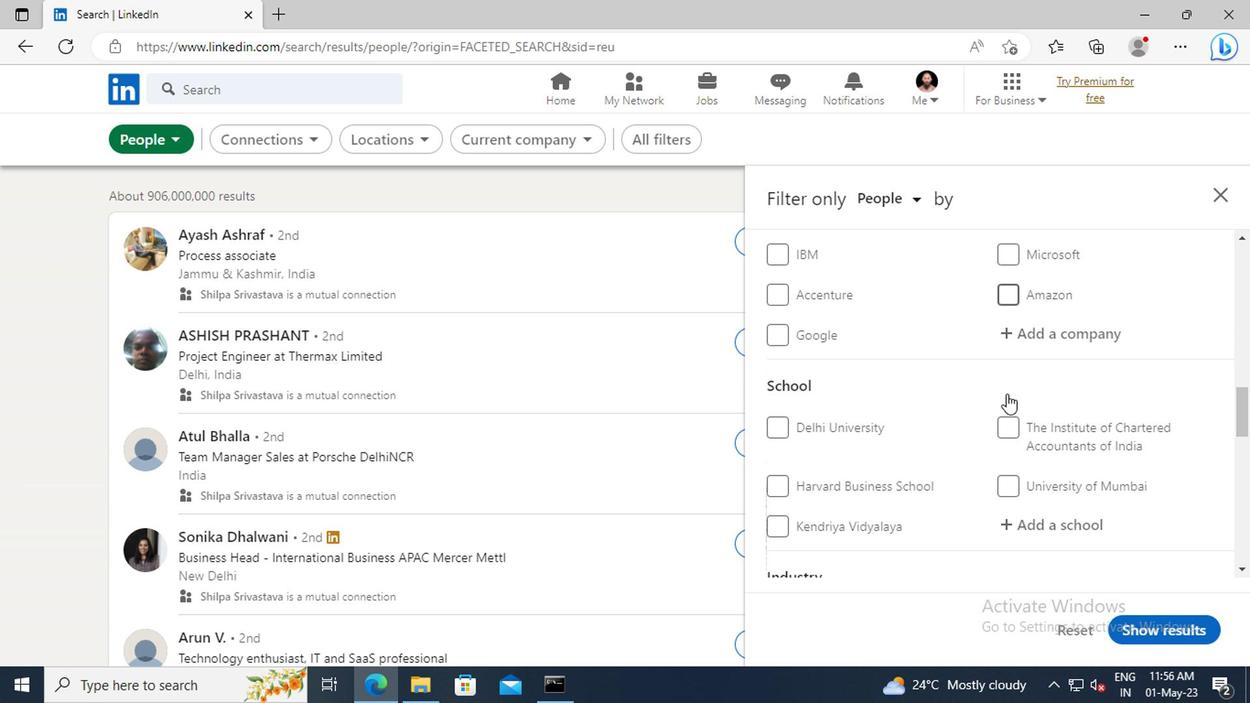 
Action: Mouse moved to (1007, 420)
Screenshot: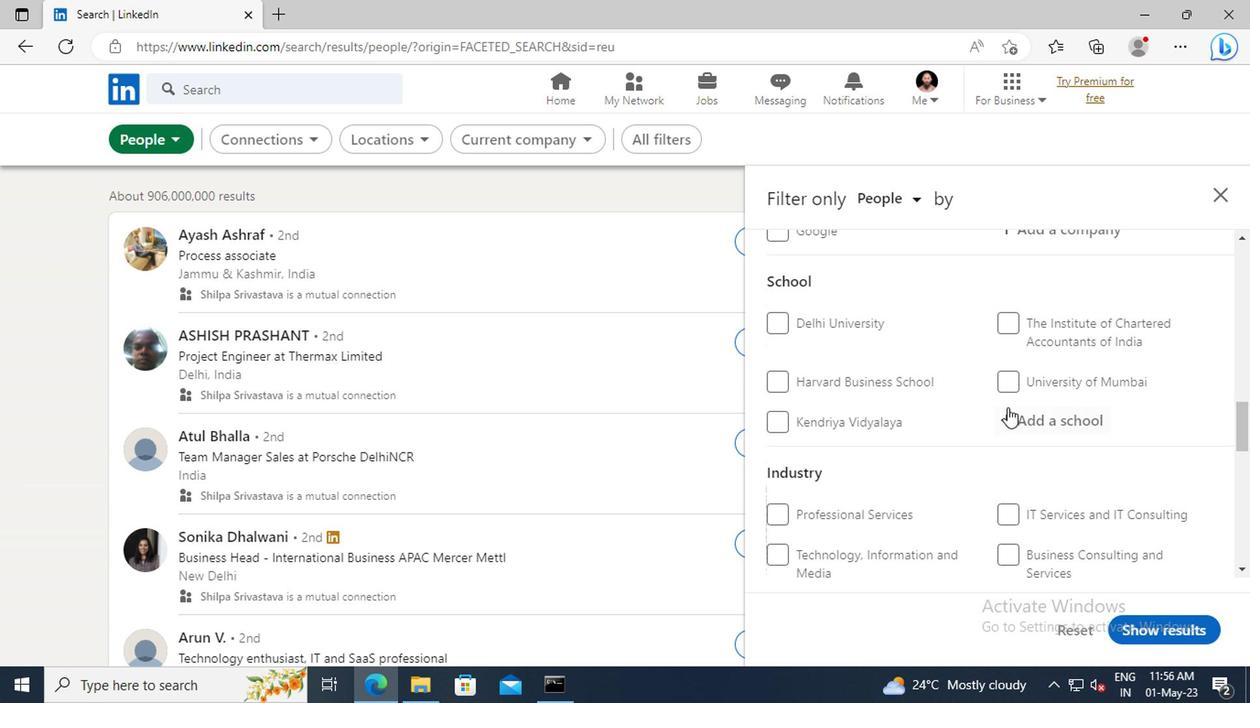 
Action: Mouse pressed left at (1007, 420)
Screenshot: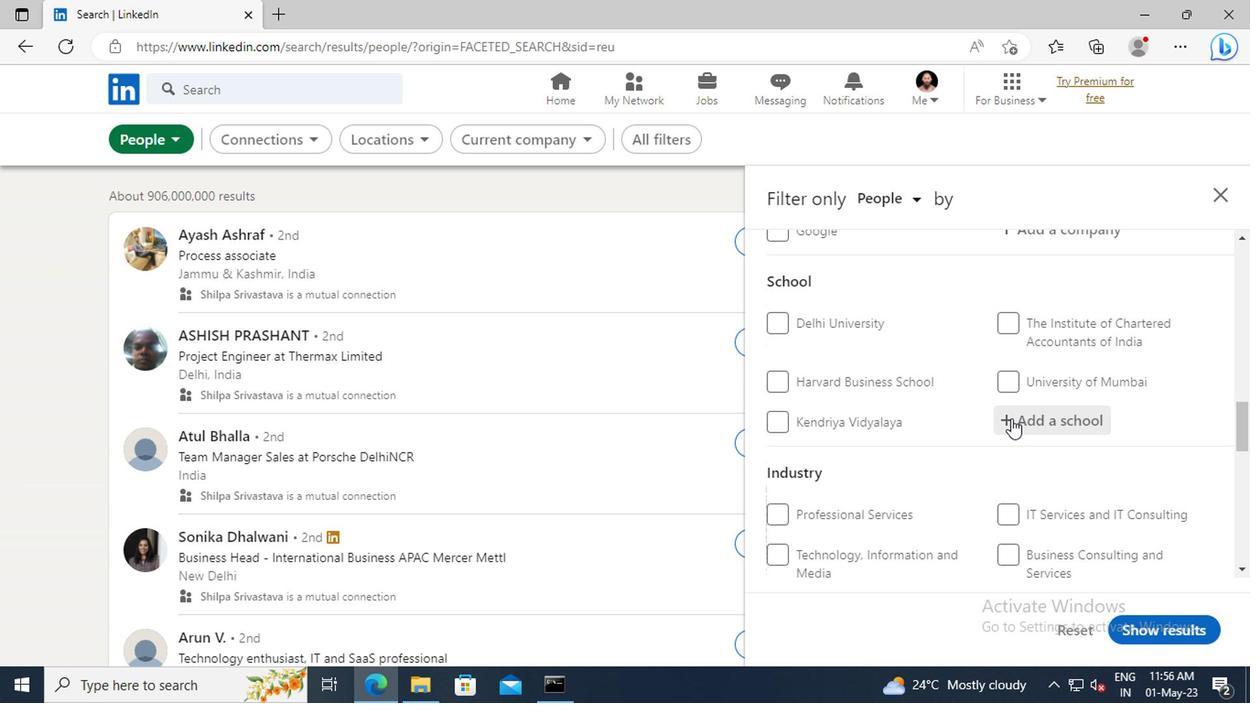 
Action: Key pressed <Key.shift>VIVEKANAND<Key.space><Key.shift>EDU
Screenshot: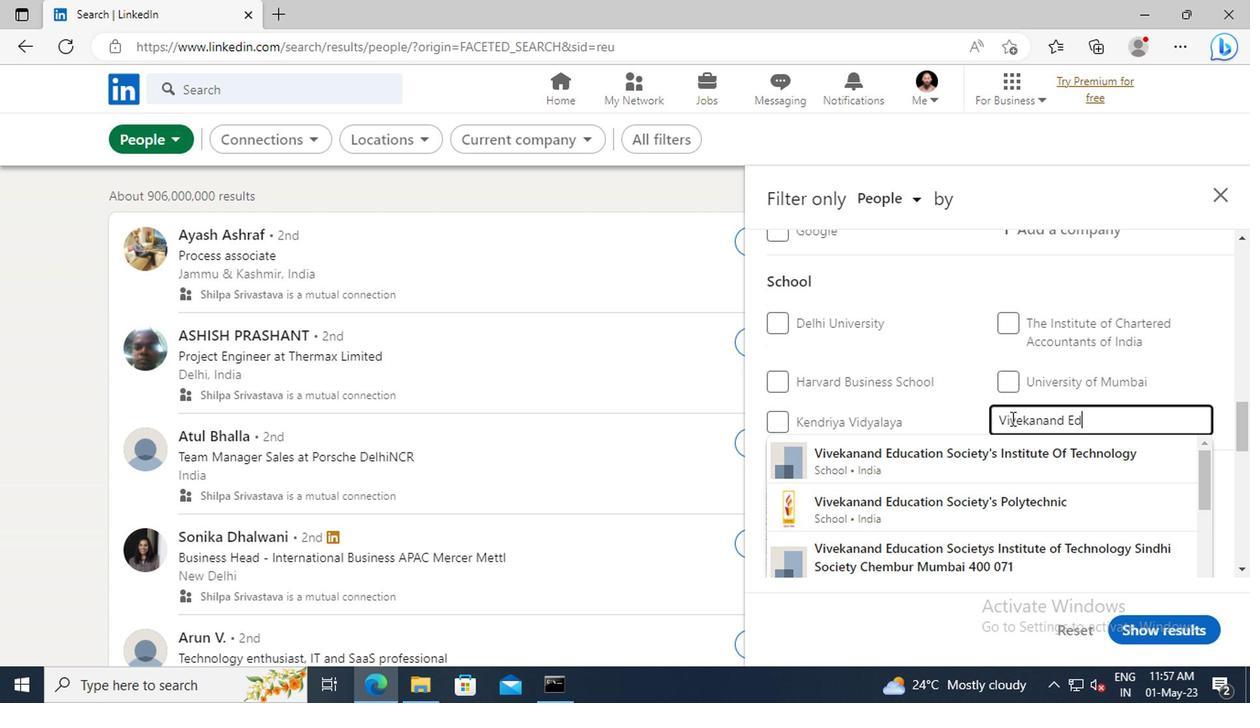 
Action: Mouse moved to (1010, 459)
Screenshot: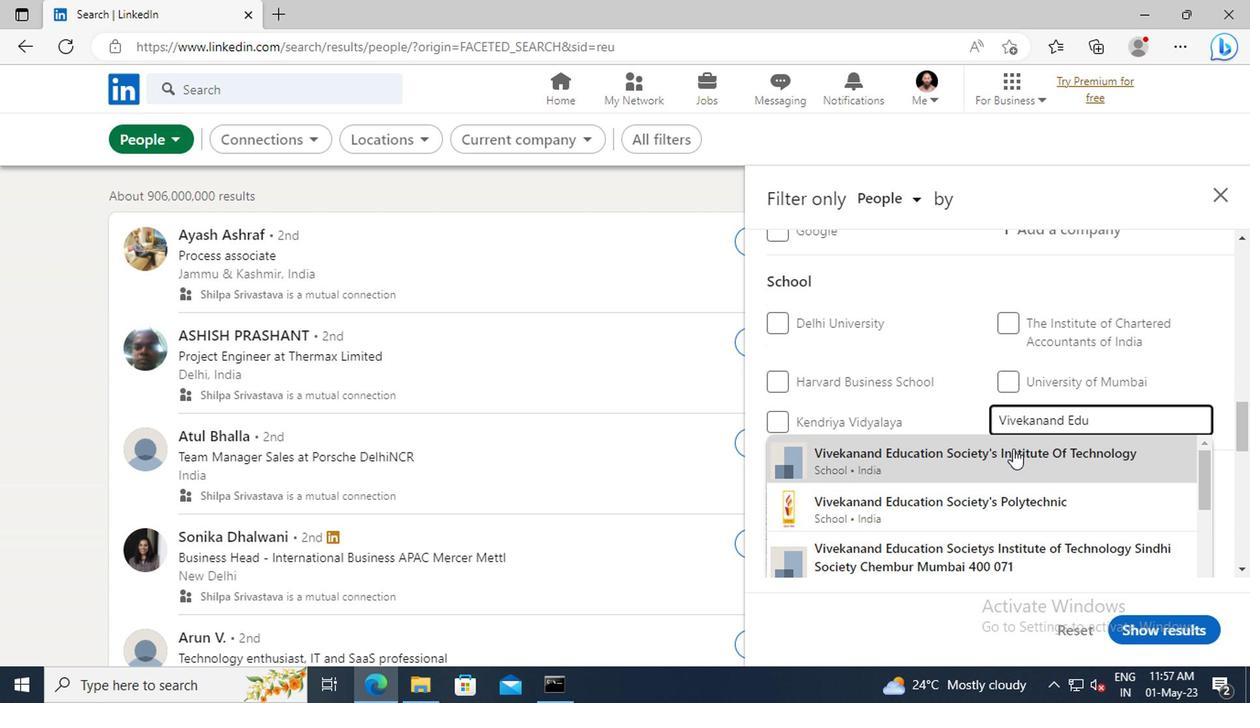 
Action: Mouse pressed left at (1010, 459)
Screenshot: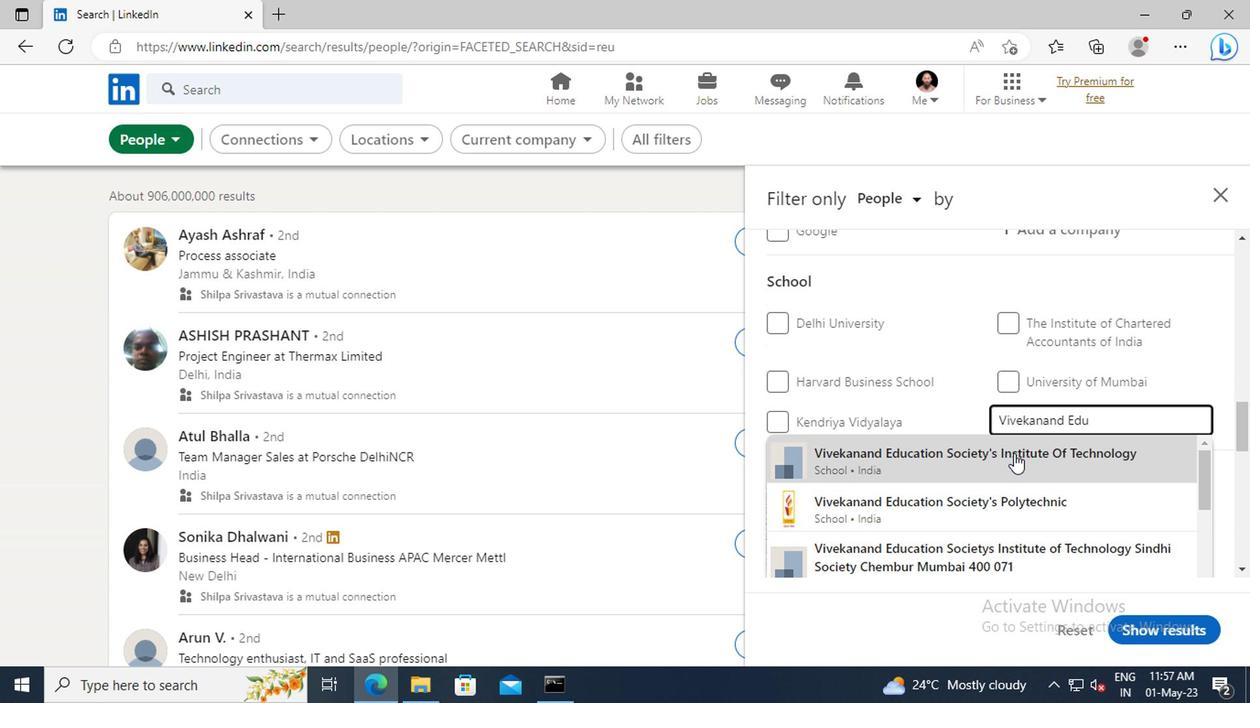 
Action: Mouse scrolled (1010, 458) with delta (0, 0)
Screenshot: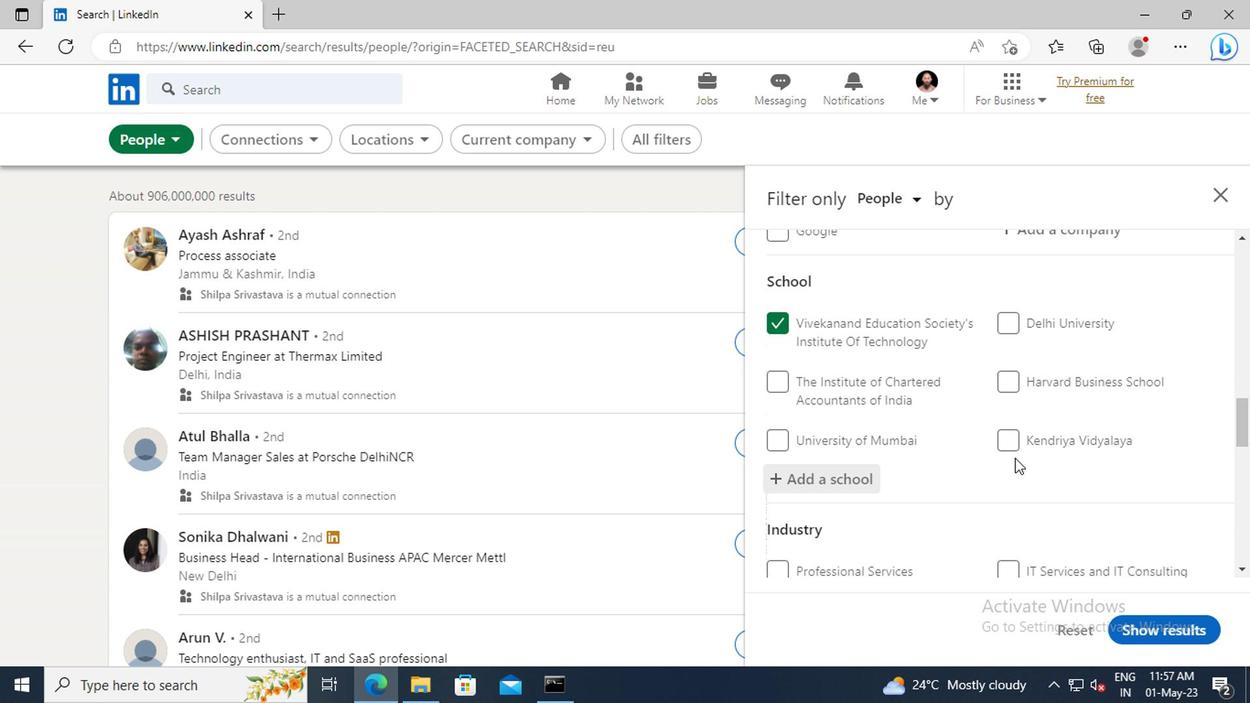 
Action: Mouse scrolled (1010, 458) with delta (0, 0)
Screenshot: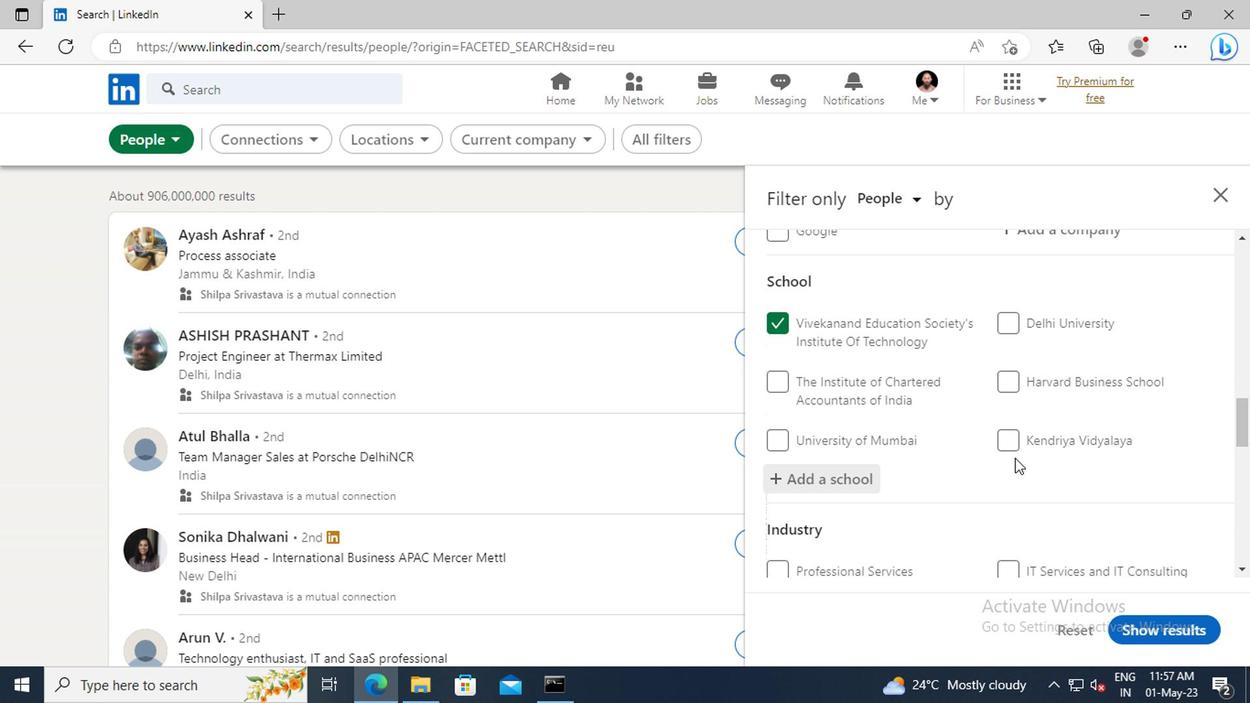 
Action: Mouse moved to (1010, 422)
Screenshot: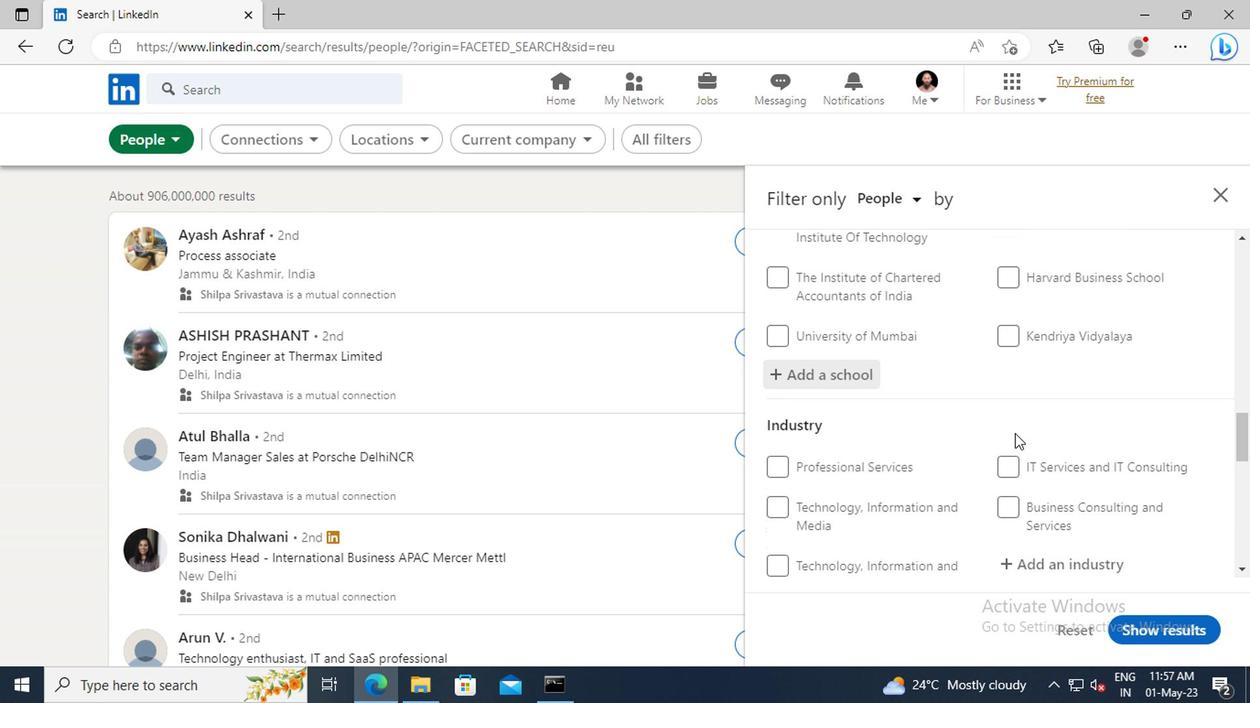 
Action: Mouse scrolled (1010, 422) with delta (0, 0)
Screenshot: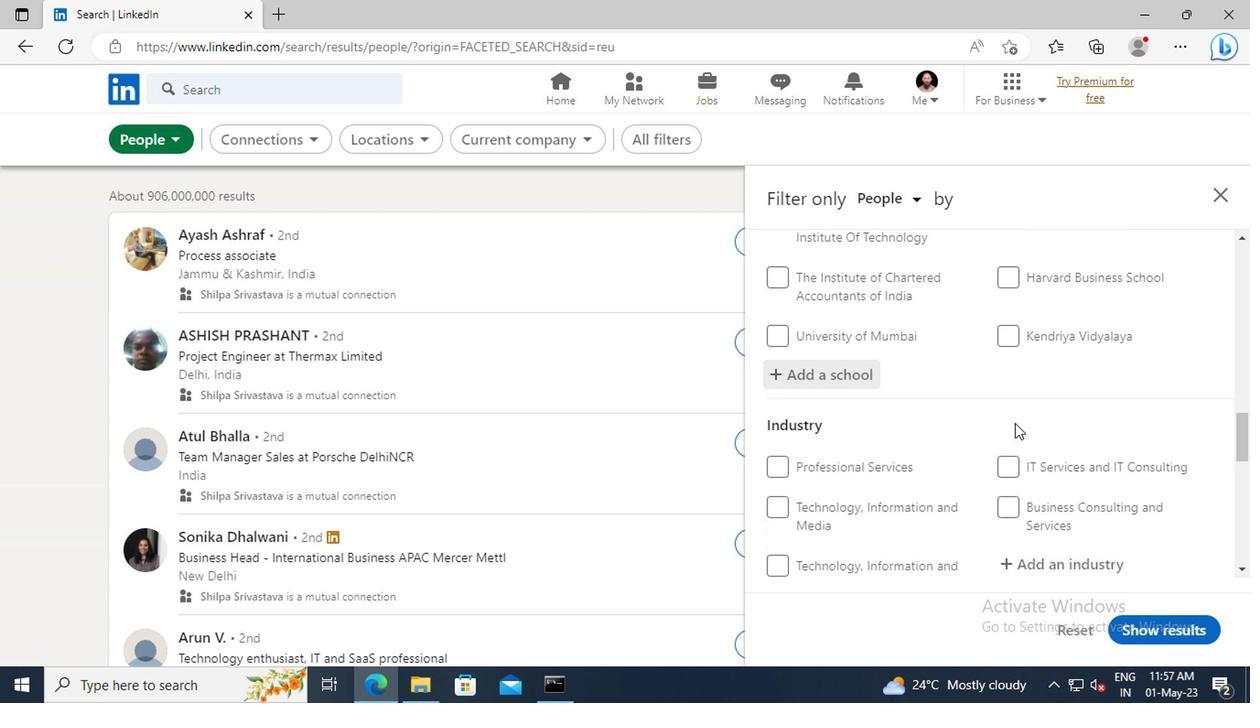 
Action: Mouse moved to (1005, 407)
Screenshot: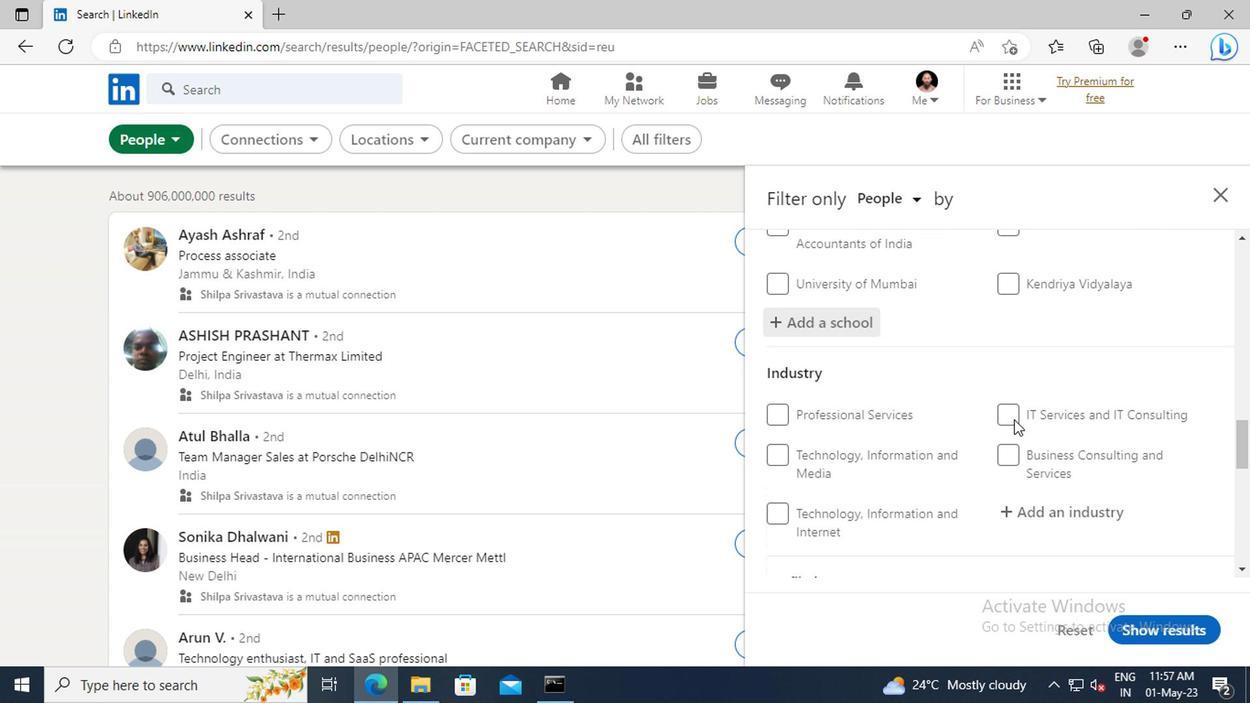 
Action: Mouse scrolled (1005, 406) with delta (0, 0)
Screenshot: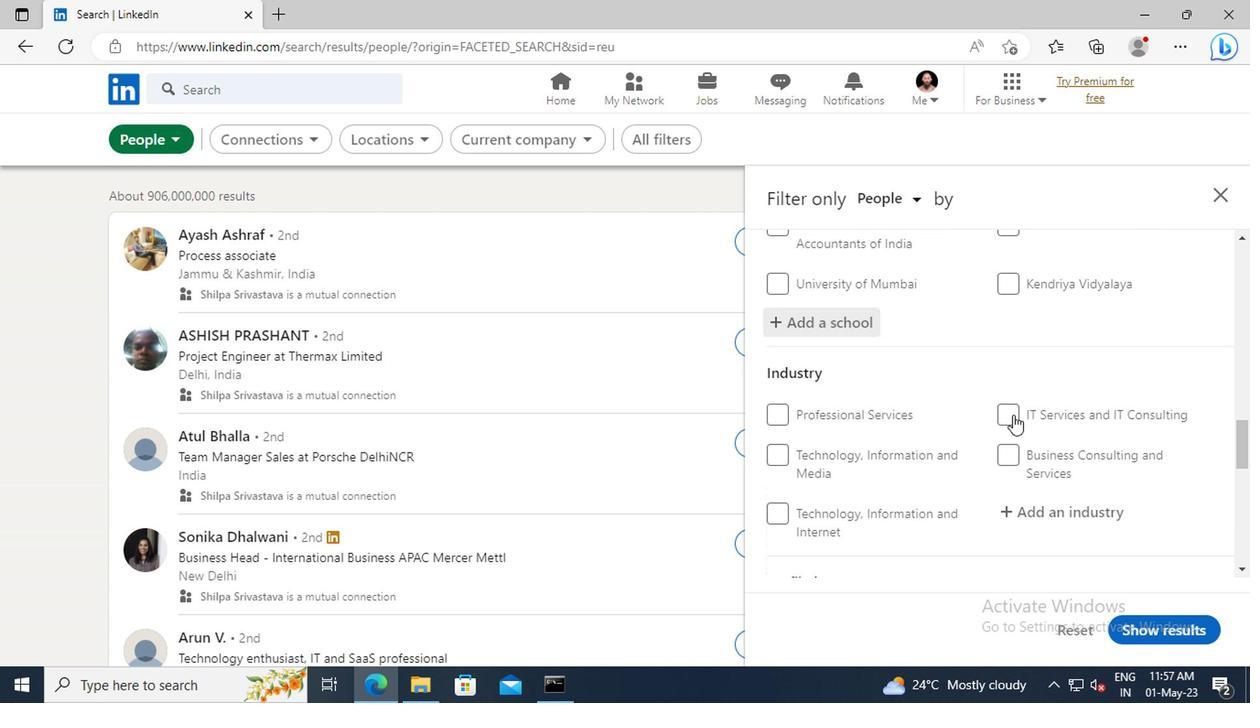 
Action: Mouse scrolled (1005, 406) with delta (0, 0)
Screenshot: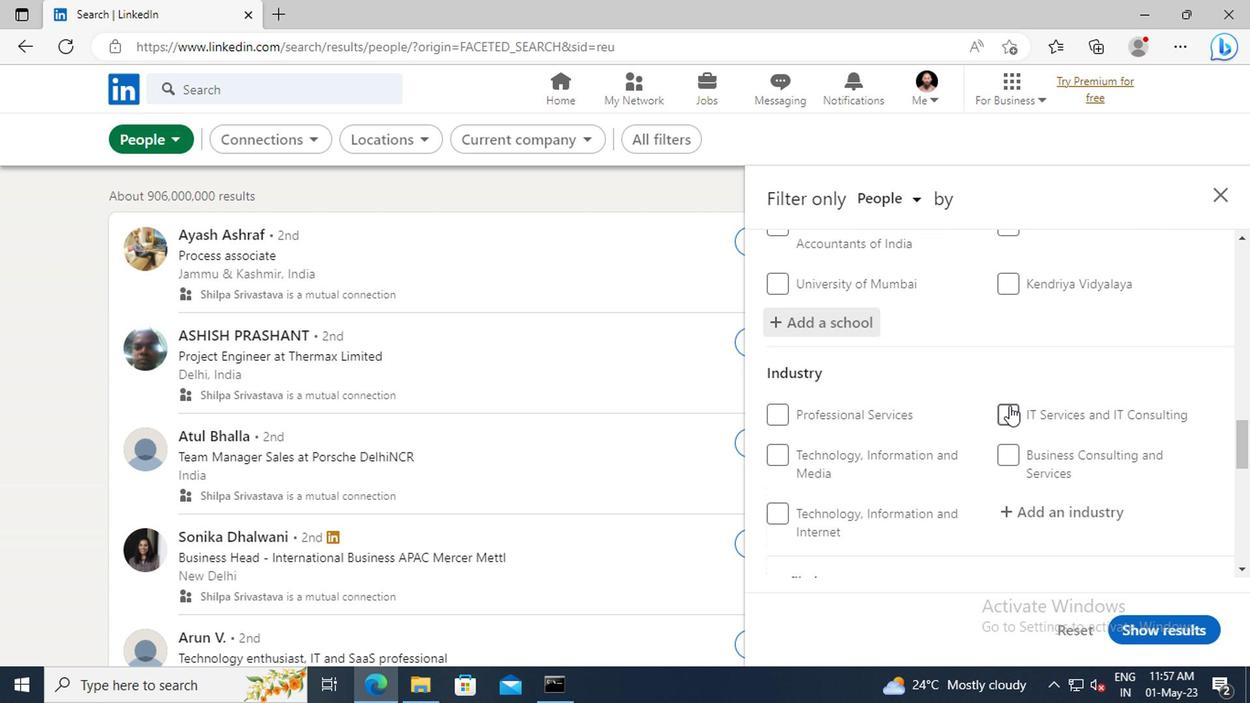 
Action: Mouse moved to (1013, 409)
Screenshot: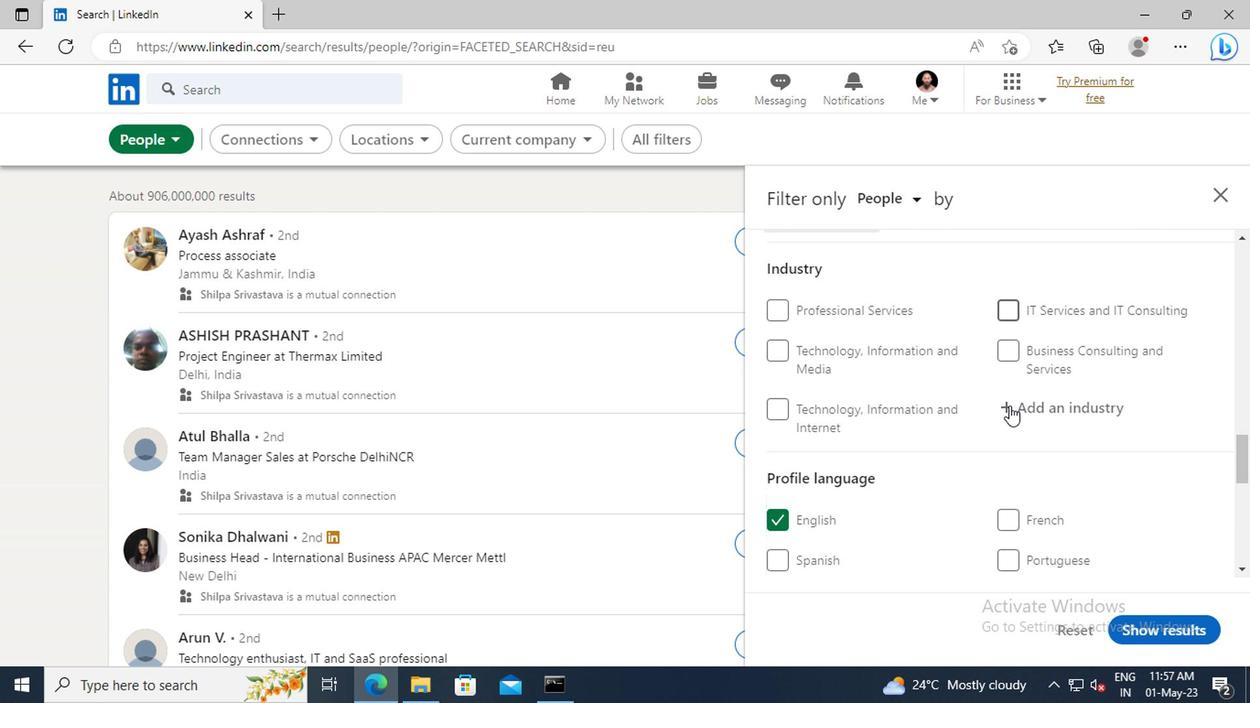 
Action: Mouse pressed left at (1013, 409)
Screenshot: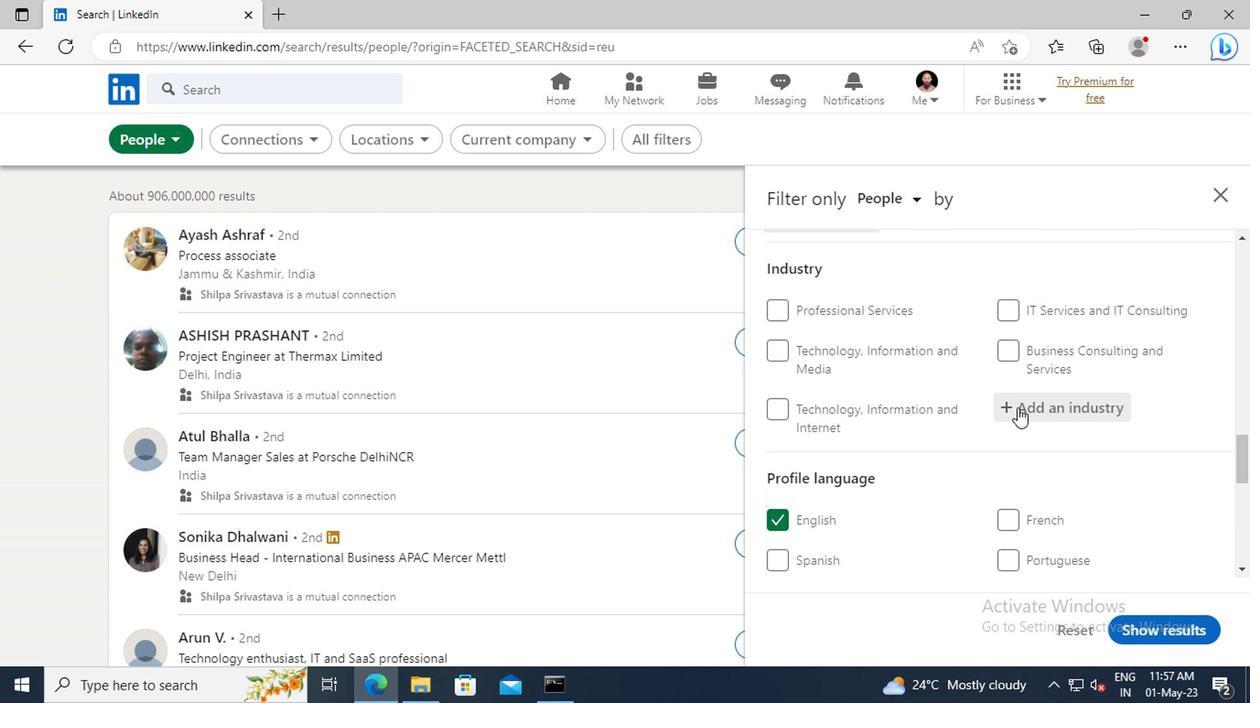 
Action: Key pressed <Key.shift>CIVIC<Key.space>AND
Screenshot: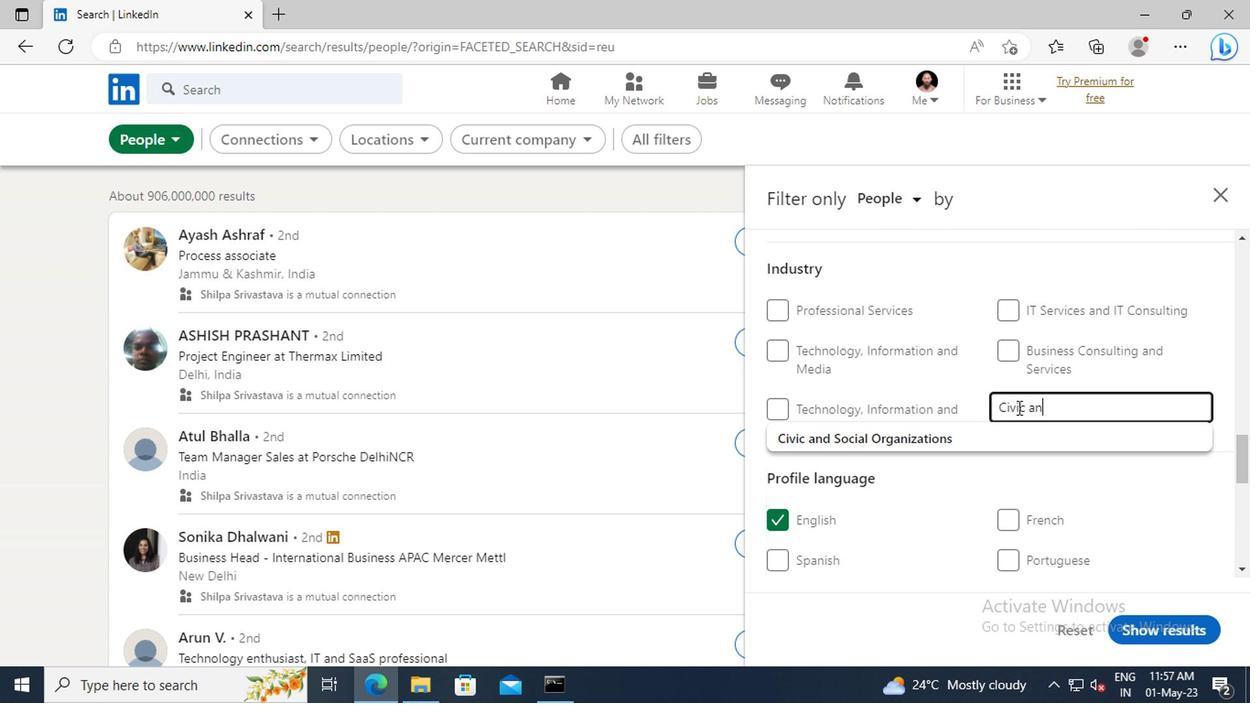 
Action: Mouse moved to (1009, 435)
Screenshot: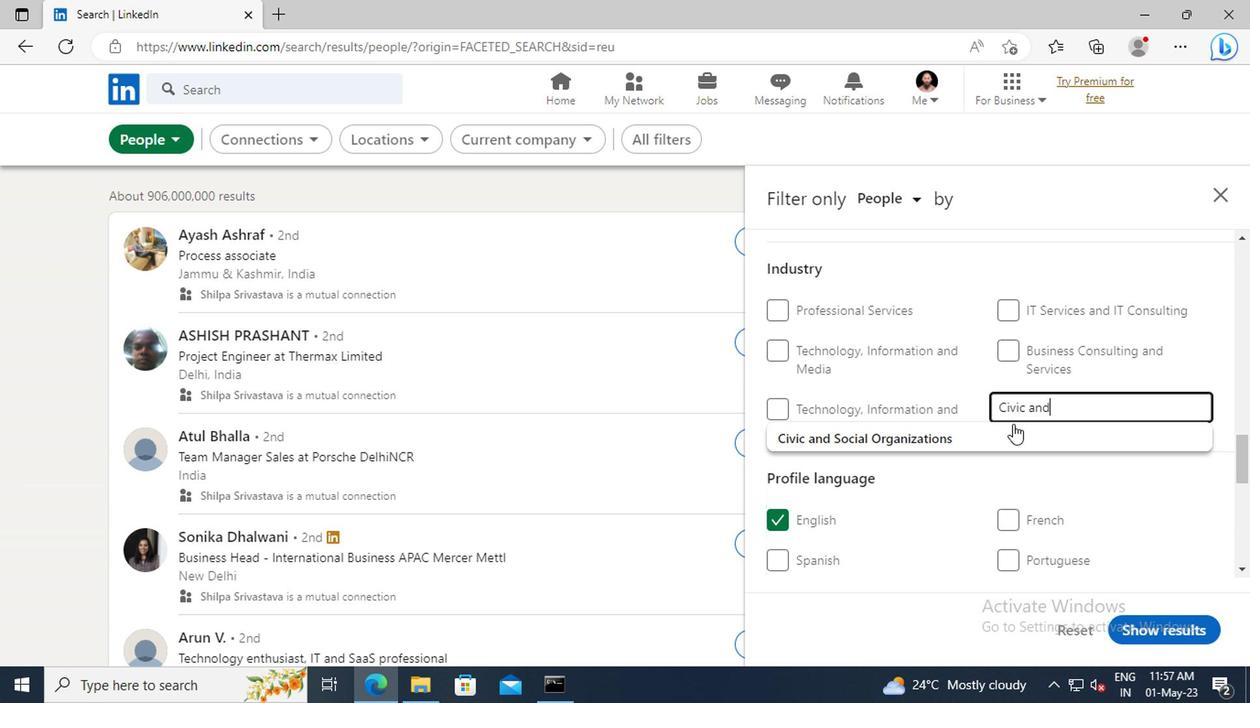 
Action: Mouse pressed left at (1009, 435)
Screenshot: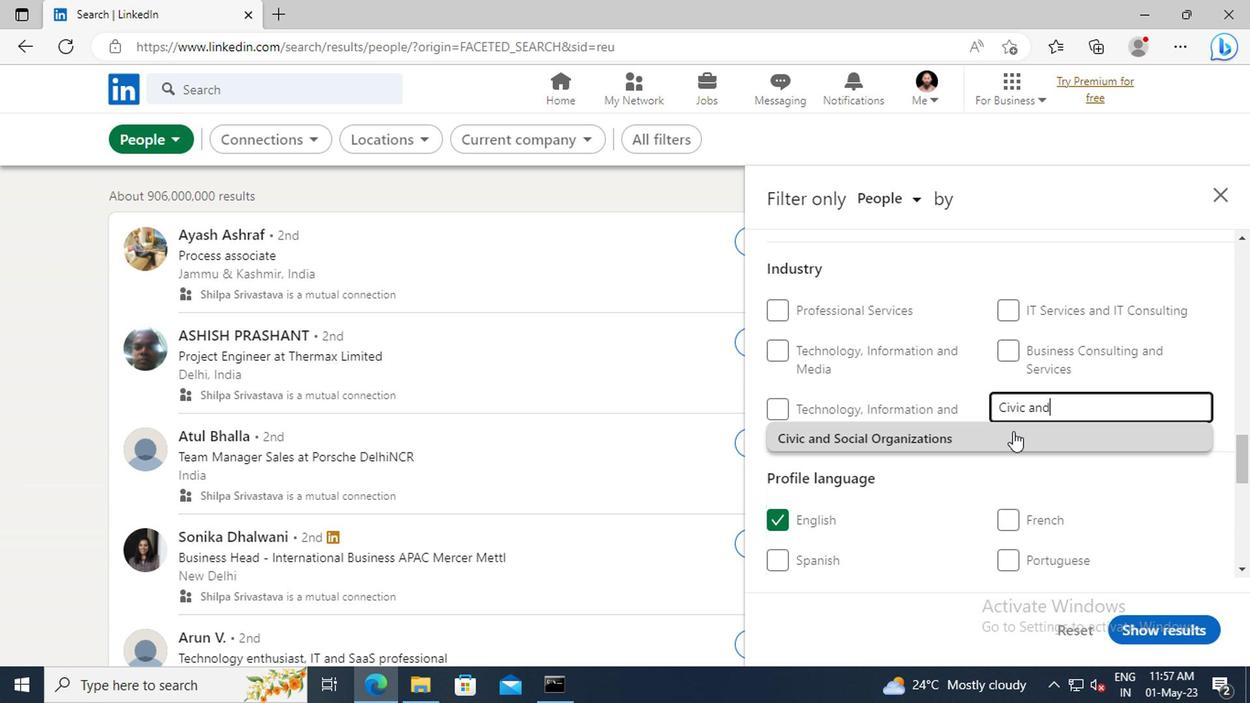 
Action: Mouse scrolled (1009, 434) with delta (0, -1)
Screenshot: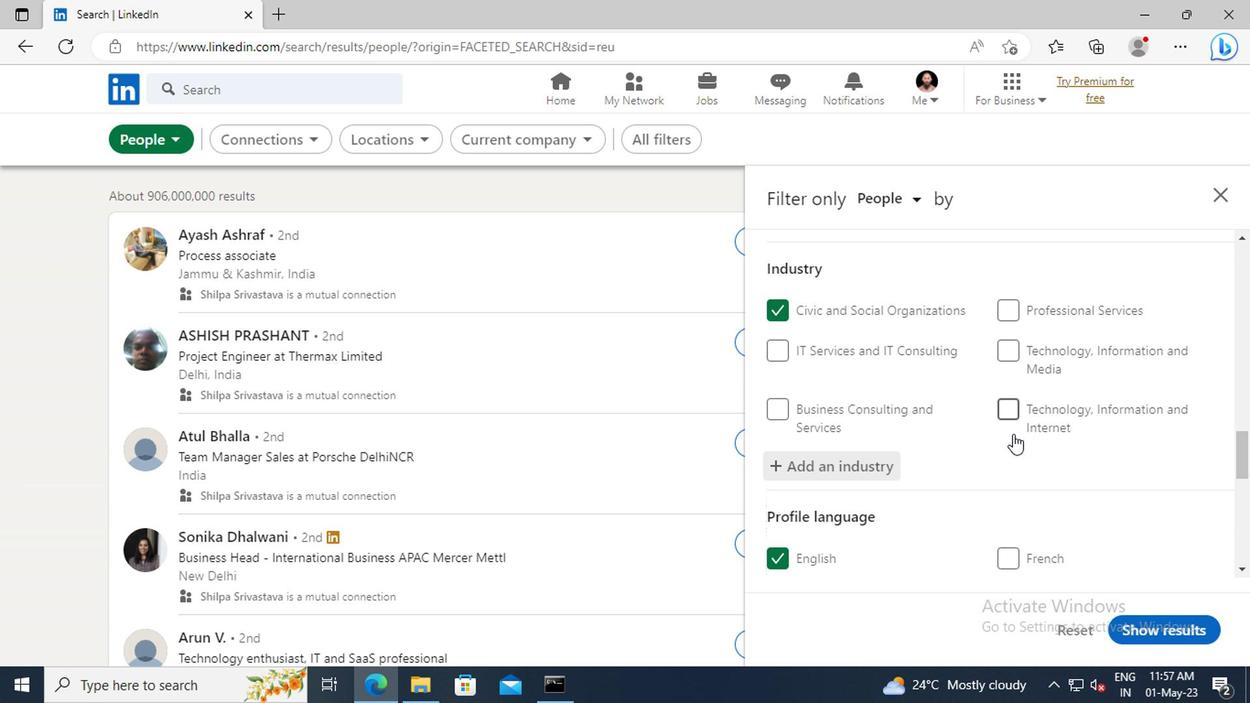 
Action: Mouse scrolled (1009, 434) with delta (0, -1)
Screenshot: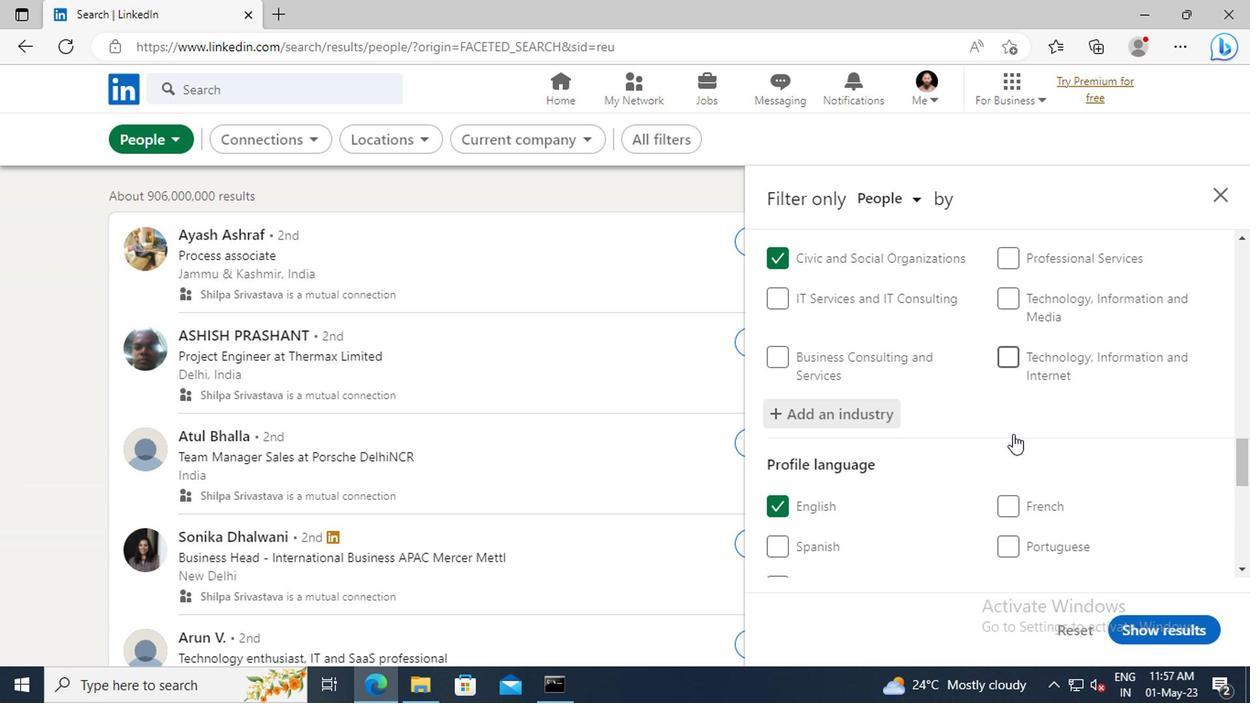 
Action: Mouse scrolled (1009, 434) with delta (0, -1)
Screenshot: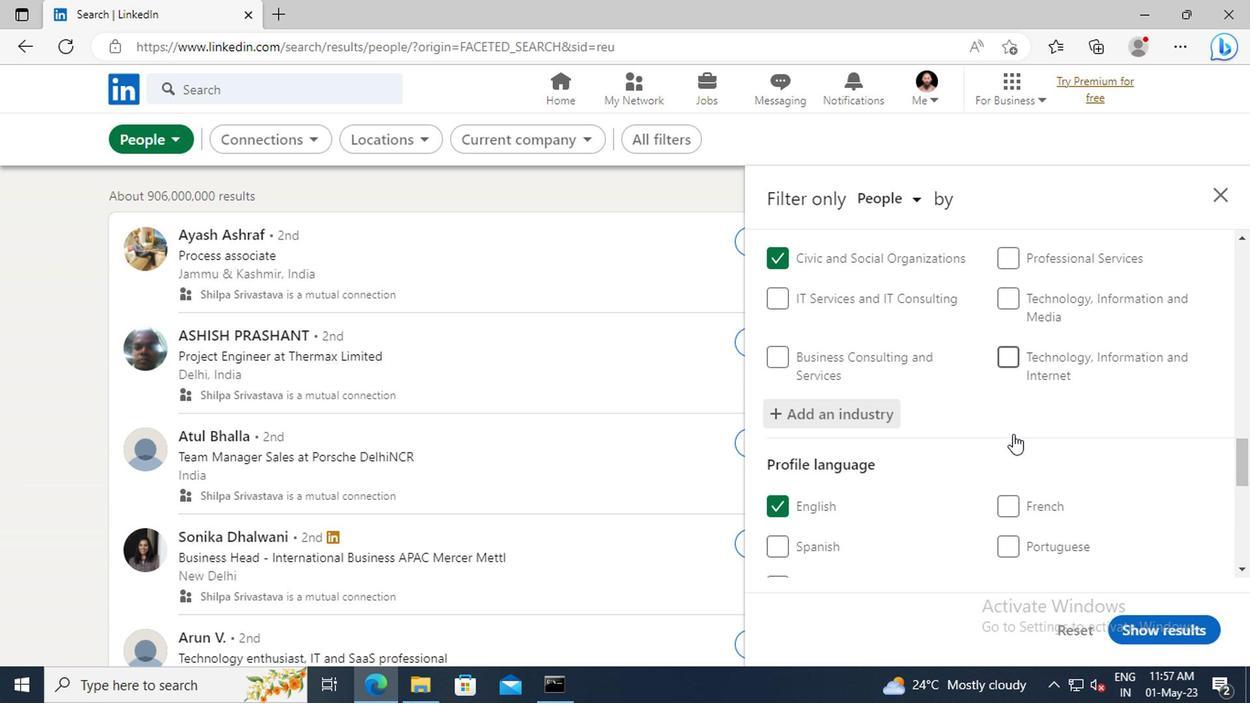 
Action: Mouse scrolled (1009, 434) with delta (0, -1)
Screenshot: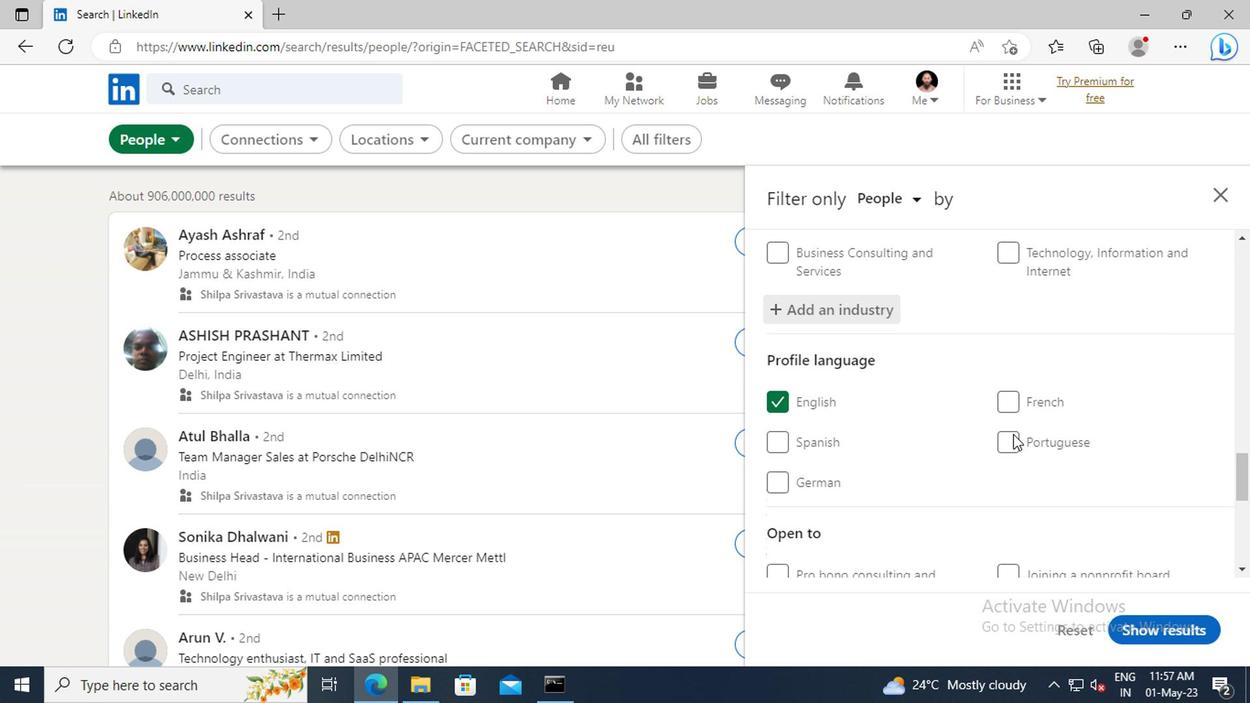 
Action: Mouse scrolled (1009, 434) with delta (0, -1)
Screenshot: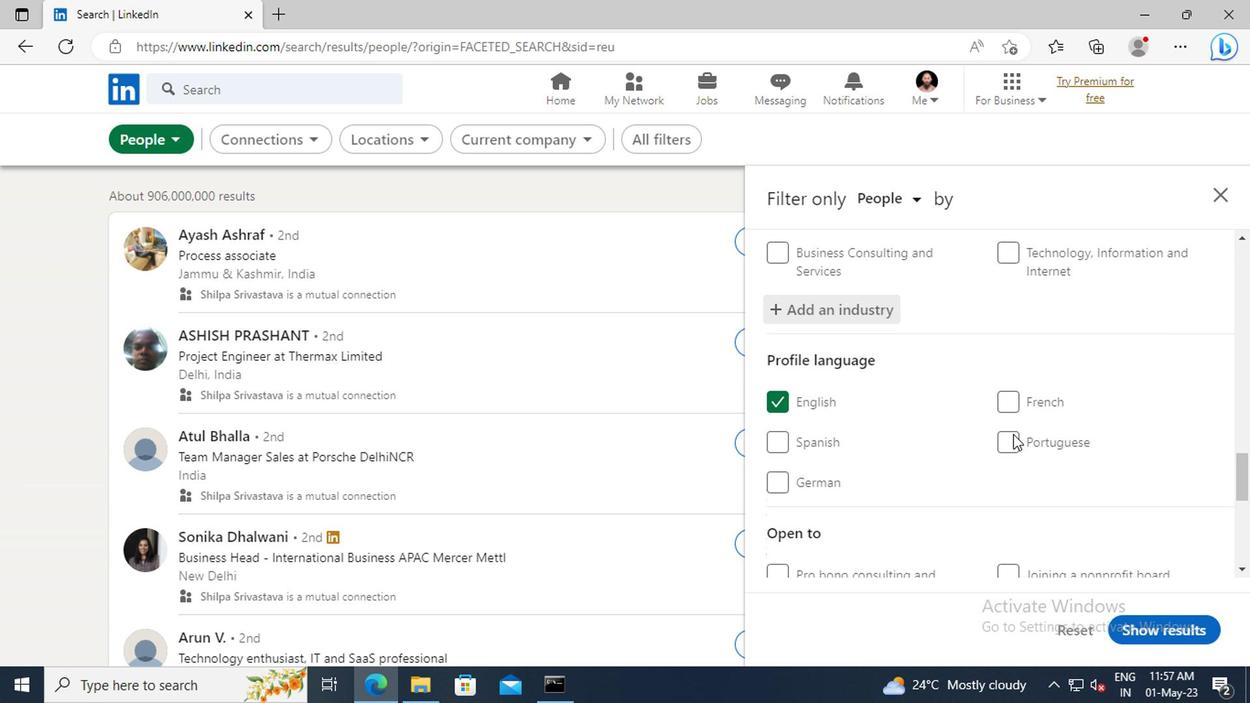 
Action: Mouse scrolled (1009, 434) with delta (0, -1)
Screenshot: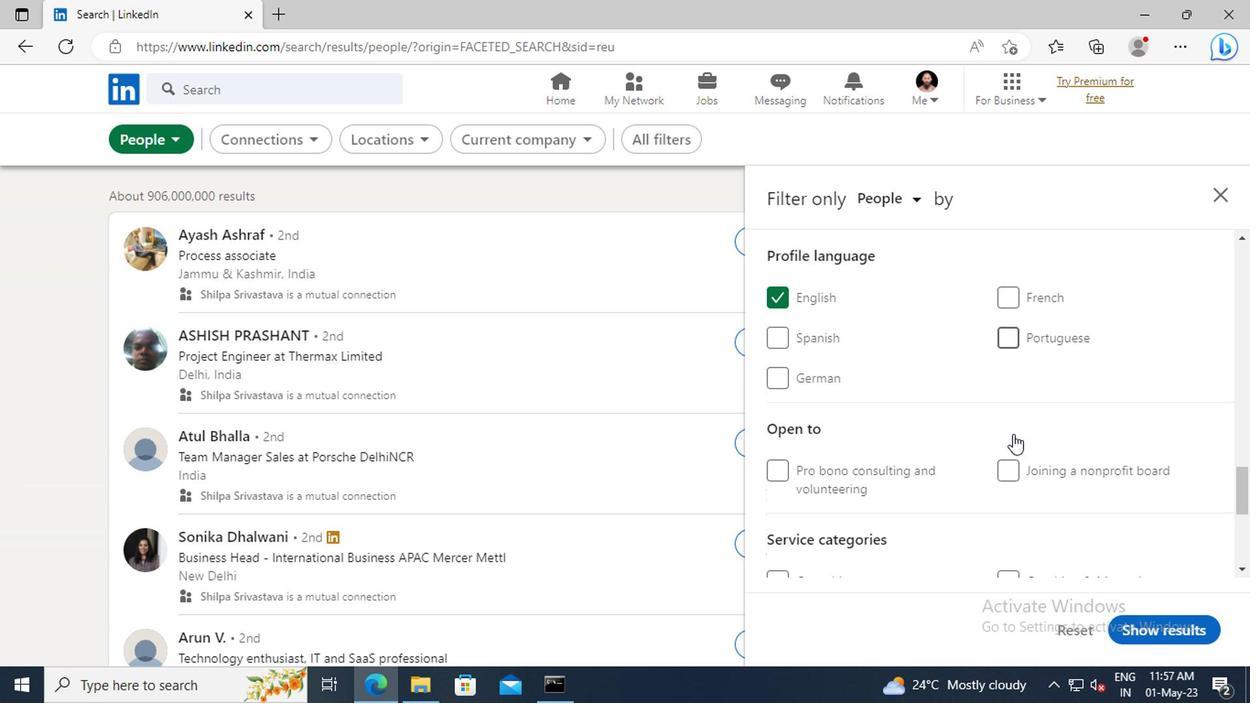 
Action: Mouse scrolled (1009, 434) with delta (0, -1)
Screenshot: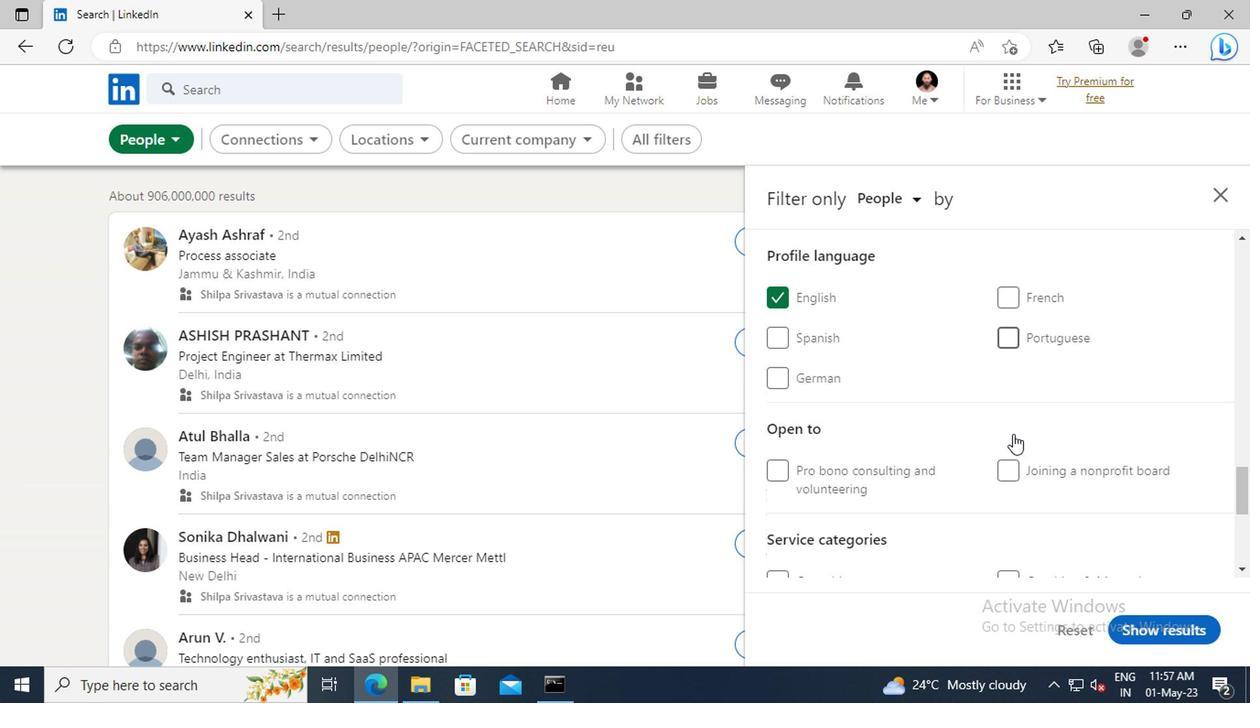 
Action: Mouse scrolled (1009, 434) with delta (0, -1)
Screenshot: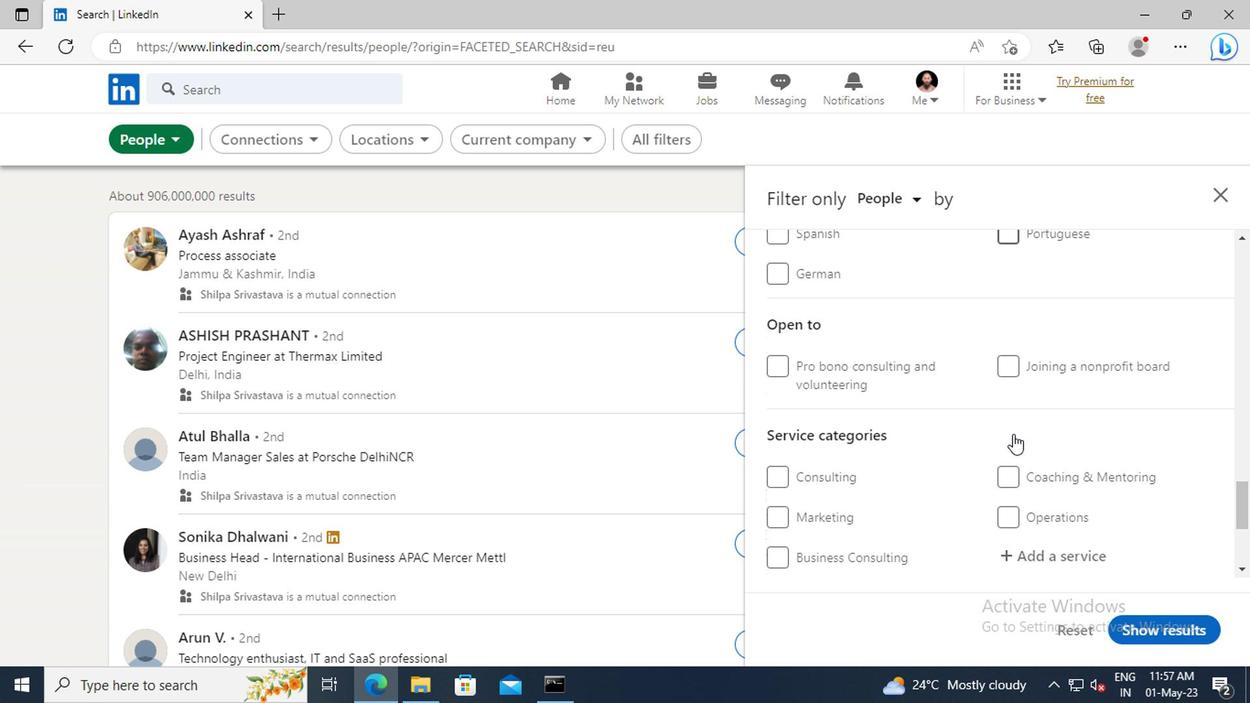 
Action: Mouse scrolled (1009, 434) with delta (0, -1)
Screenshot: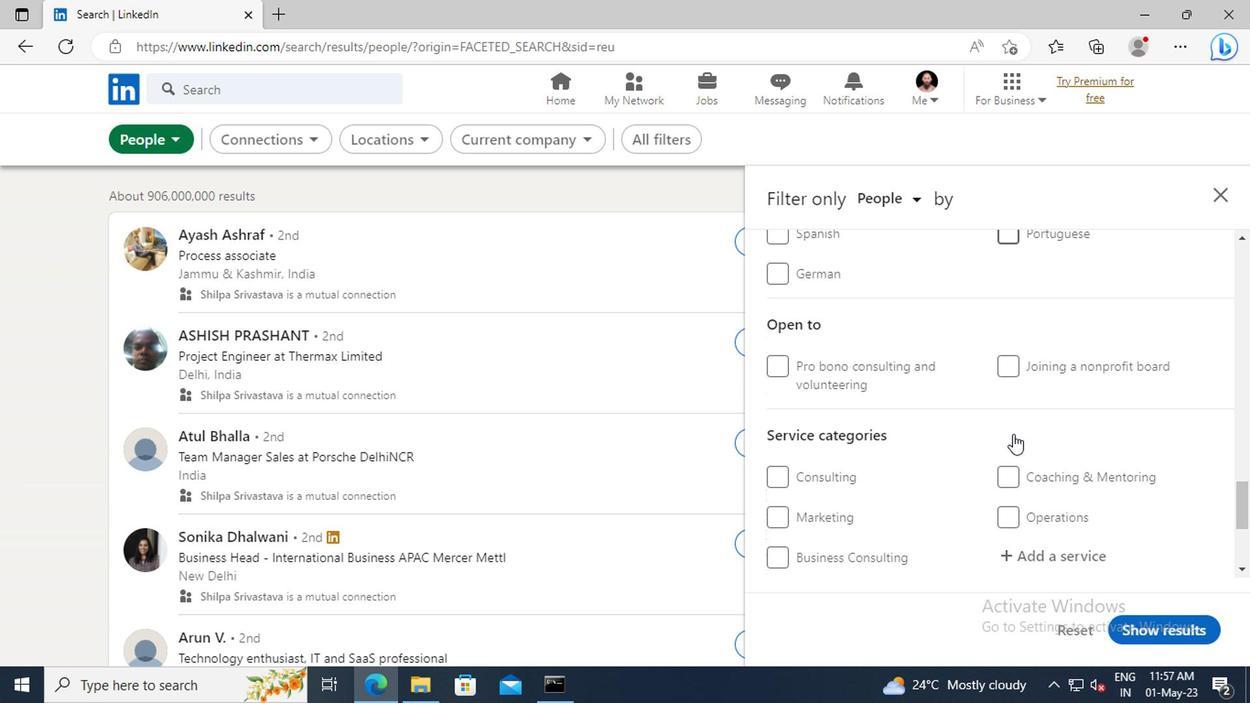 
Action: Mouse moved to (1015, 461)
Screenshot: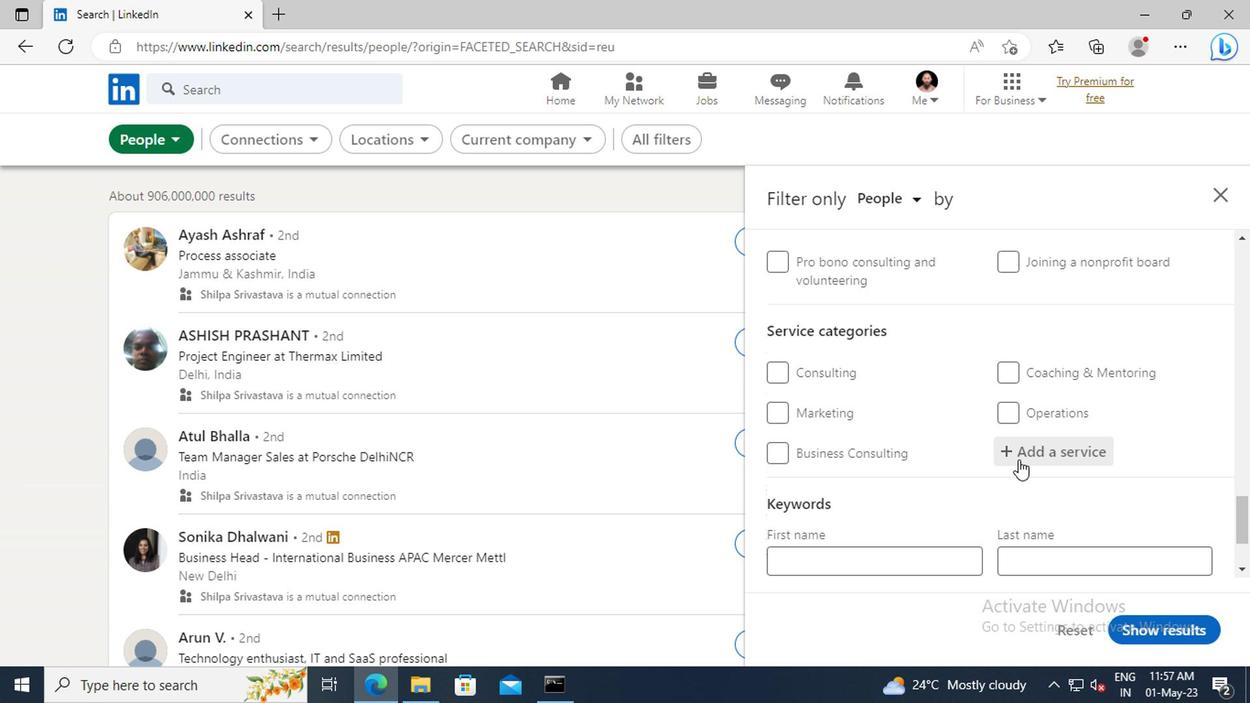 
Action: Mouse pressed left at (1015, 461)
Screenshot: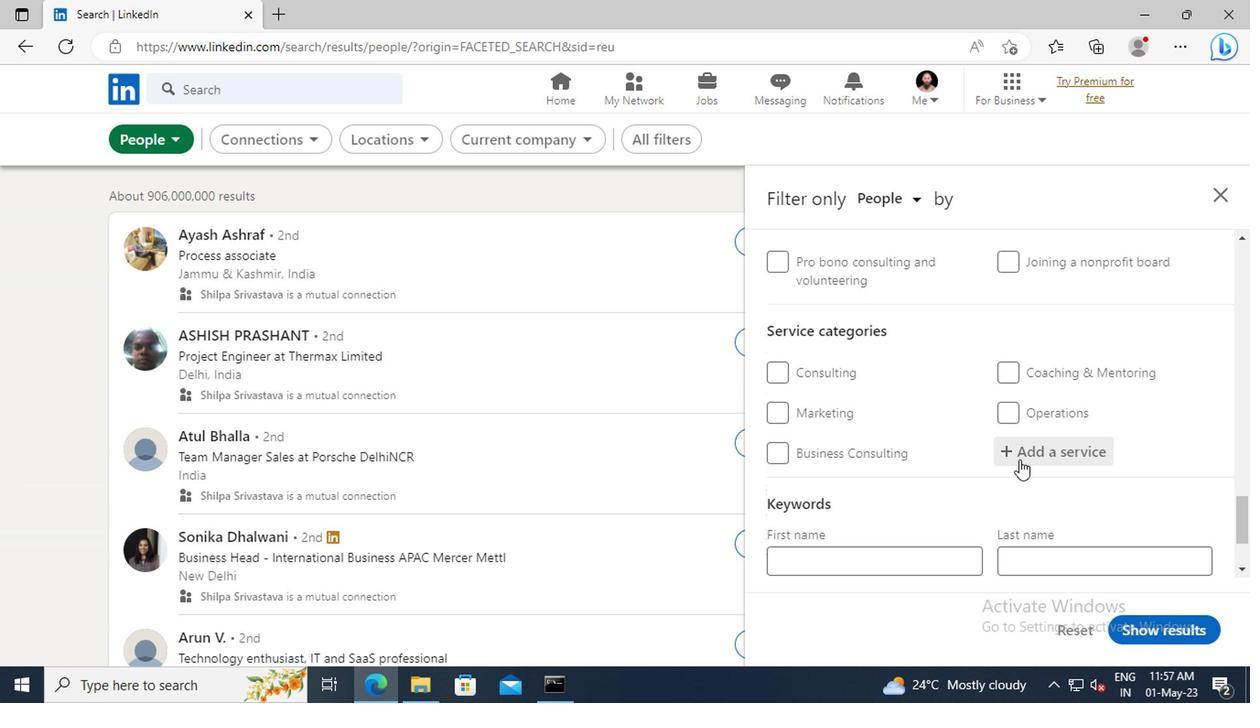 
Action: Key pressed <Key.shift>HEALTHCARE<Key.space><Key.shift>C
Screenshot: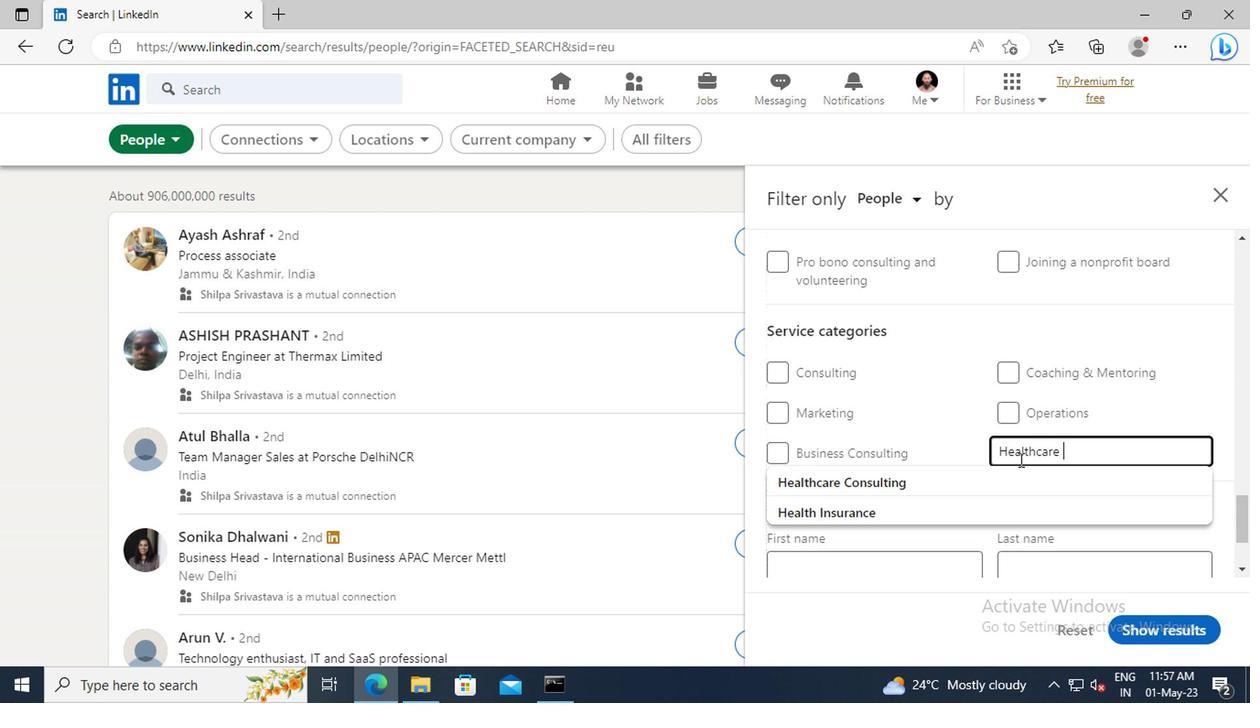 
Action: Mouse moved to (982, 481)
Screenshot: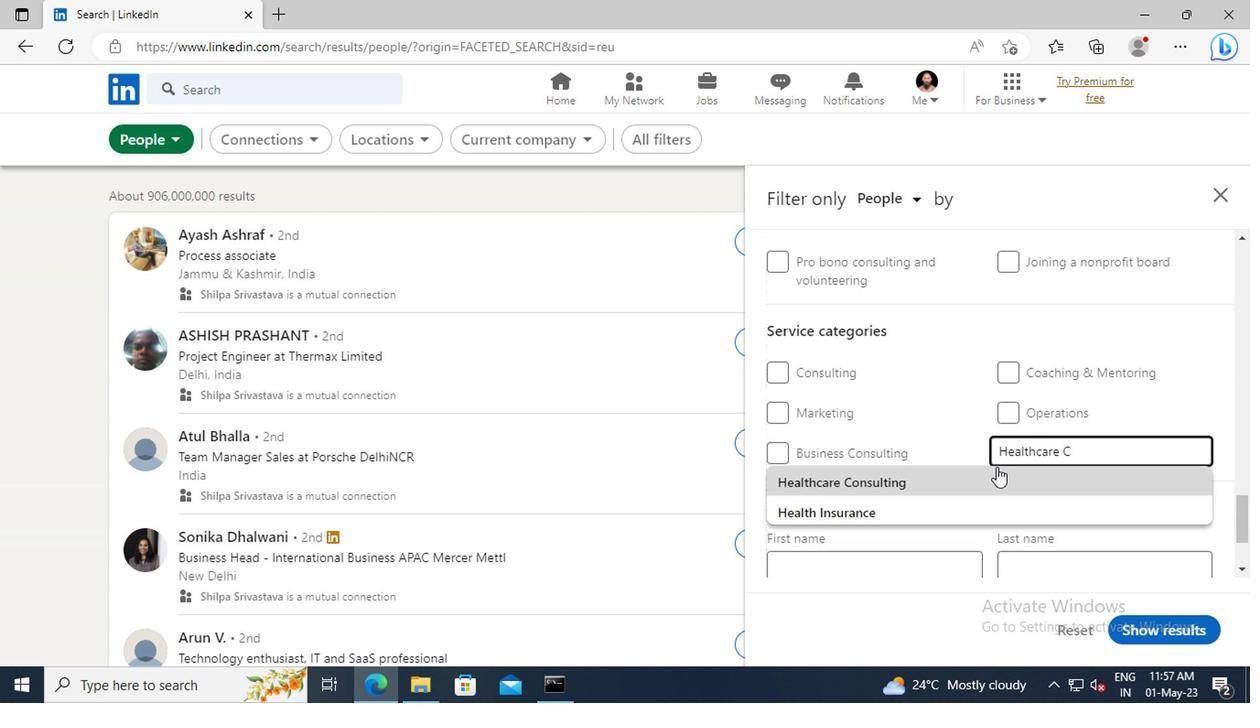 
Action: Mouse pressed left at (982, 481)
Screenshot: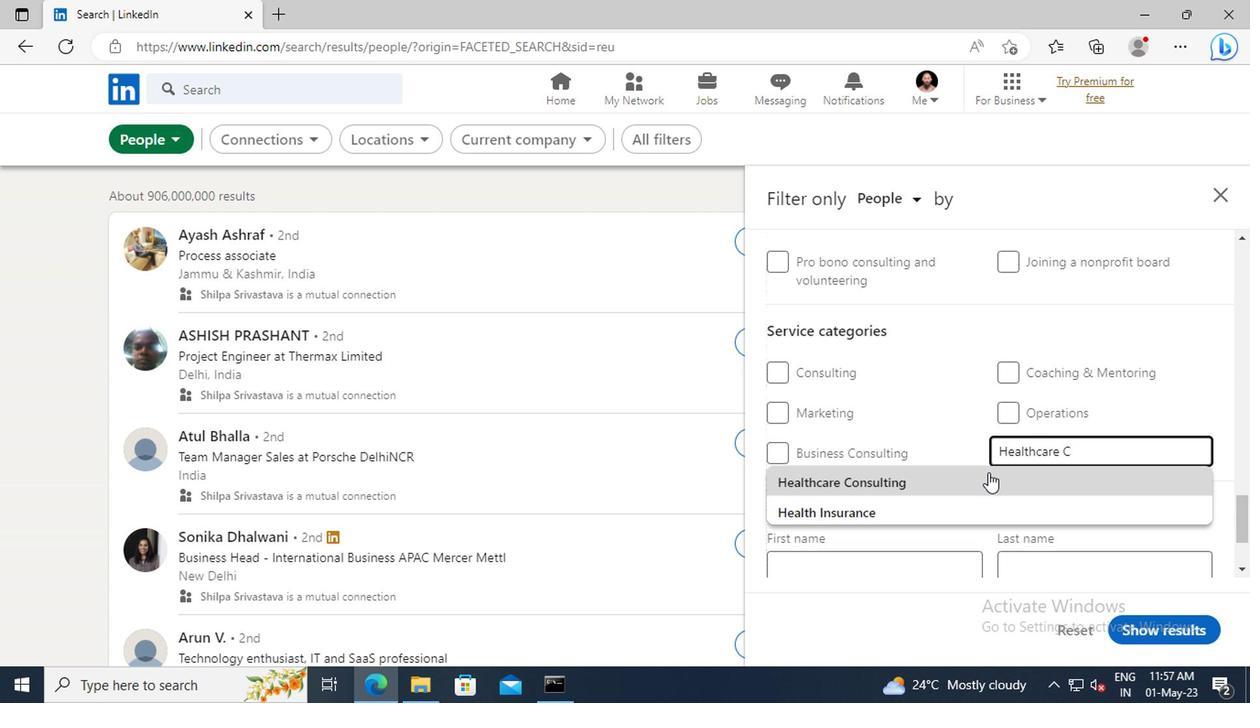 
Action: Mouse scrolled (982, 480) with delta (0, -1)
Screenshot: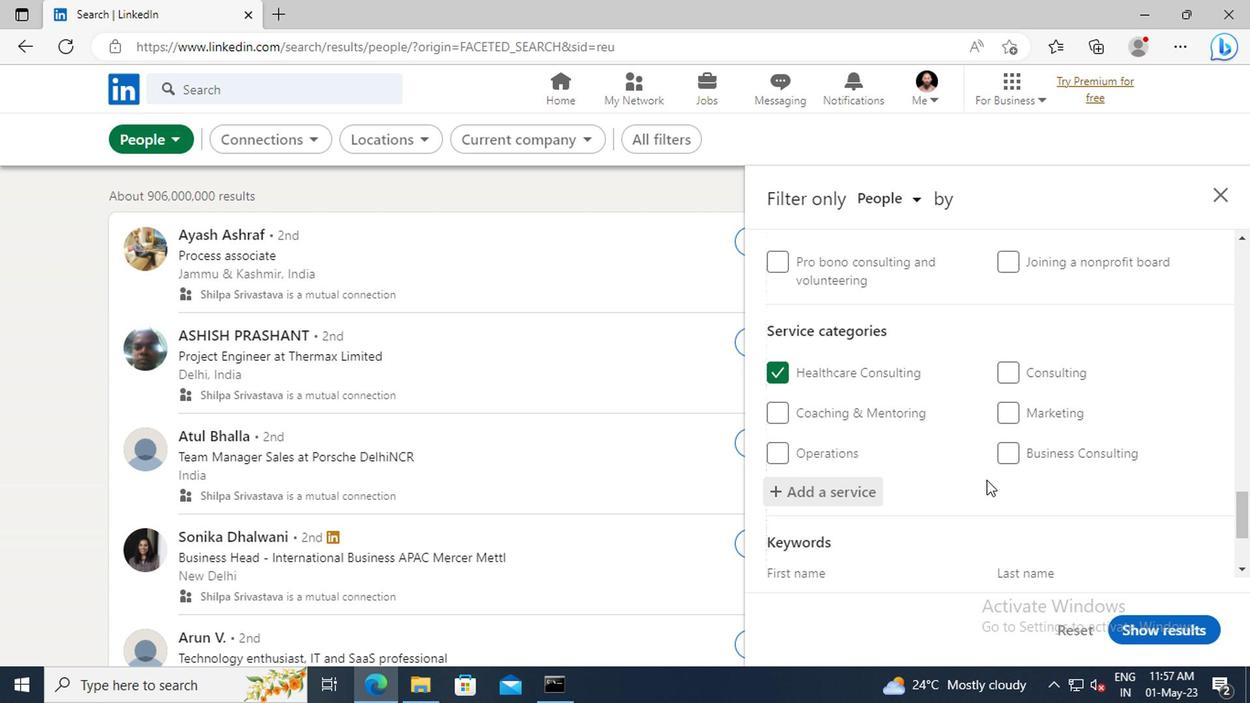 
Action: Mouse scrolled (982, 480) with delta (0, -1)
Screenshot: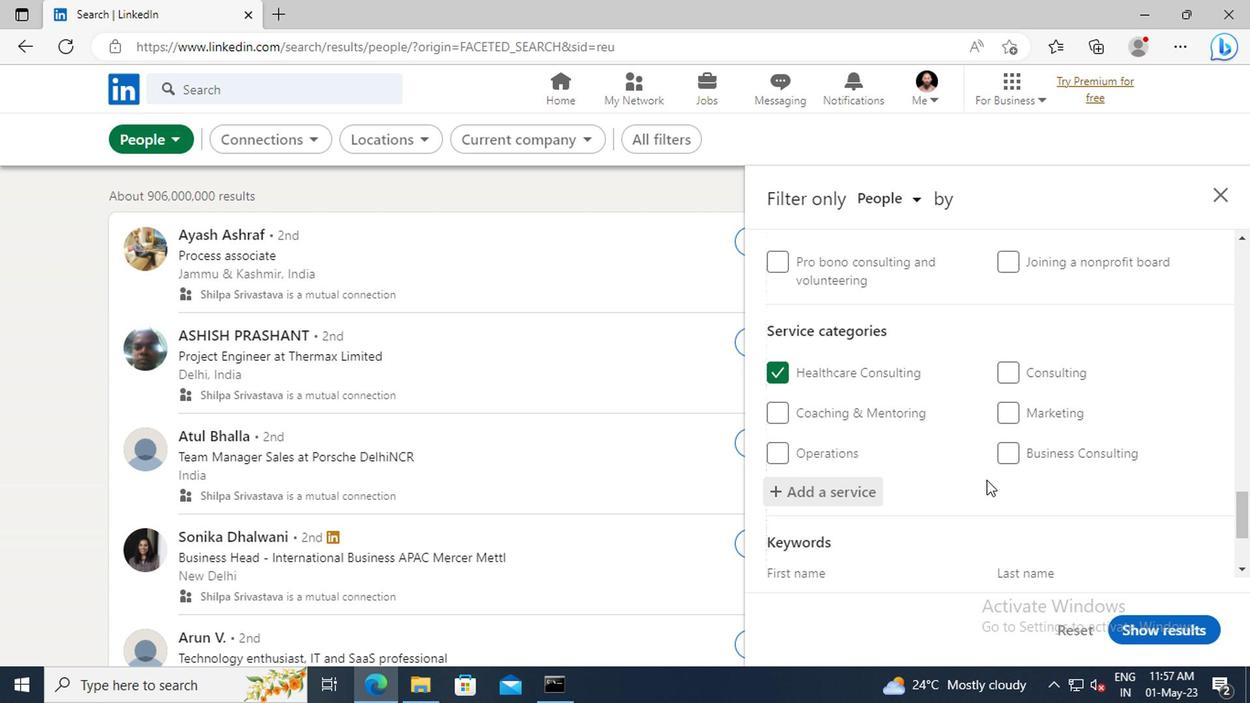
Action: Mouse scrolled (982, 480) with delta (0, -1)
Screenshot: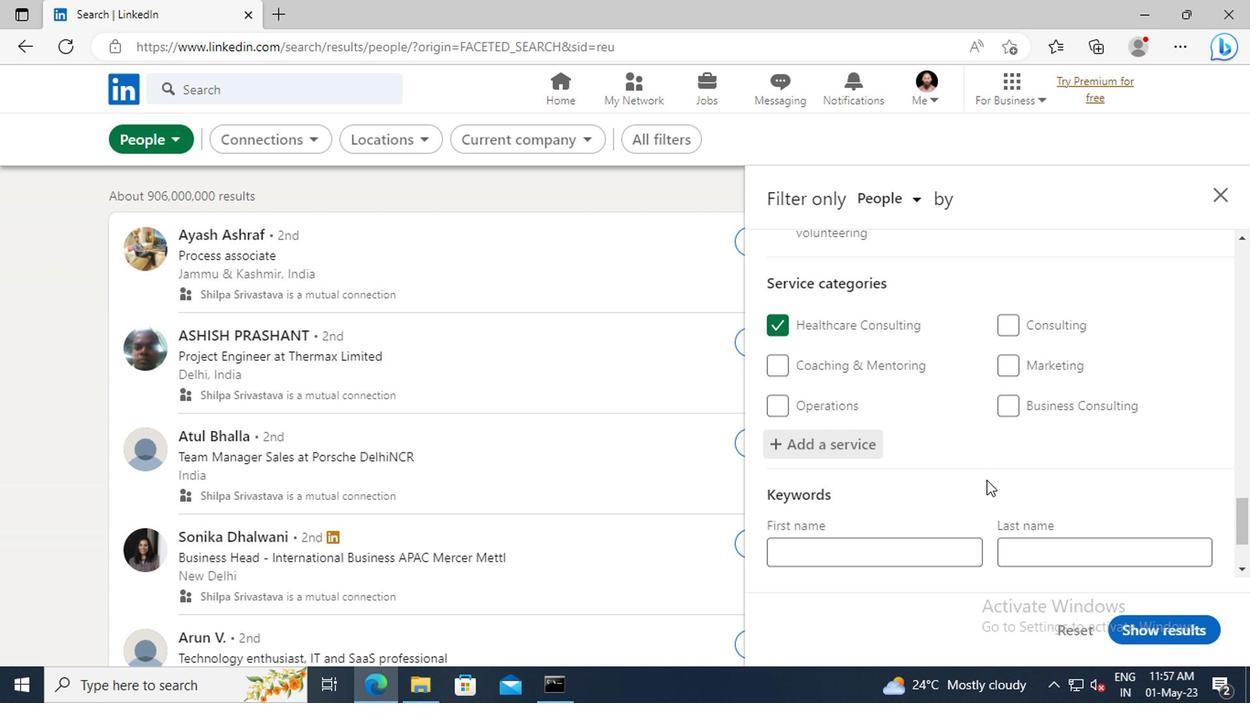
Action: Mouse scrolled (982, 480) with delta (0, -1)
Screenshot: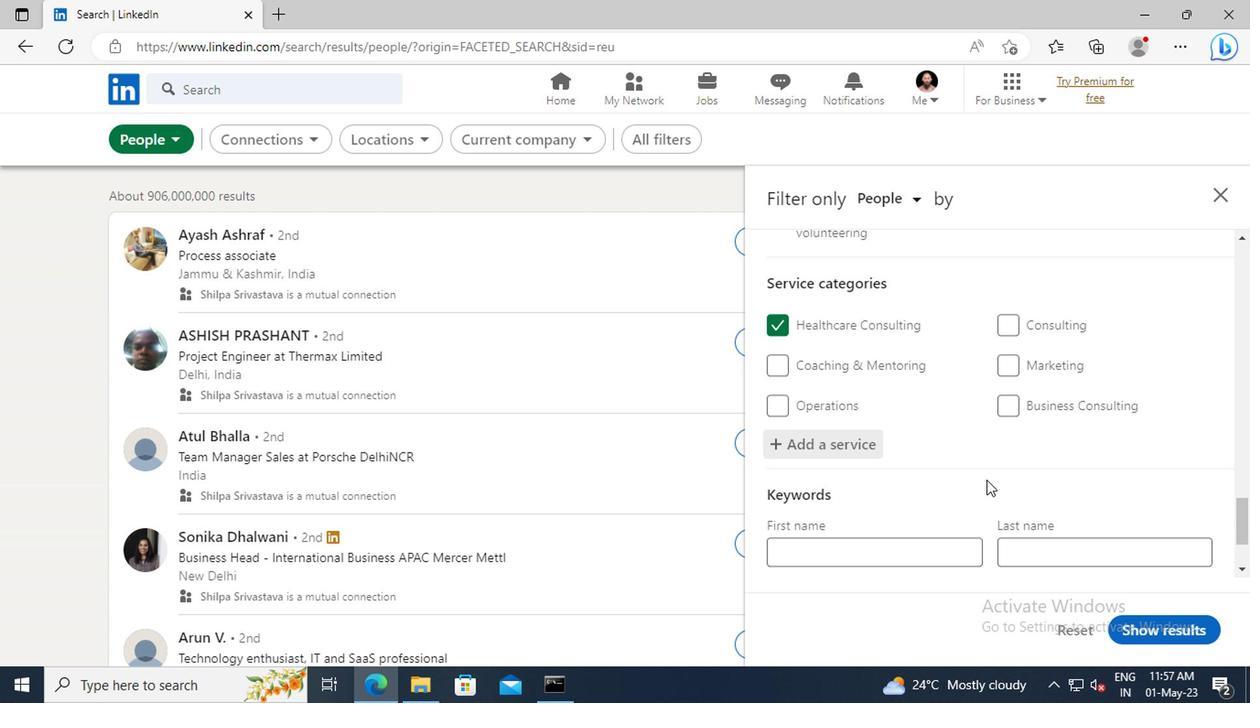 
Action: Mouse moved to (830, 497)
Screenshot: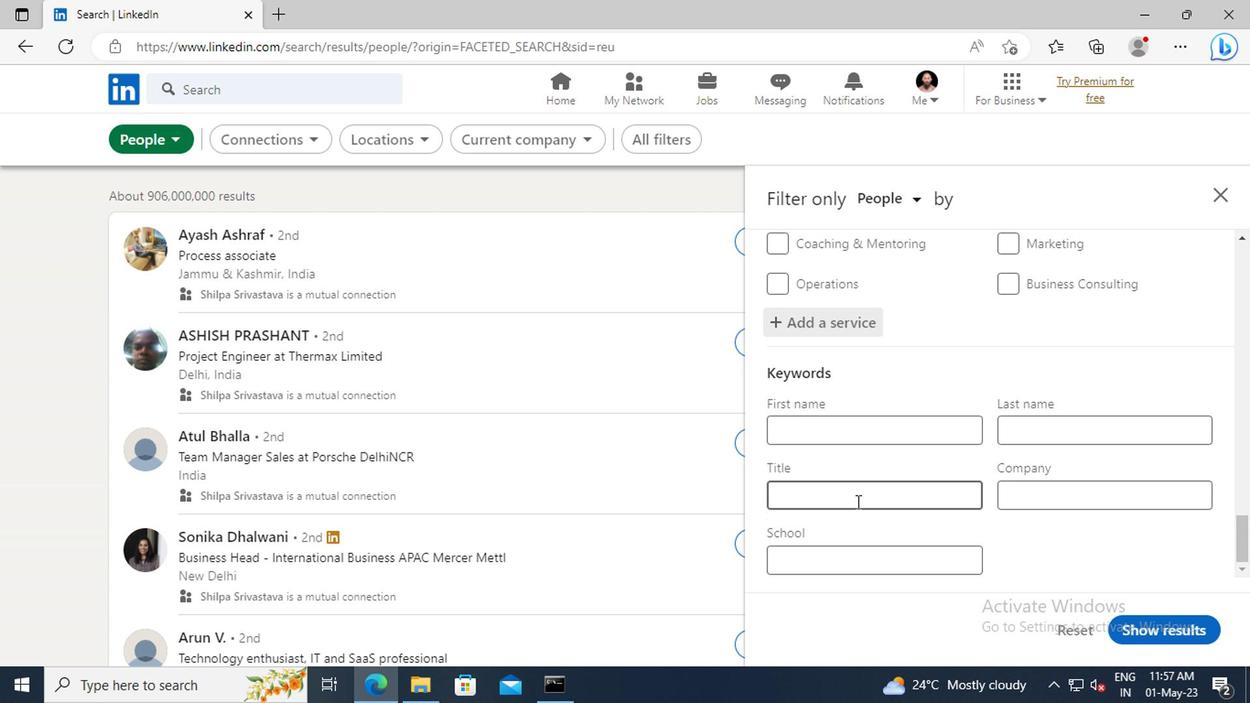 
Action: Mouse pressed left at (830, 497)
Screenshot: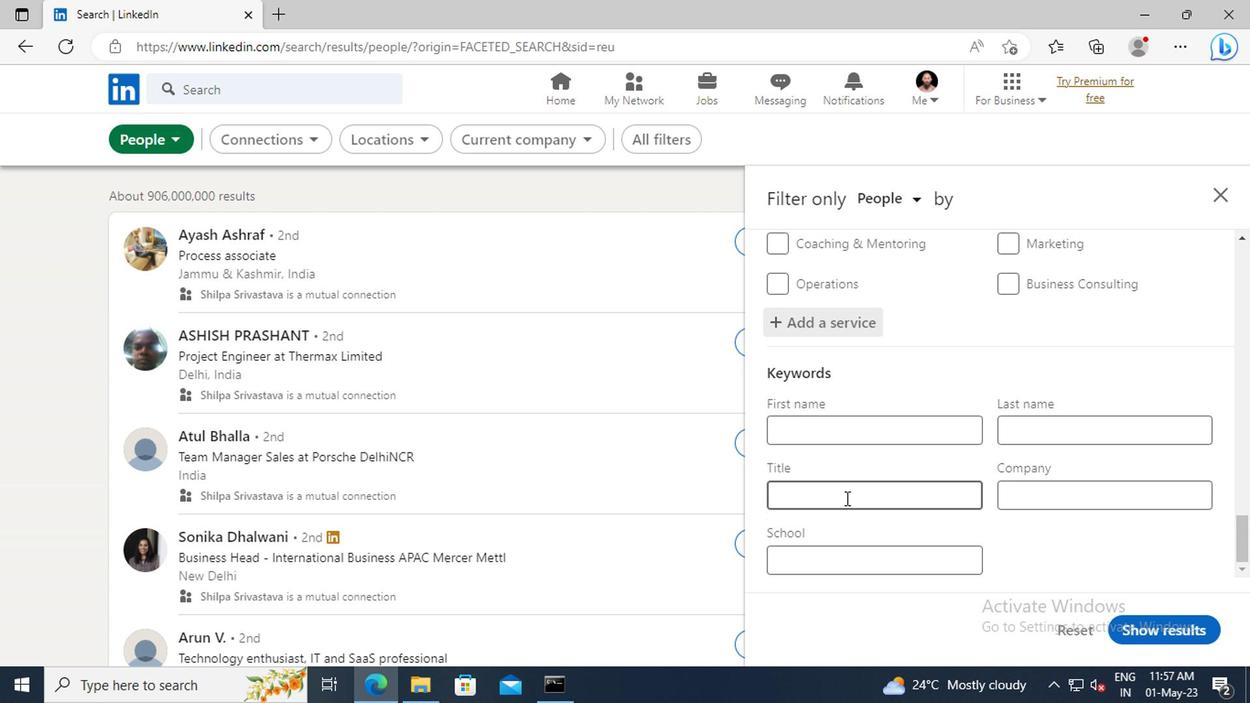 
Action: Key pressed <Key.shift>DIRECTOR<Key.space>OF<Key.space><Key.shift>MAINTENANCE<Key.enter>
Screenshot: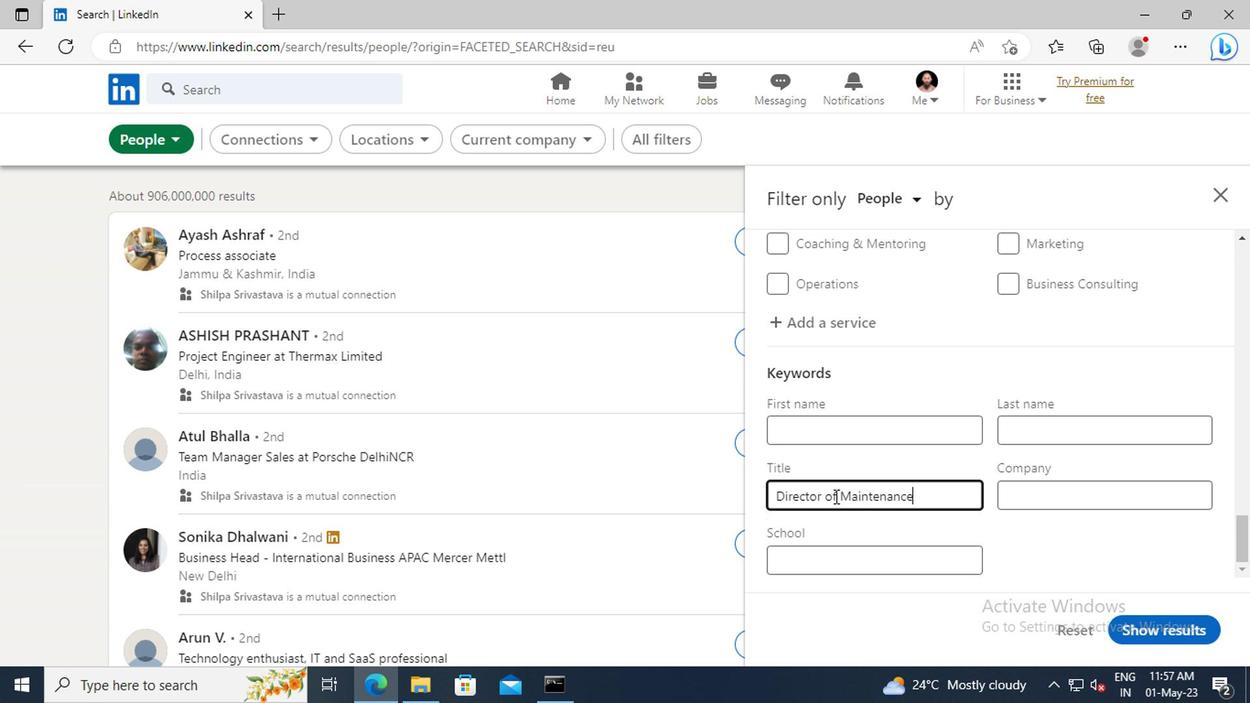 
Action: Mouse moved to (1130, 625)
Screenshot: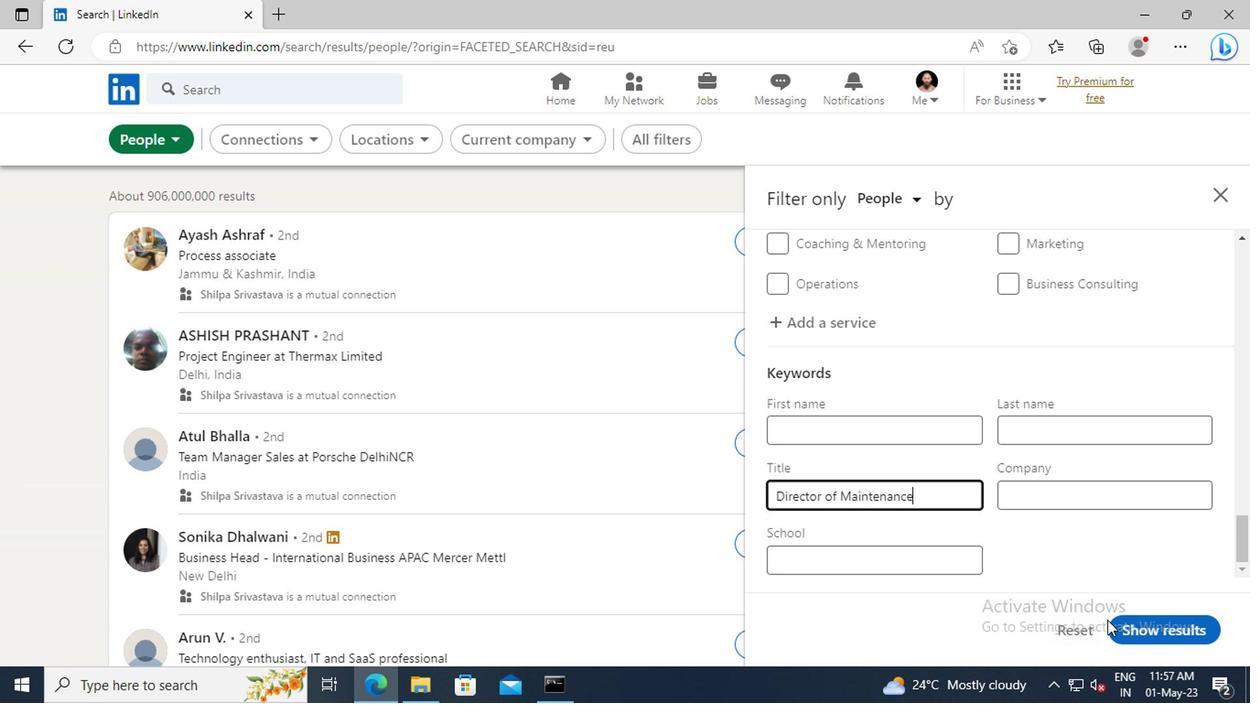 
Action: Mouse pressed left at (1130, 625)
Screenshot: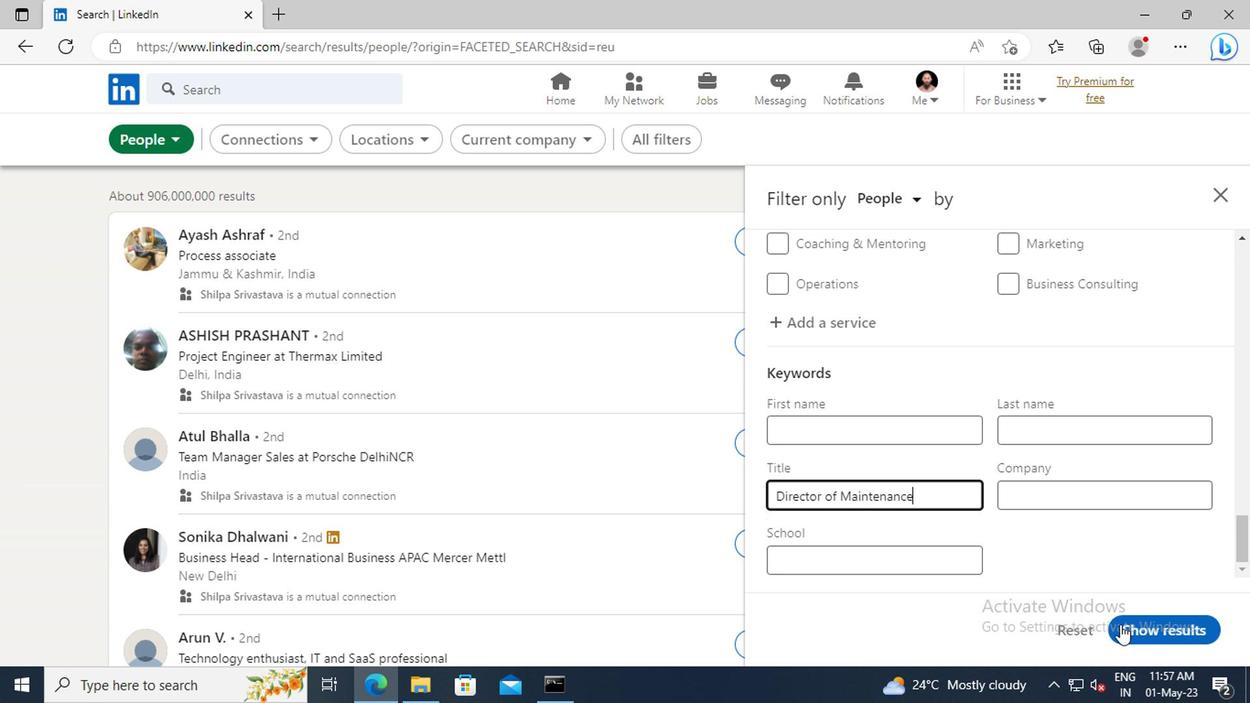 
Action: Mouse moved to (1130, 625)
Screenshot: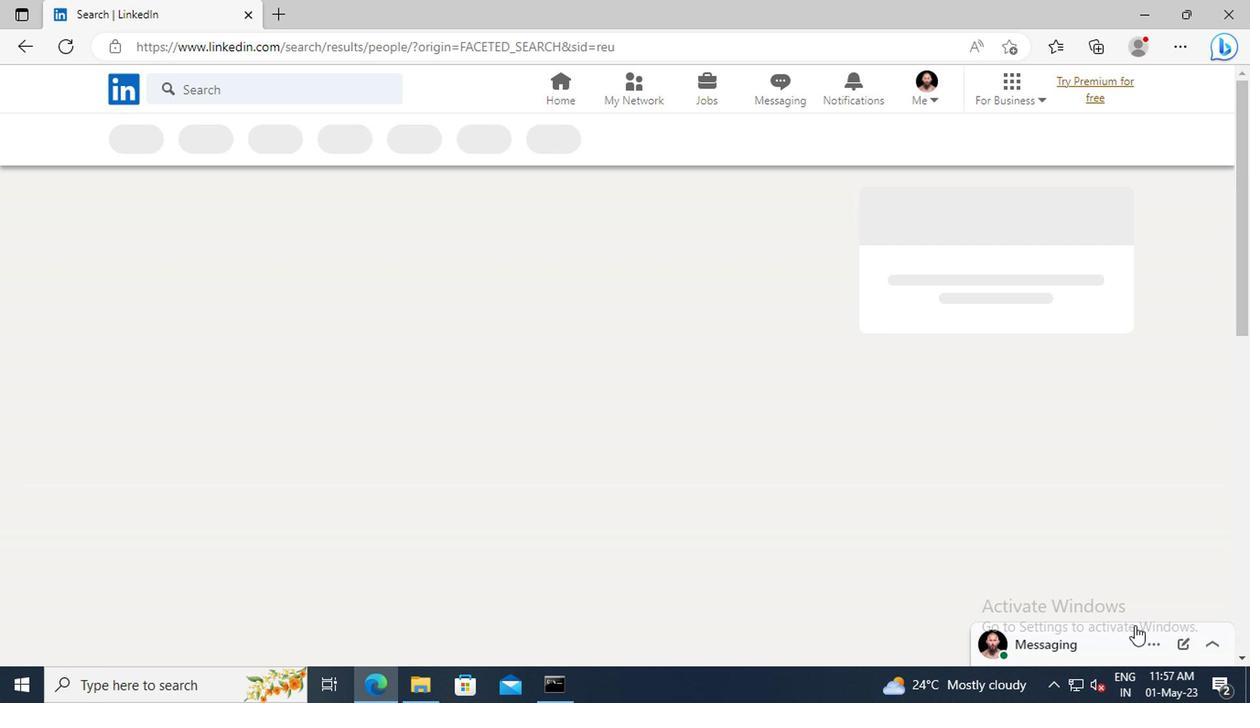 
